 Task: Look for space in Al Ḩudaydah, Yemen from 6th September, 2023 to 15th September, 2023 for 6 adults in price range Rs.8000 to Rs.12000. Place can be entire place or private room with 6 bedrooms having 6 beds and 6 bathrooms. Property type can be house, flat, guest house. Amenities needed are: wifi, TV, free parkinig on premises, gym, breakfast. Booking option can be shelf check-in. Required host language is English.
Action: Mouse moved to (548, 116)
Screenshot: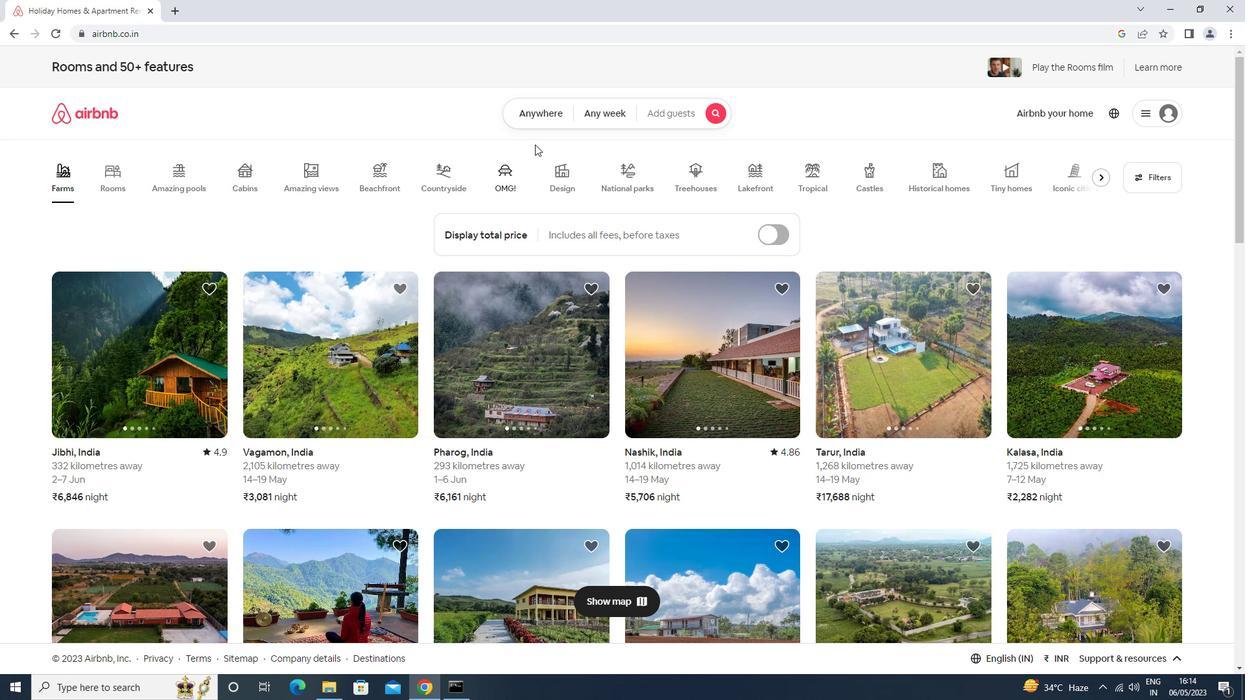 
Action: Mouse pressed left at (548, 116)
Screenshot: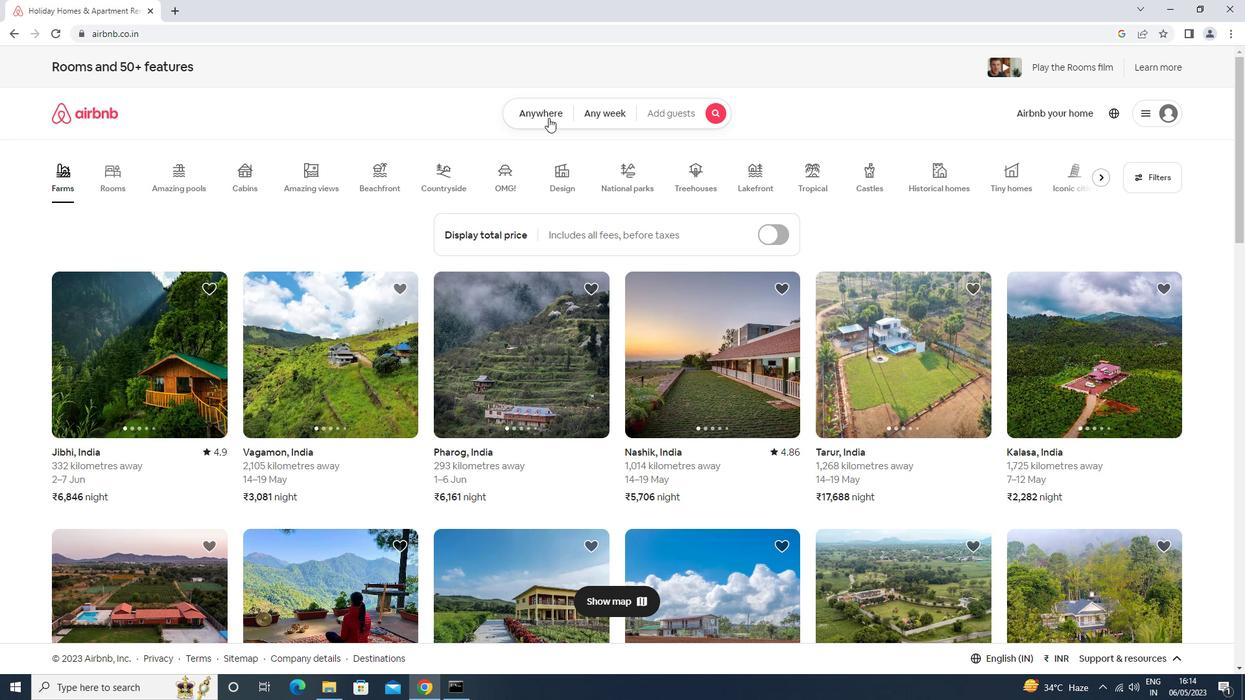 
Action: Mouse moved to (465, 156)
Screenshot: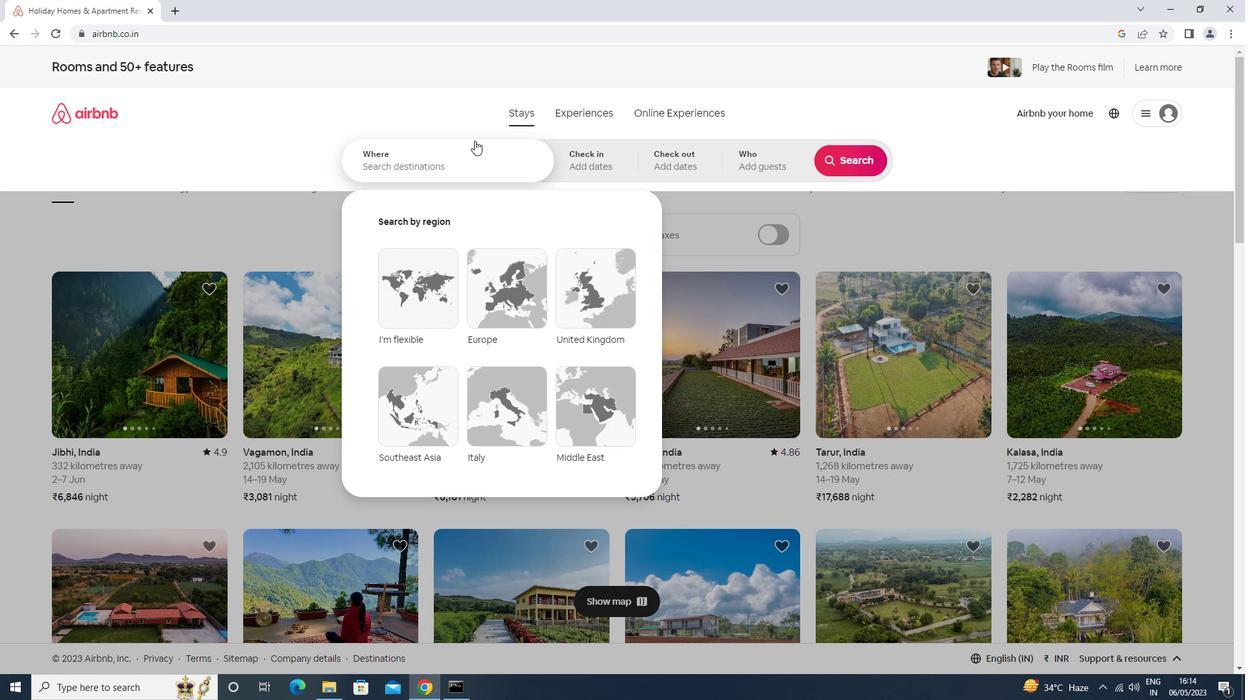 
Action: Mouse pressed left at (465, 156)
Screenshot: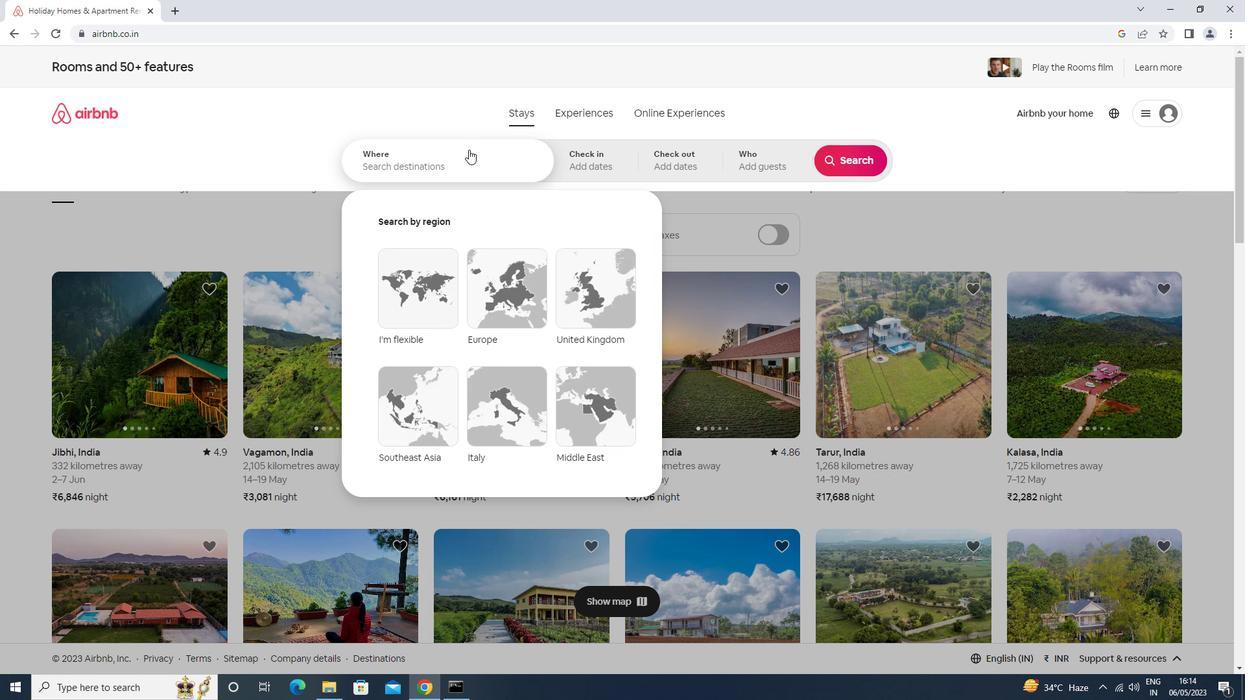 
Action: Mouse moved to (463, 156)
Screenshot: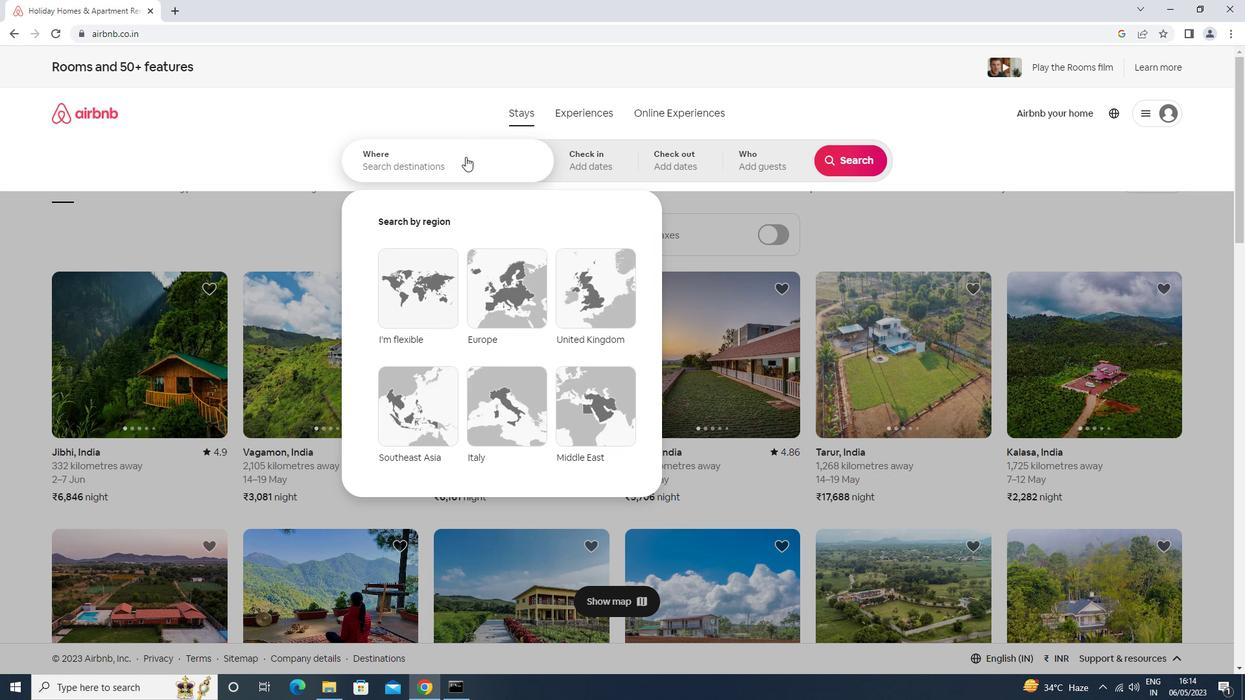 
Action: Key pressed <Key.shift>AI<Key.space><Key.shift>BAYDA,<Key.backspace><Key.backspace><Key.backspace><Key.backspace><Key.backspace><Key.backspace>HUDAY<Key.down><Key.enter>
Screenshot: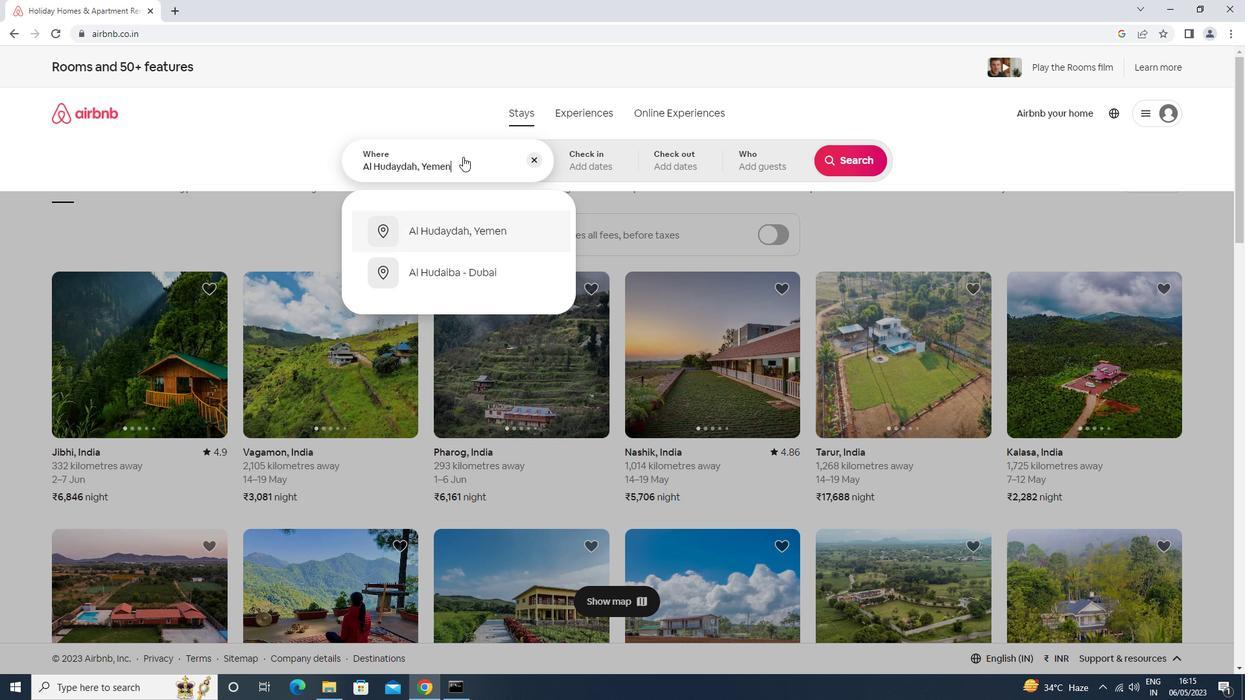 
Action: Mouse moved to (850, 266)
Screenshot: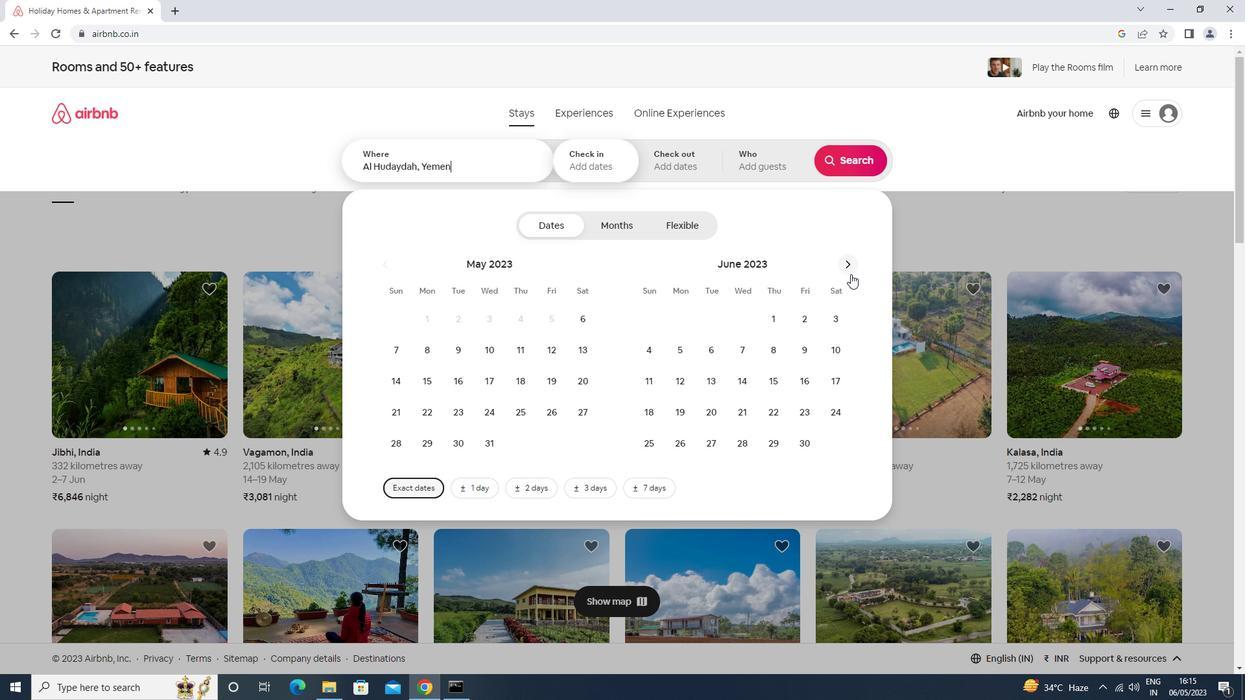 
Action: Mouse pressed left at (850, 266)
Screenshot: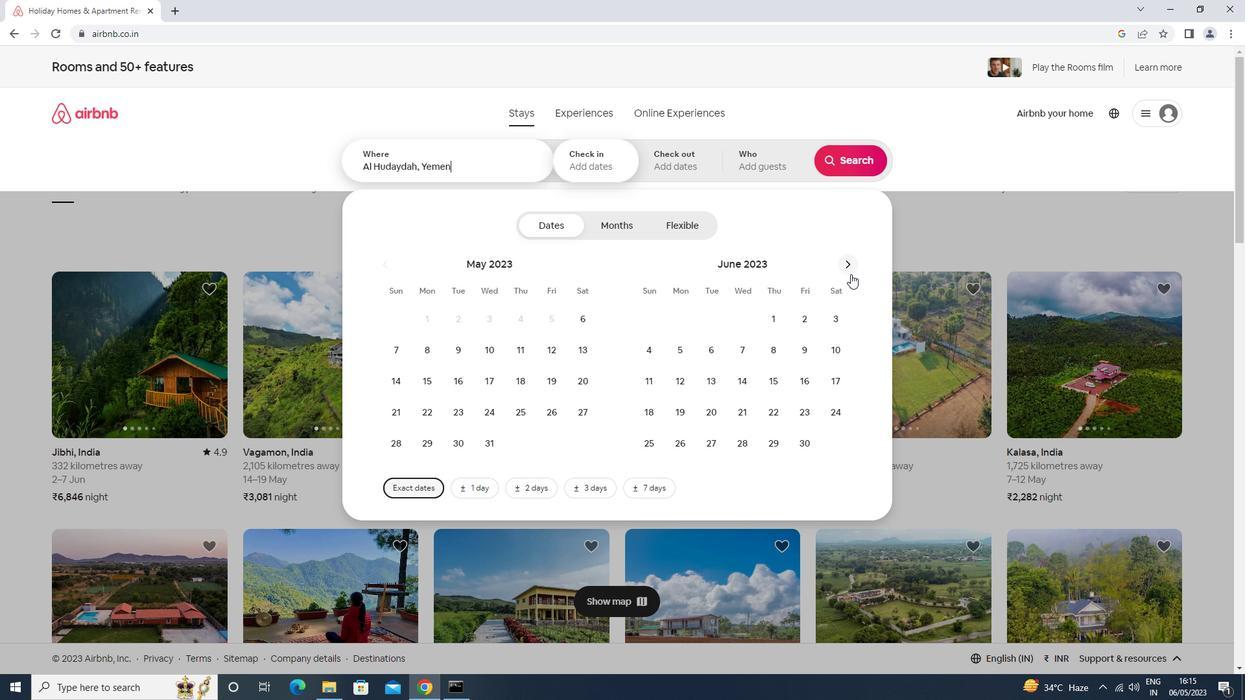 
Action: Mouse moved to (849, 265)
Screenshot: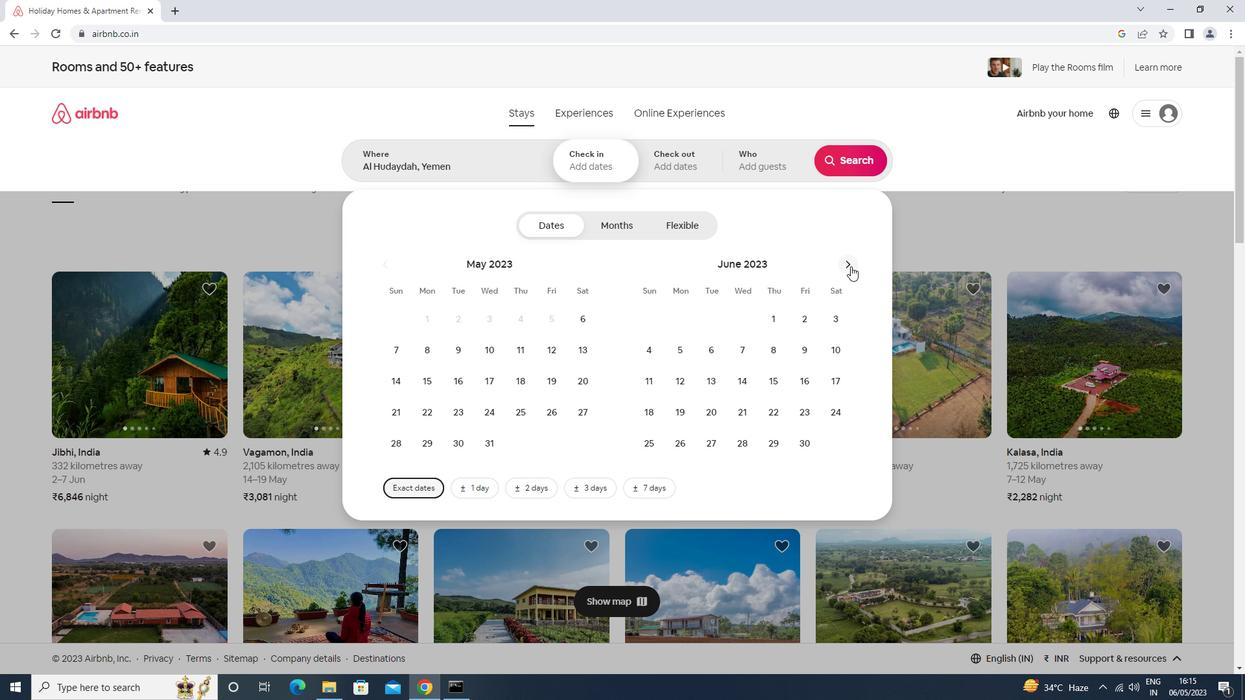 
Action: Mouse pressed left at (849, 265)
Screenshot: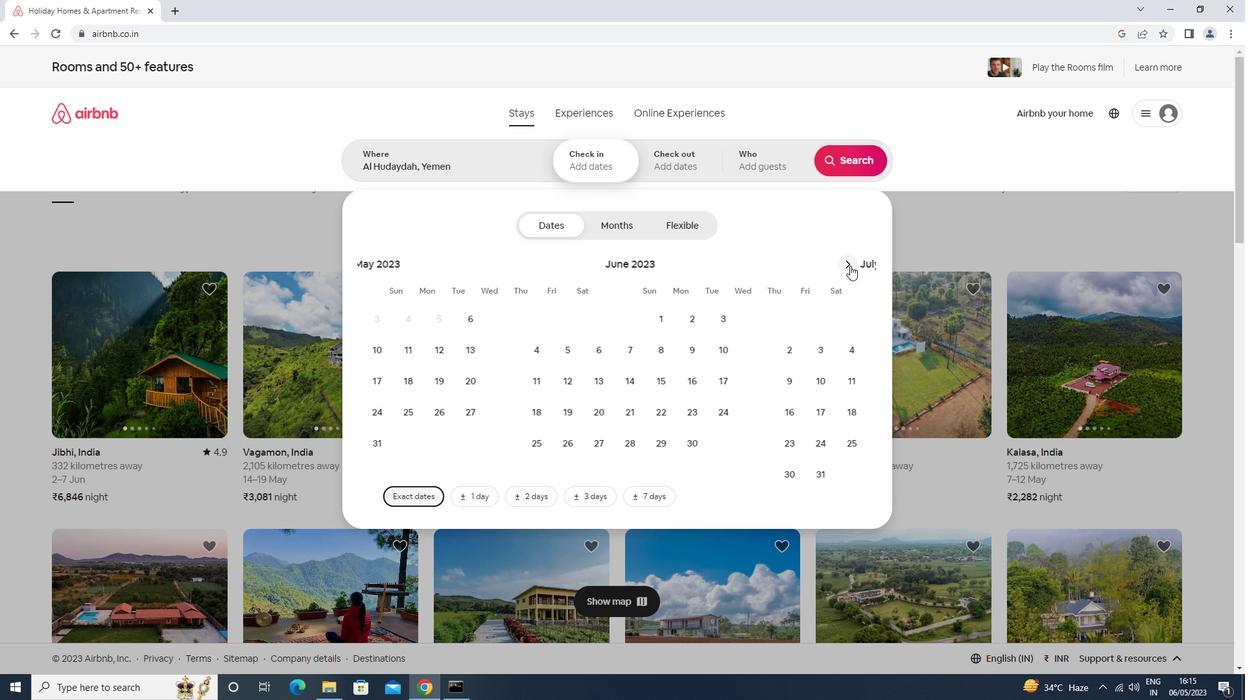 
Action: Mouse moved to (846, 267)
Screenshot: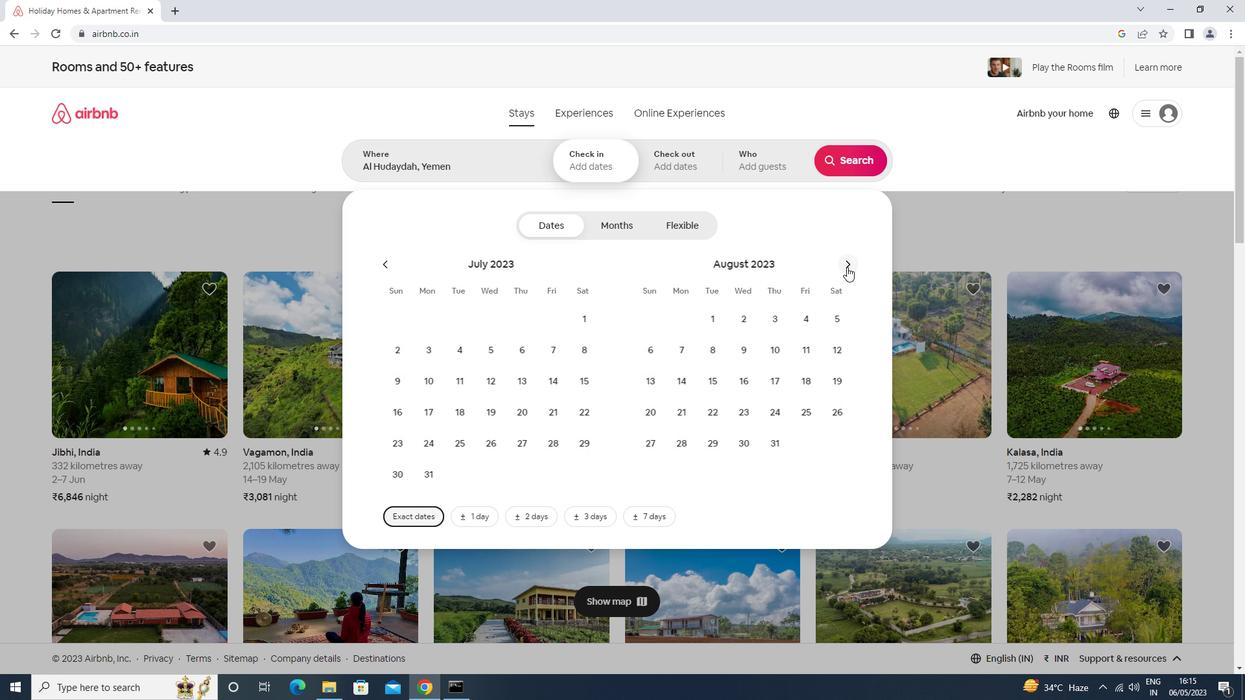 
Action: Mouse pressed left at (846, 267)
Screenshot: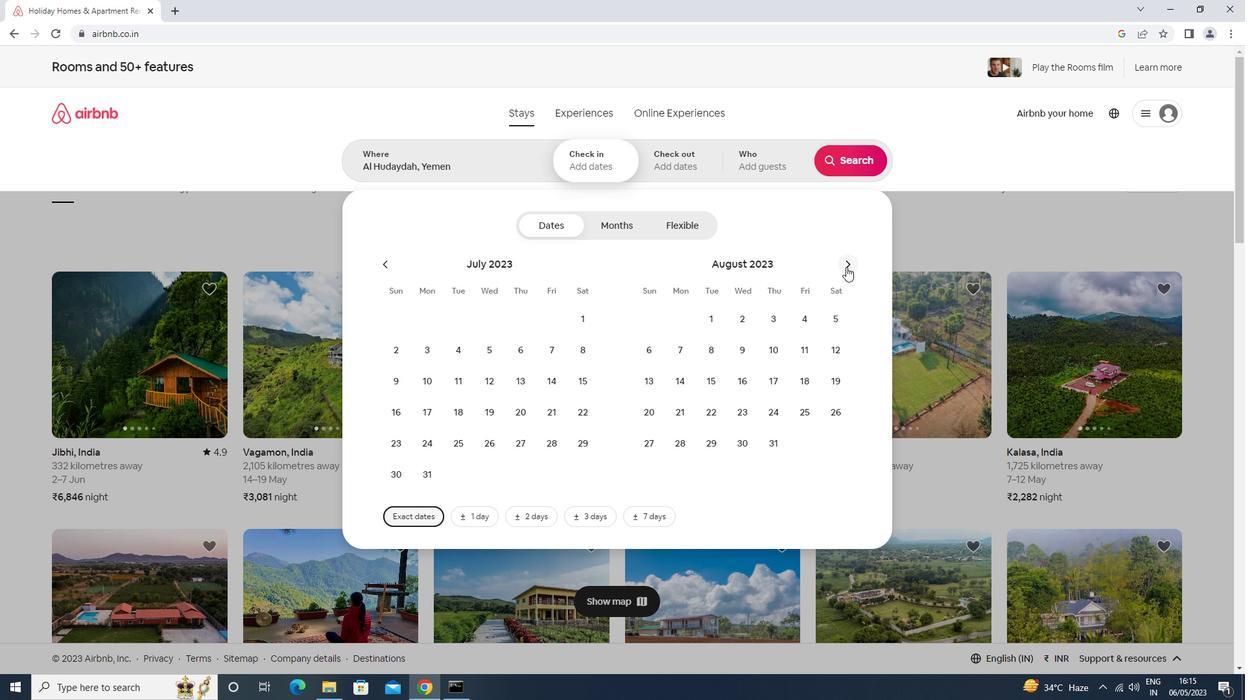 
Action: Mouse moved to (740, 352)
Screenshot: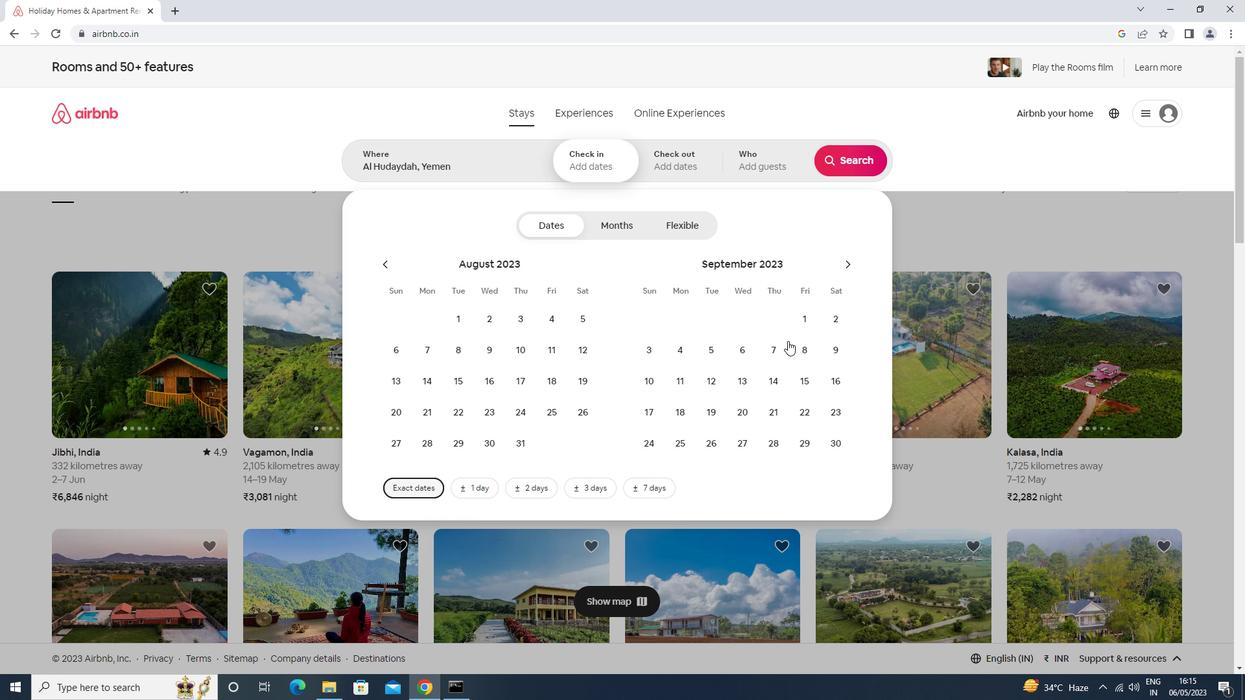 
Action: Mouse pressed left at (740, 352)
Screenshot: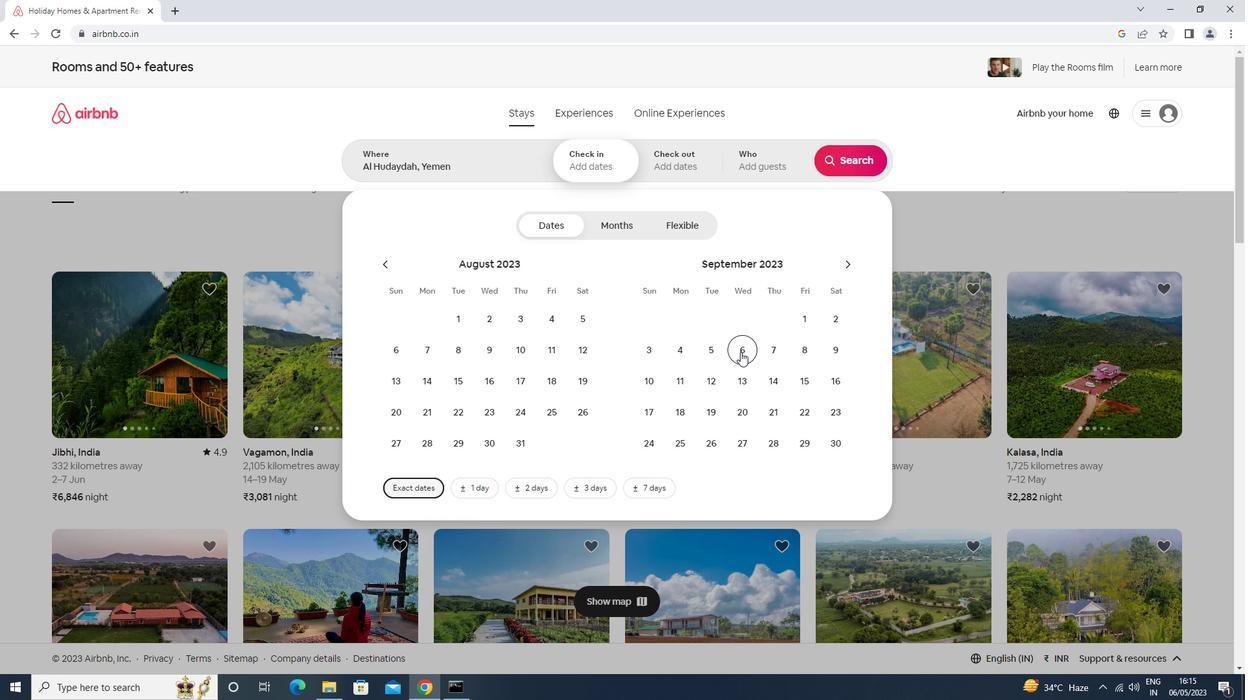 
Action: Mouse moved to (800, 387)
Screenshot: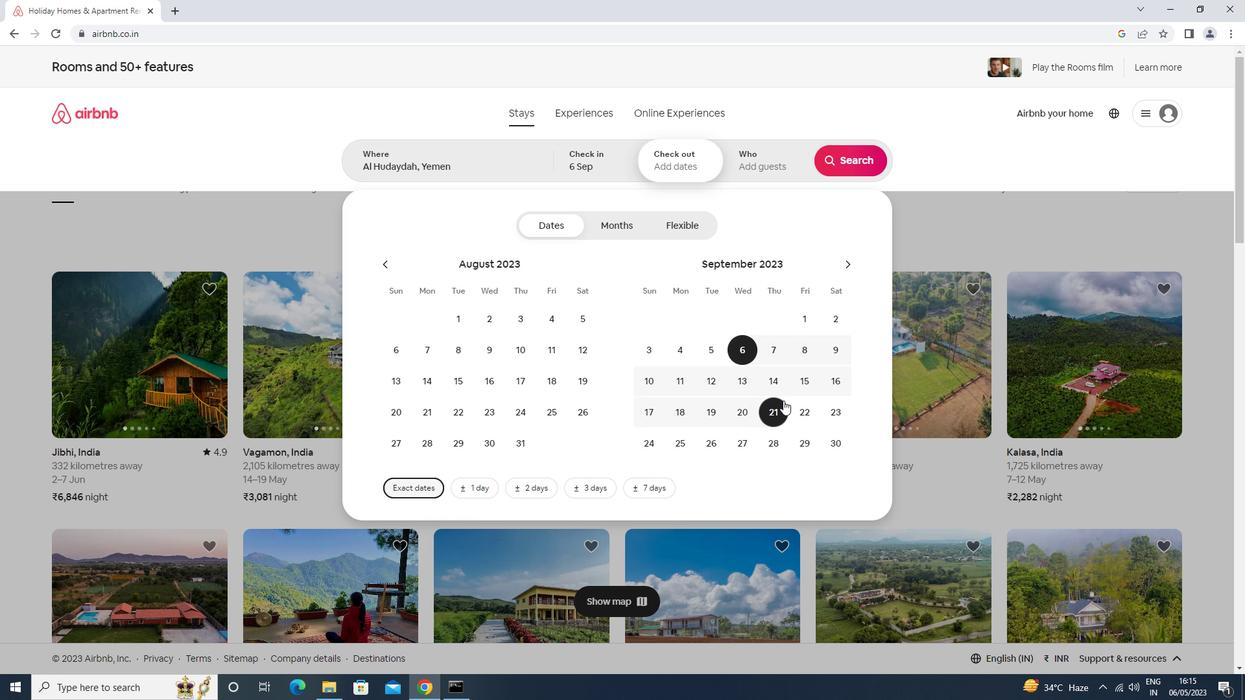 
Action: Mouse pressed left at (800, 387)
Screenshot: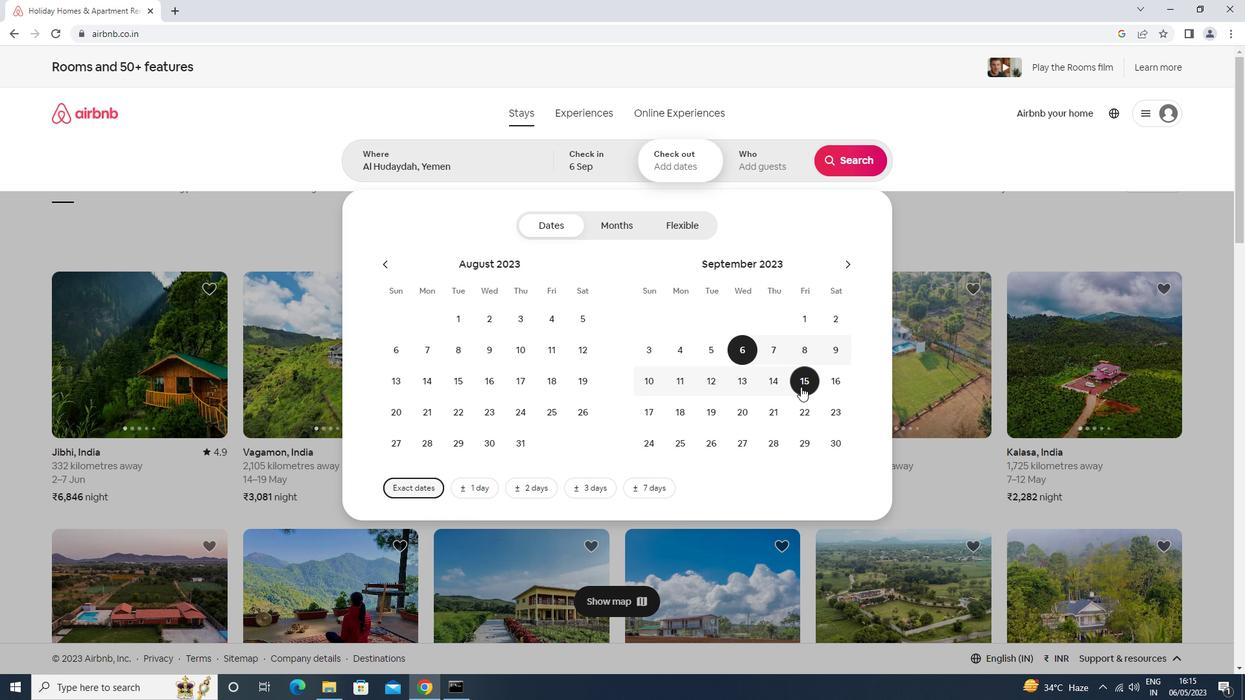 
Action: Mouse moved to (772, 172)
Screenshot: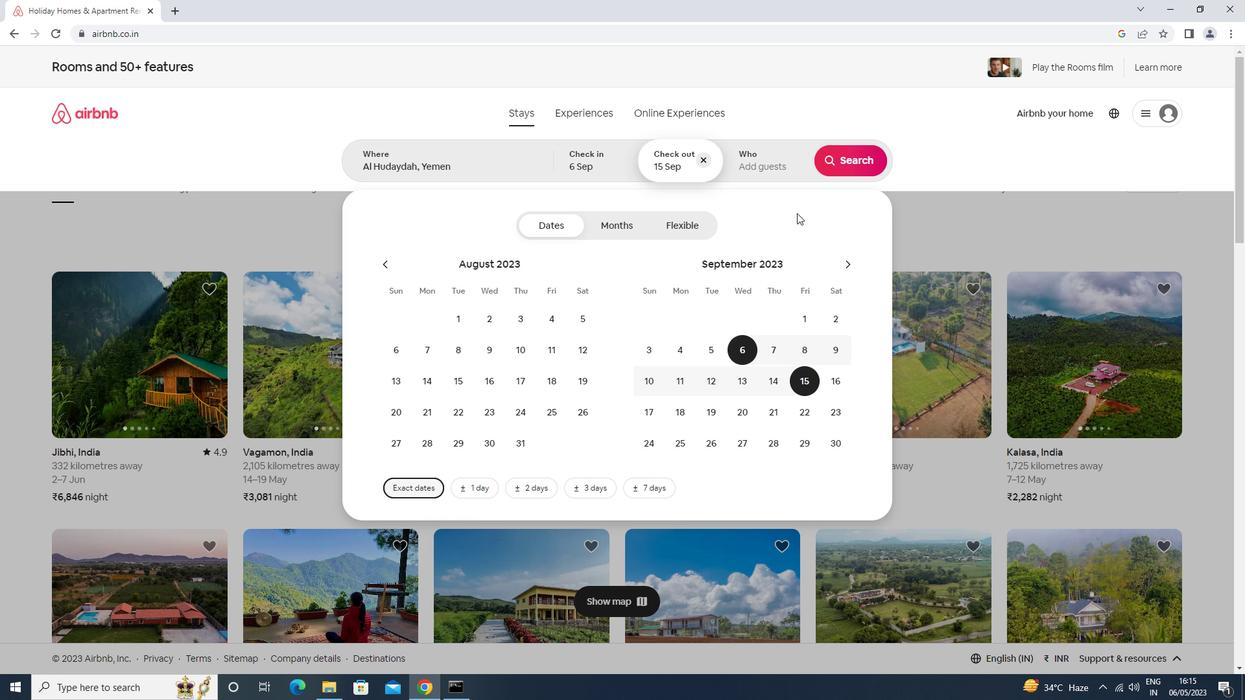 
Action: Mouse pressed left at (772, 172)
Screenshot: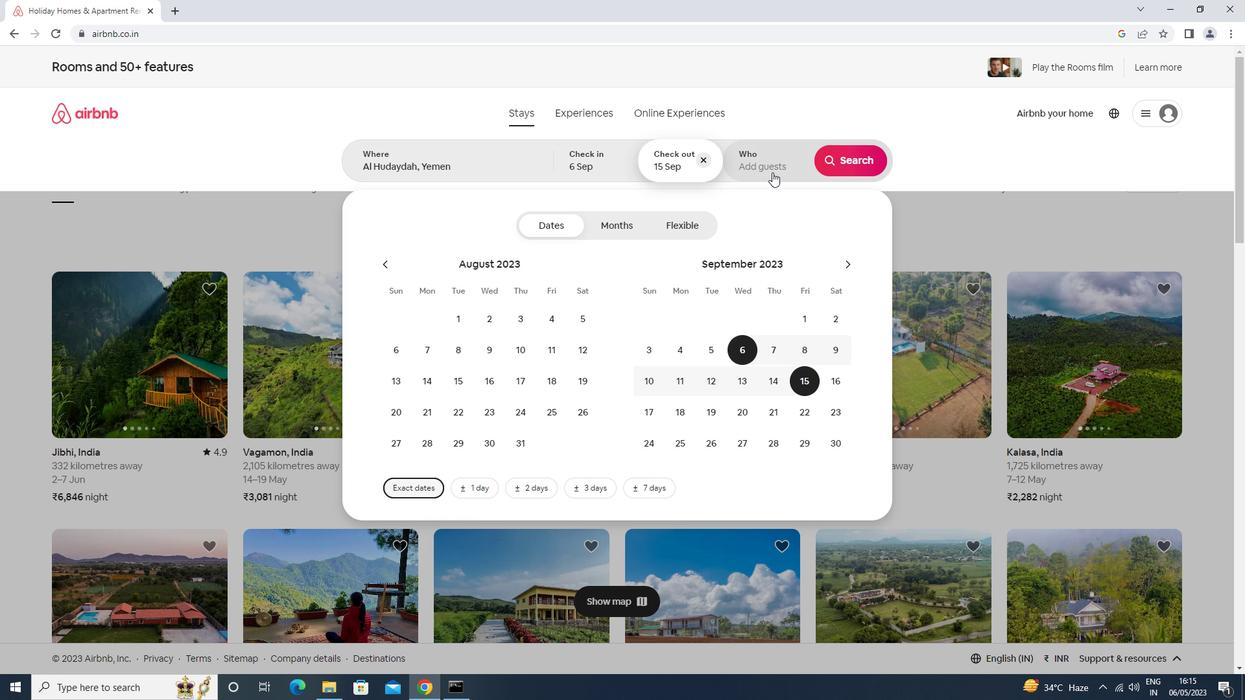 
Action: Mouse moved to (857, 237)
Screenshot: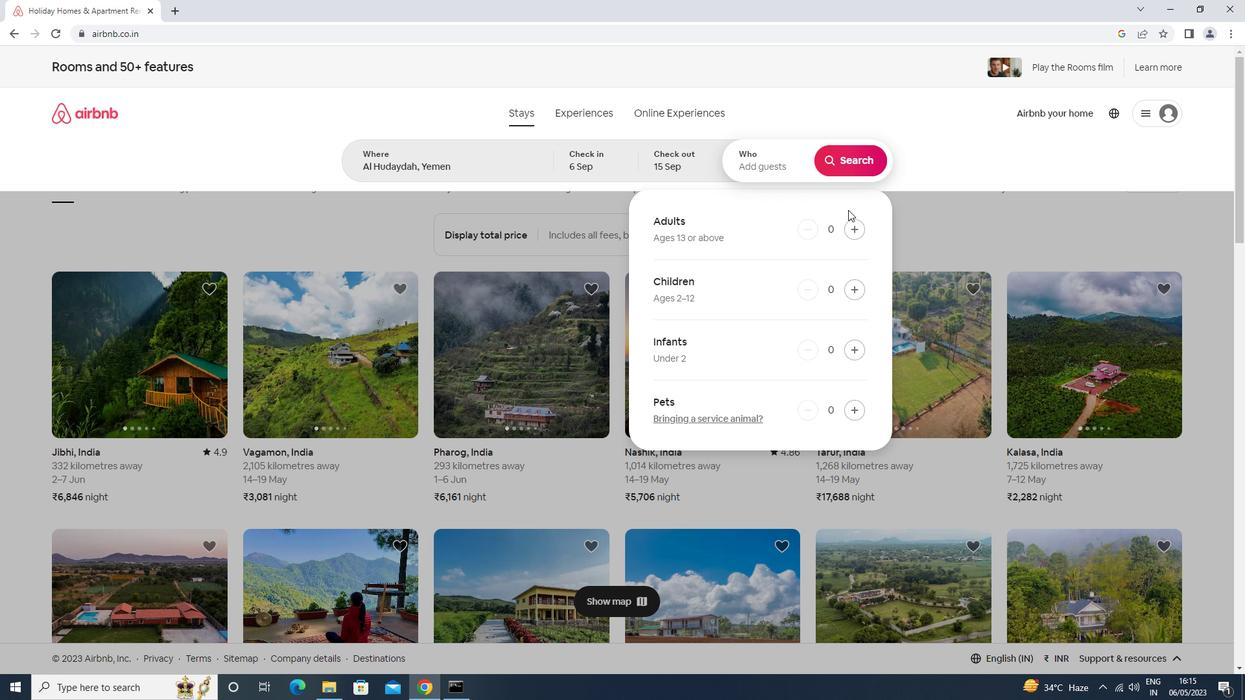 
Action: Mouse pressed left at (857, 237)
Screenshot: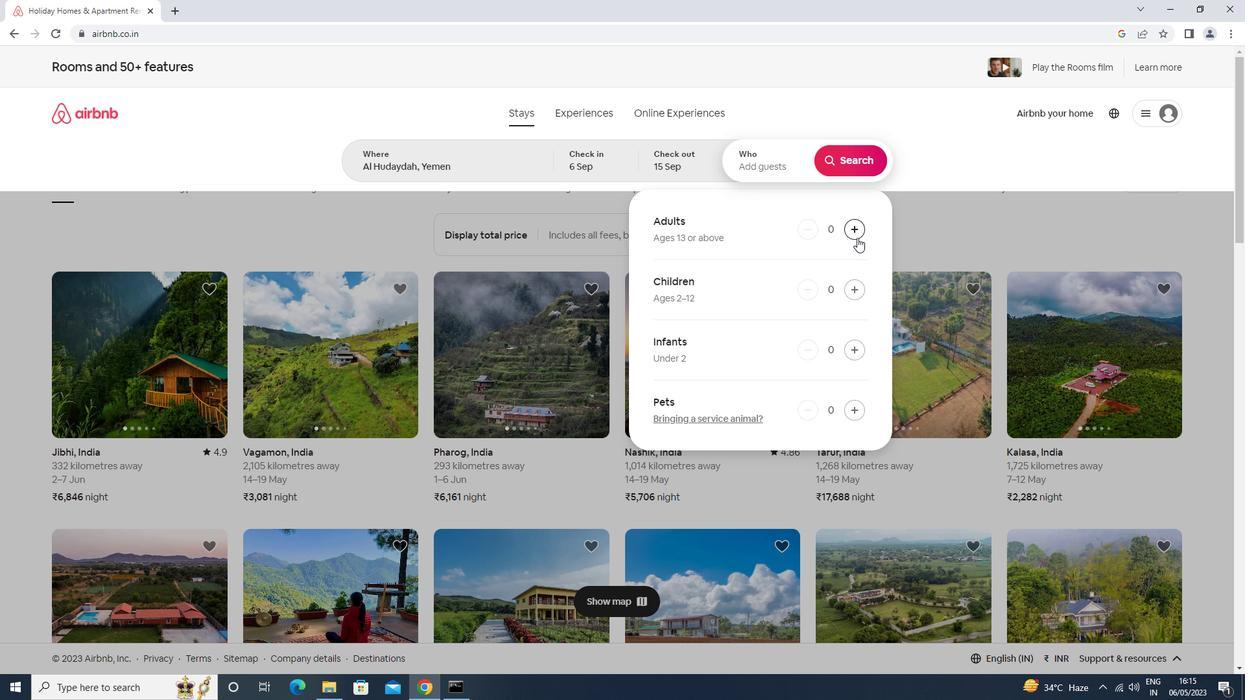 
Action: Mouse pressed left at (857, 237)
Screenshot: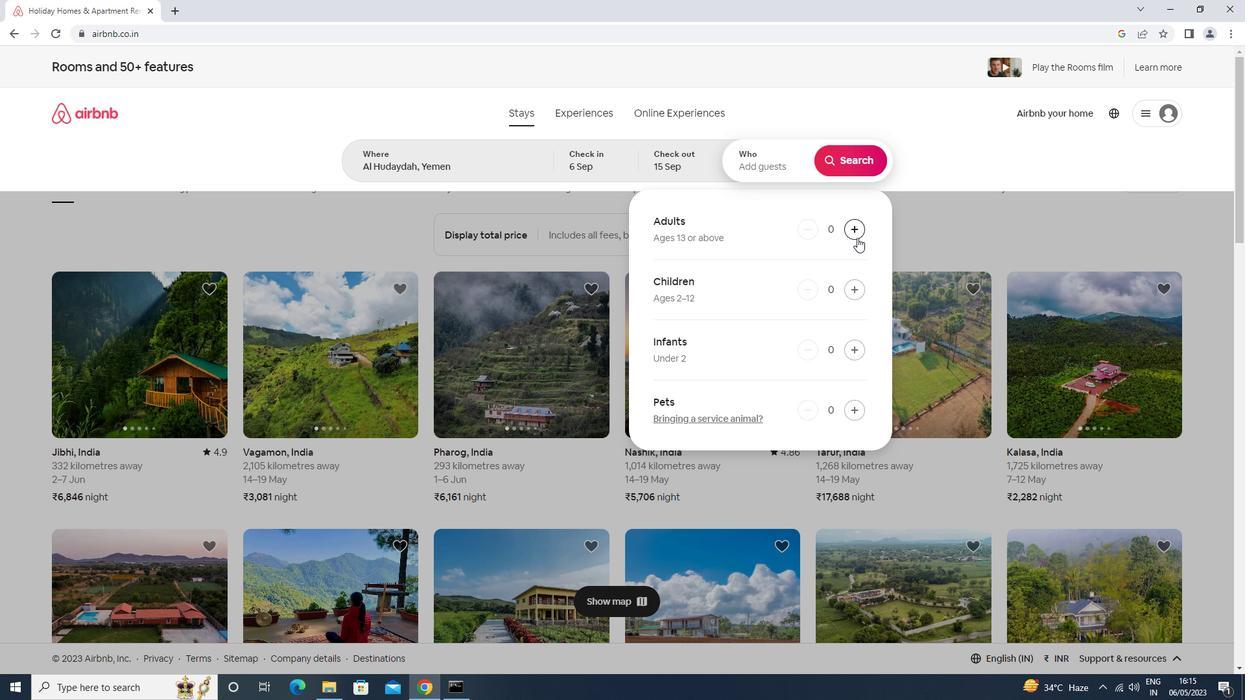 
Action: Mouse pressed left at (857, 237)
Screenshot: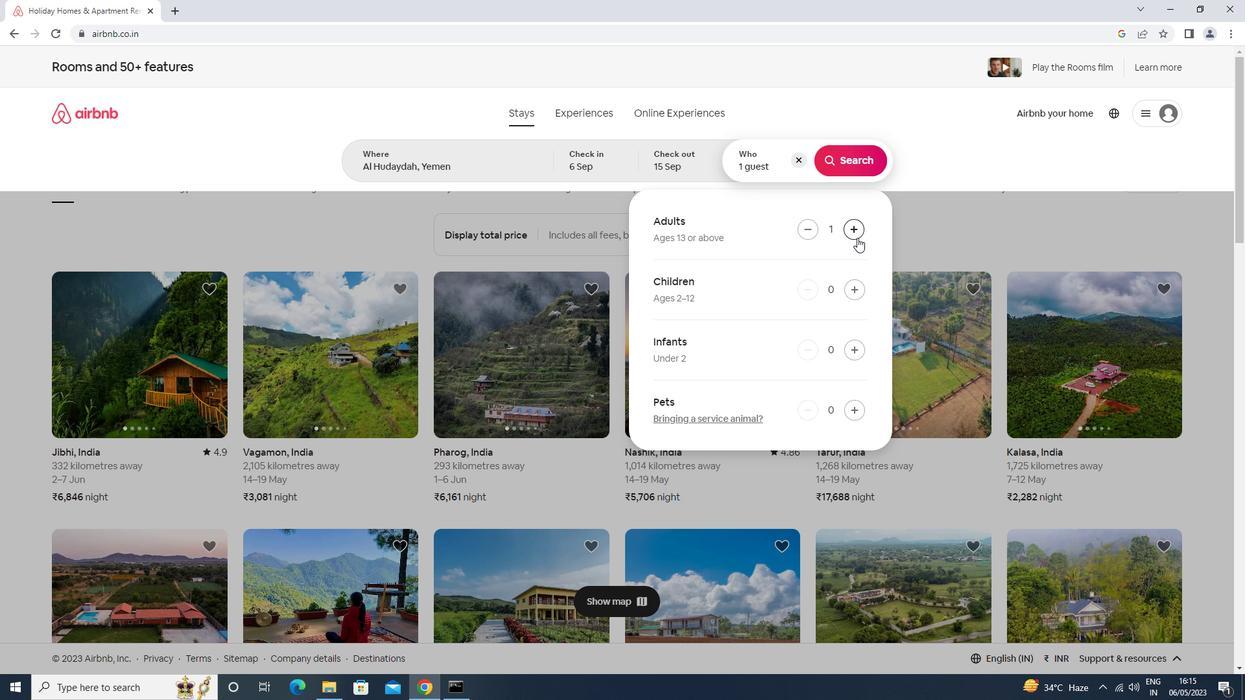 
Action: Mouse pressed left at (857, 237)
Screenshot: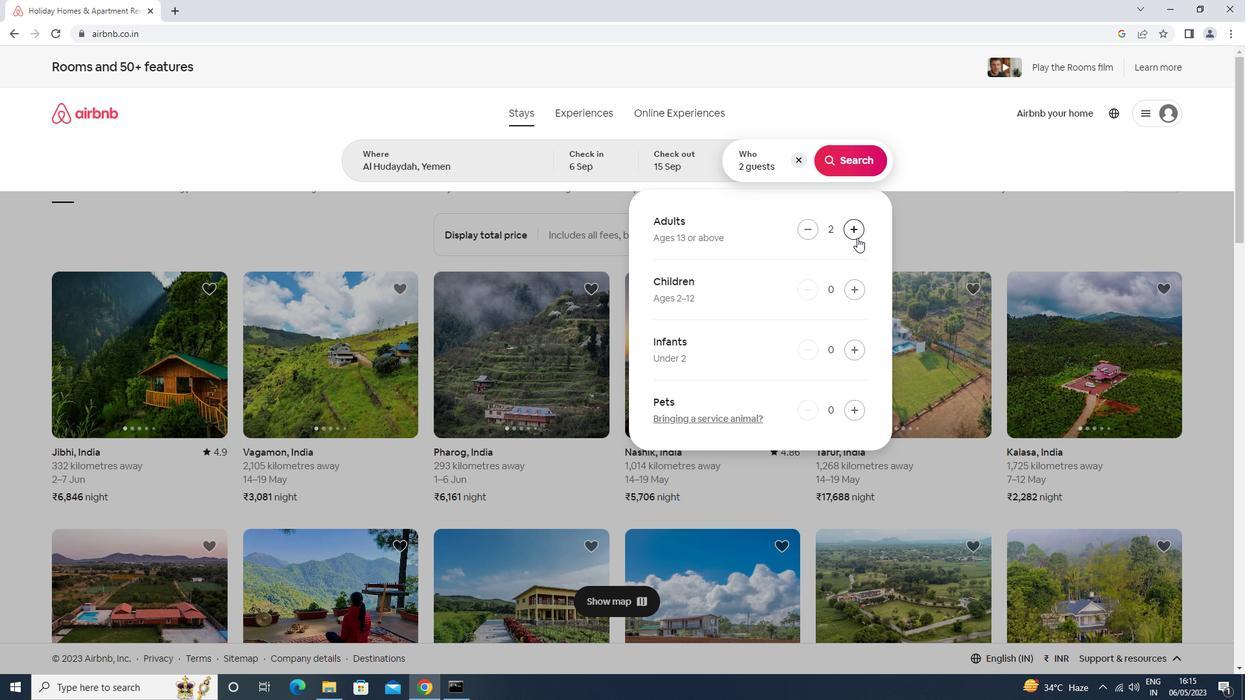 
Action: Mouse pressed left at (857, 237)
Screenshot: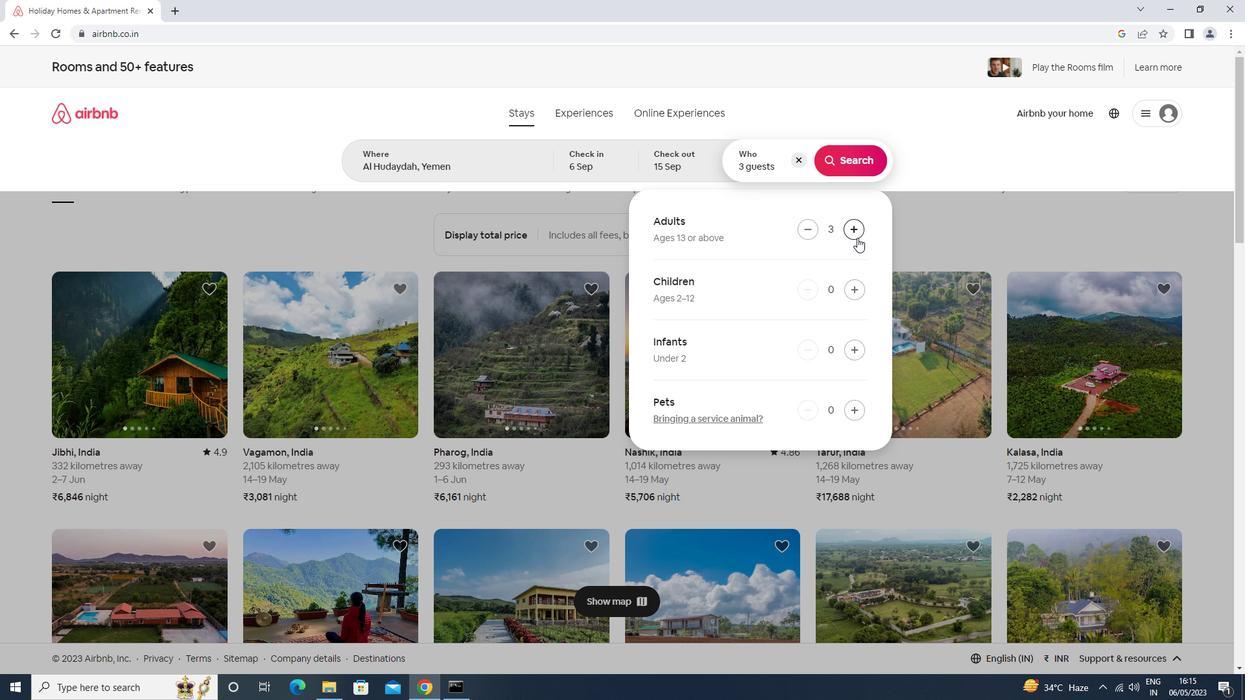 
Action: Mouse pressed left at (857, 237)
Screenshot: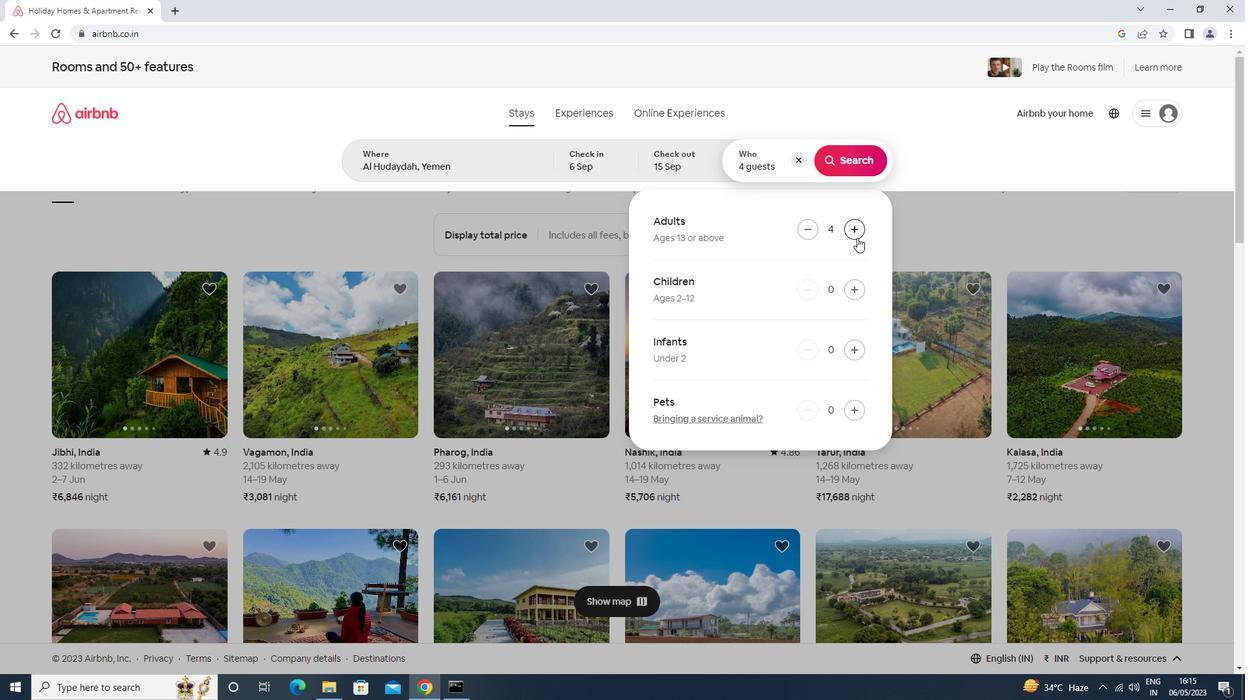 
Action: Mouse moved to (844, 151)
Screenshot: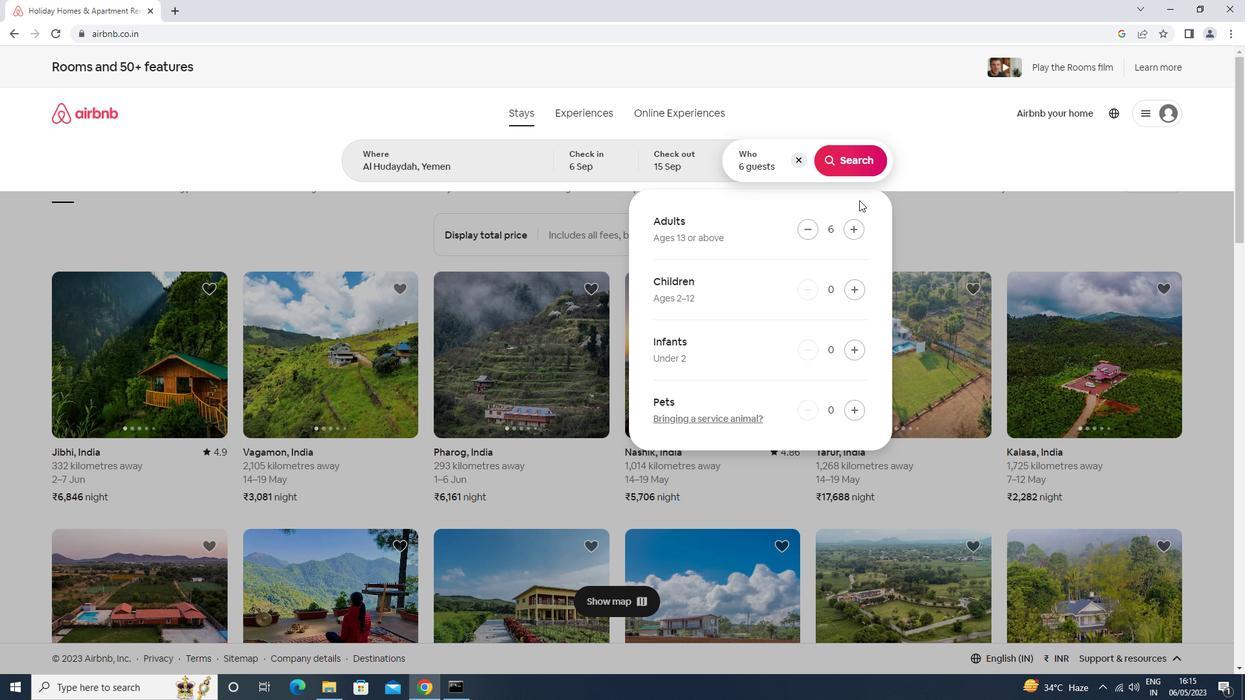 
Action: Mouse pressed left at (844, 151)
Screenshot: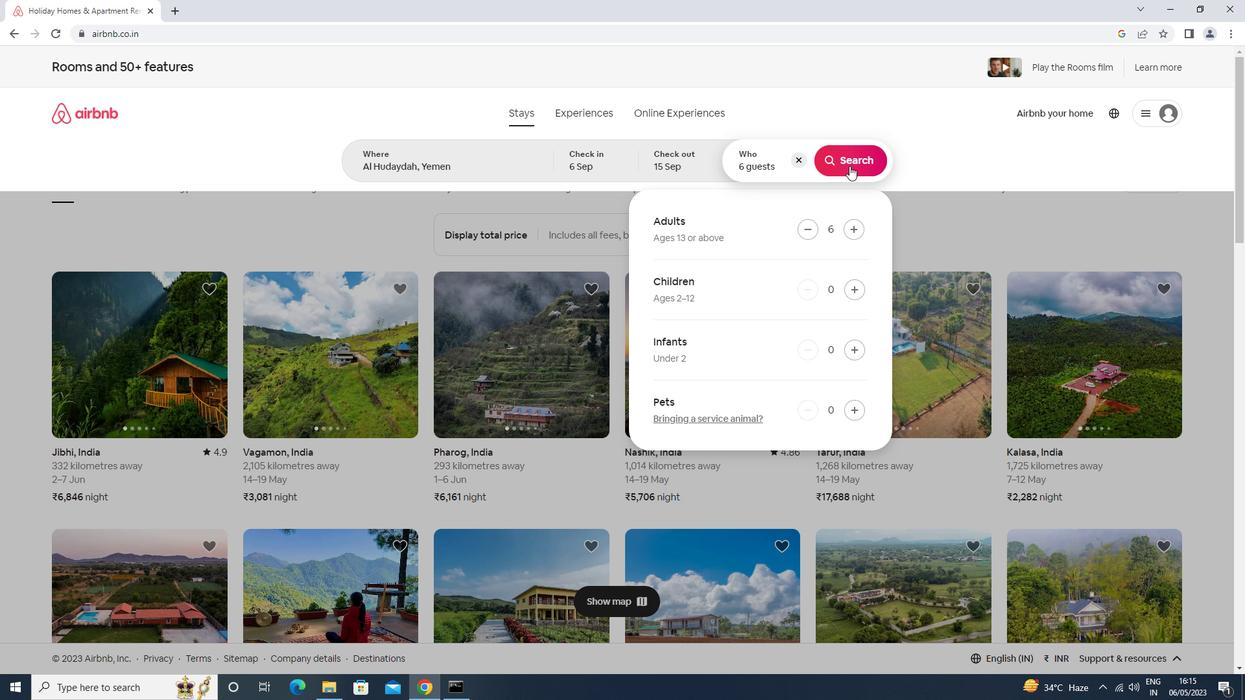 
Action: Mouse moved to (1194, 128)
Screenshot: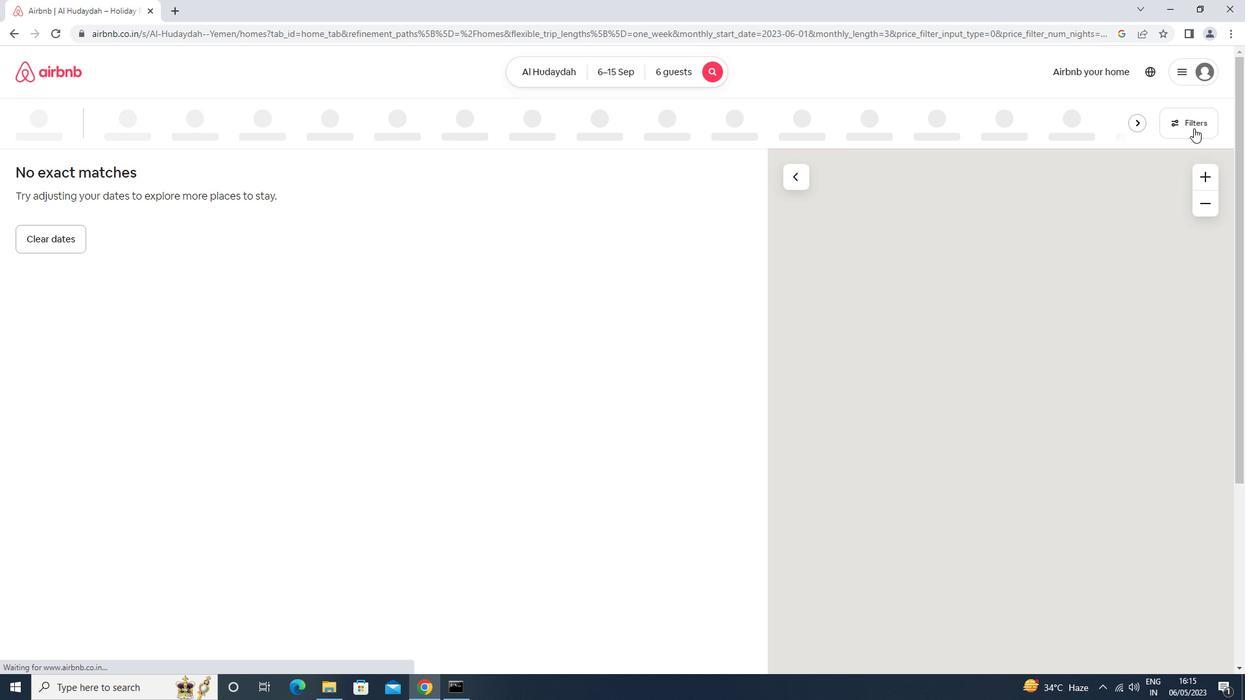 
Action: Mouse pressed left at (1194, 128)
Screenshot: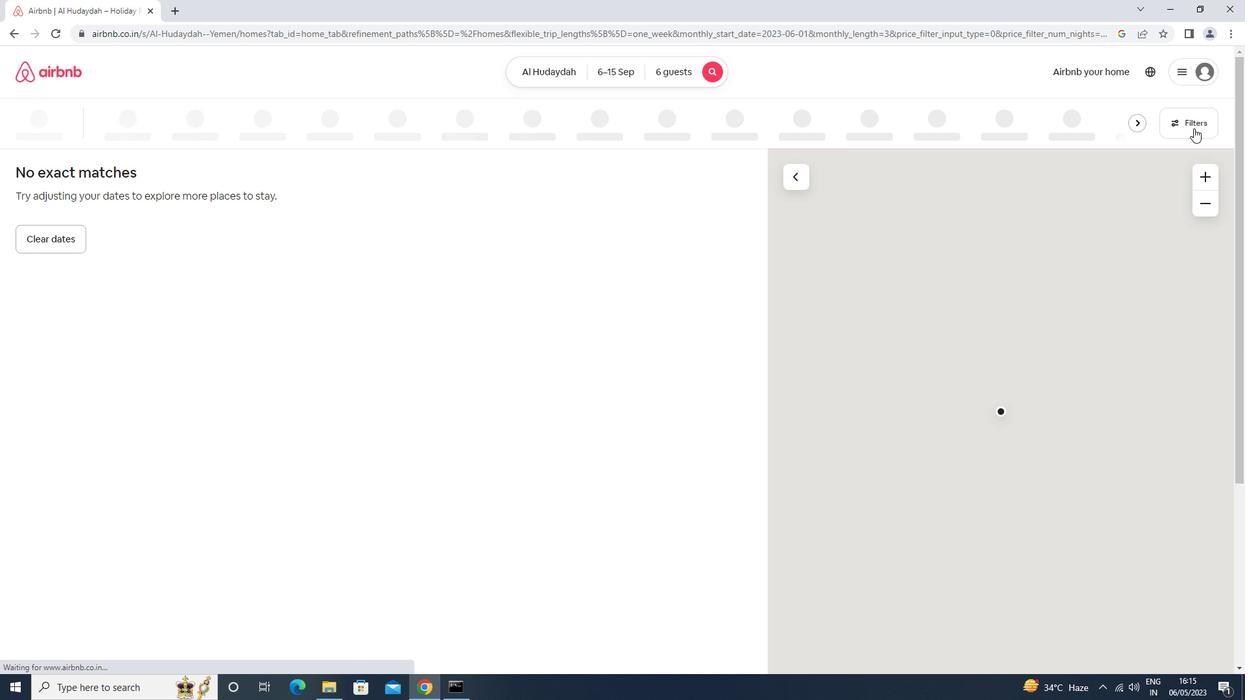 
Action: Mouse moved to (519, 437)
Screenshot: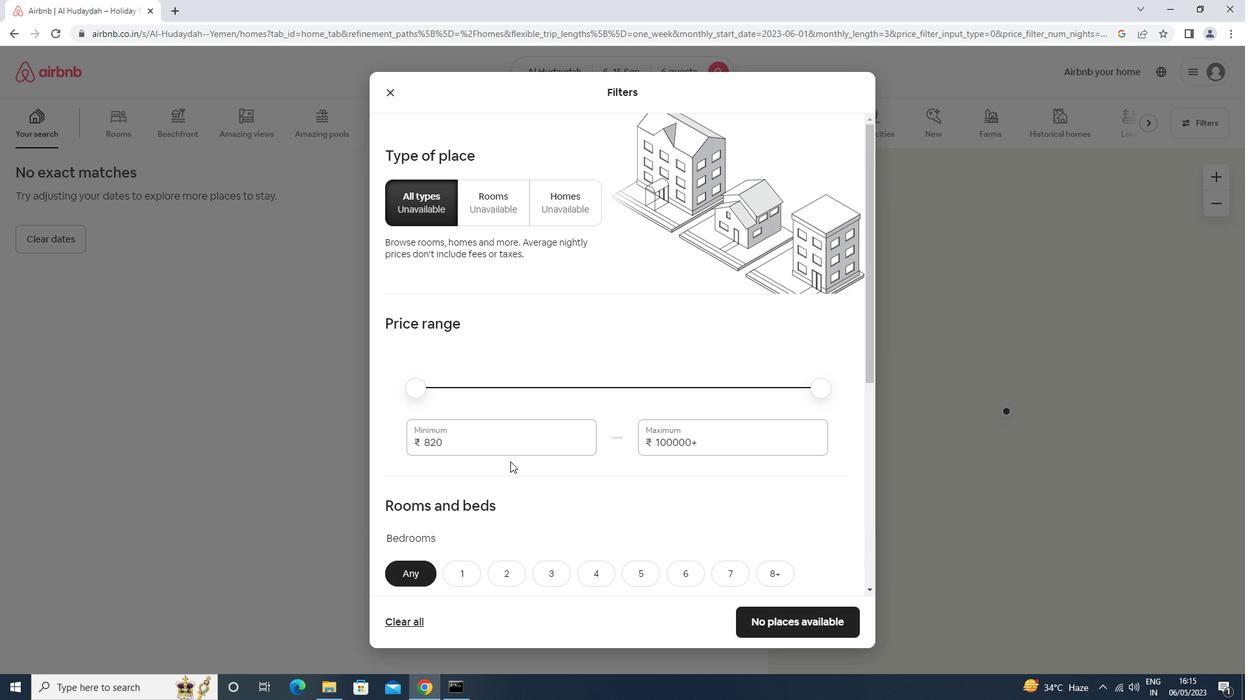 
Action: Mouse pressed left at (519, 437)
Screenshot: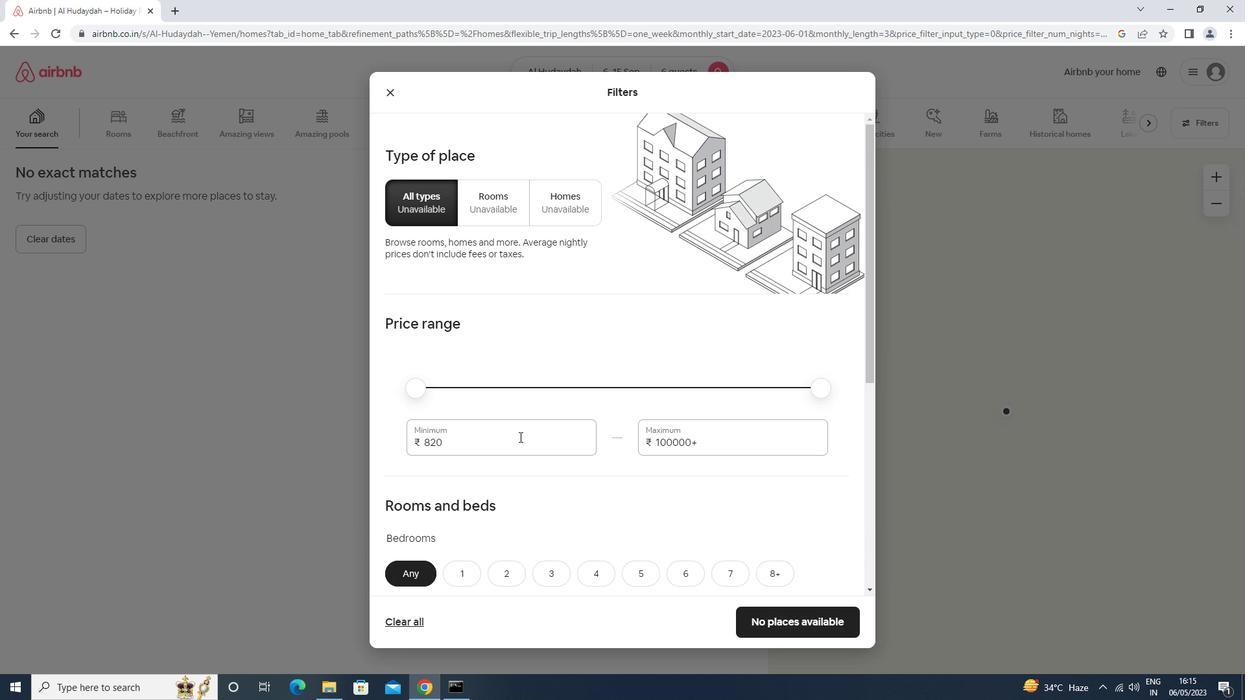 
Action: Mouse moved to (519, 437)
Screenshot: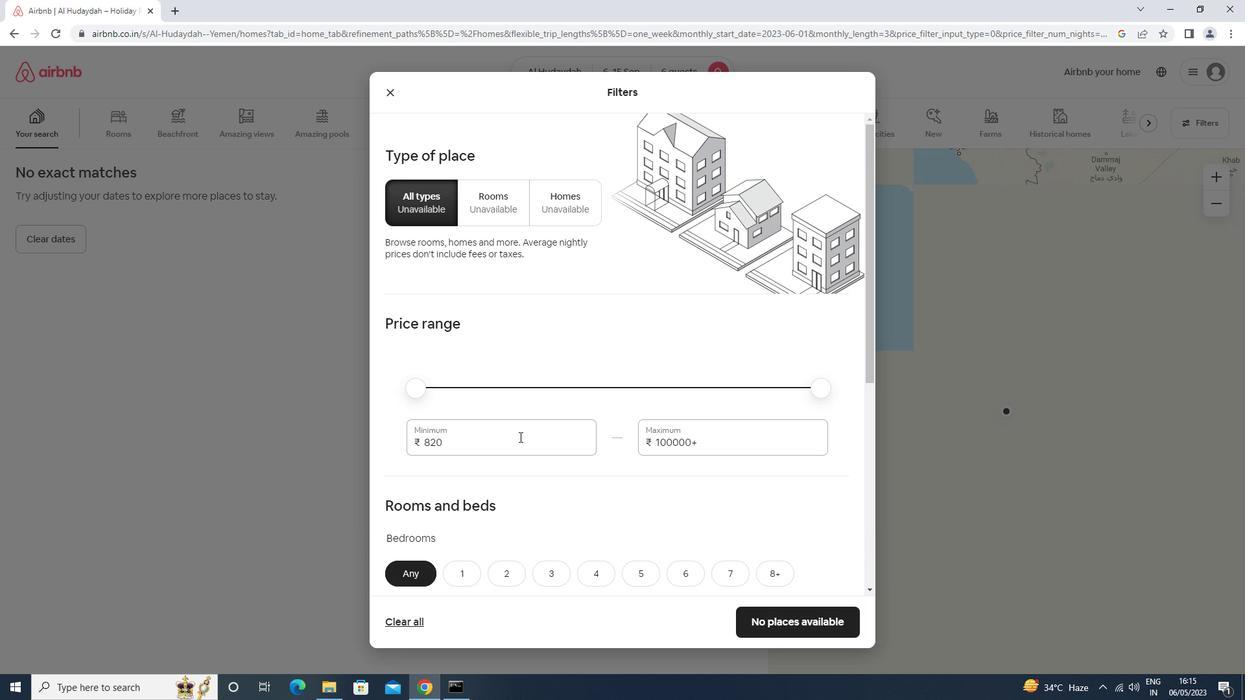 
Action: Key pressed <Key.backspace><Key.backspace>000<Key.tab>12000
Screenshot: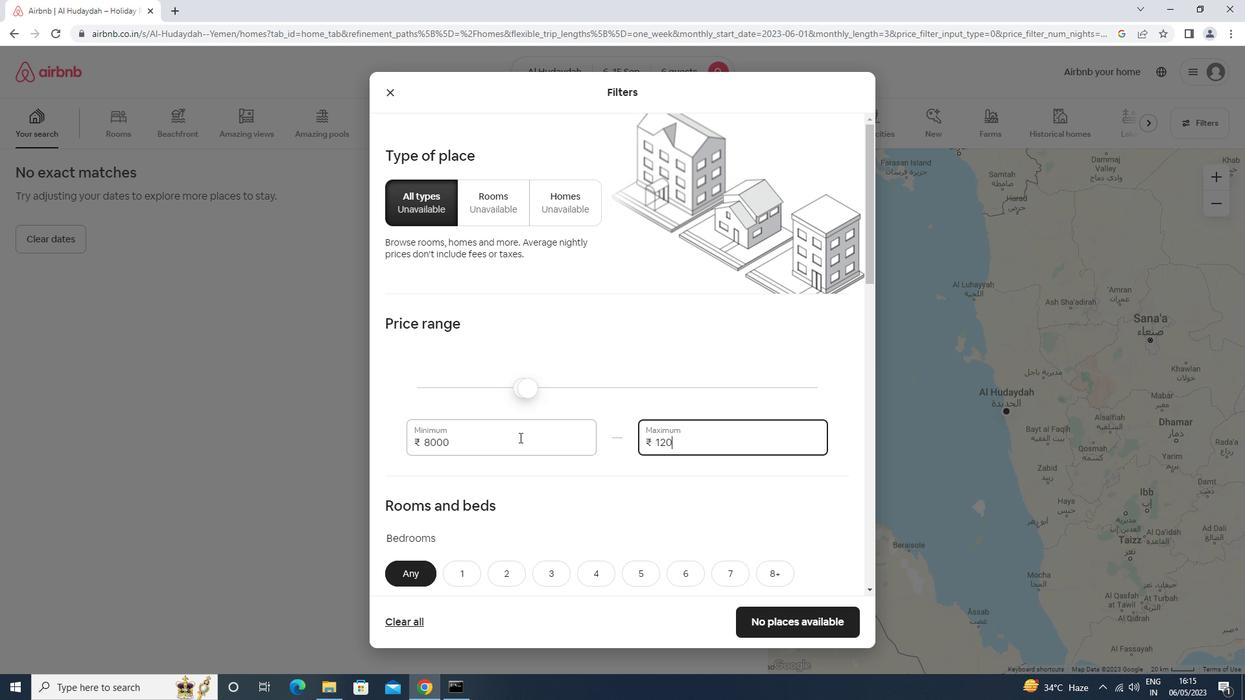 
Action: Mouse scrolled (519, 437) with delta (0, 0)
Screenshot: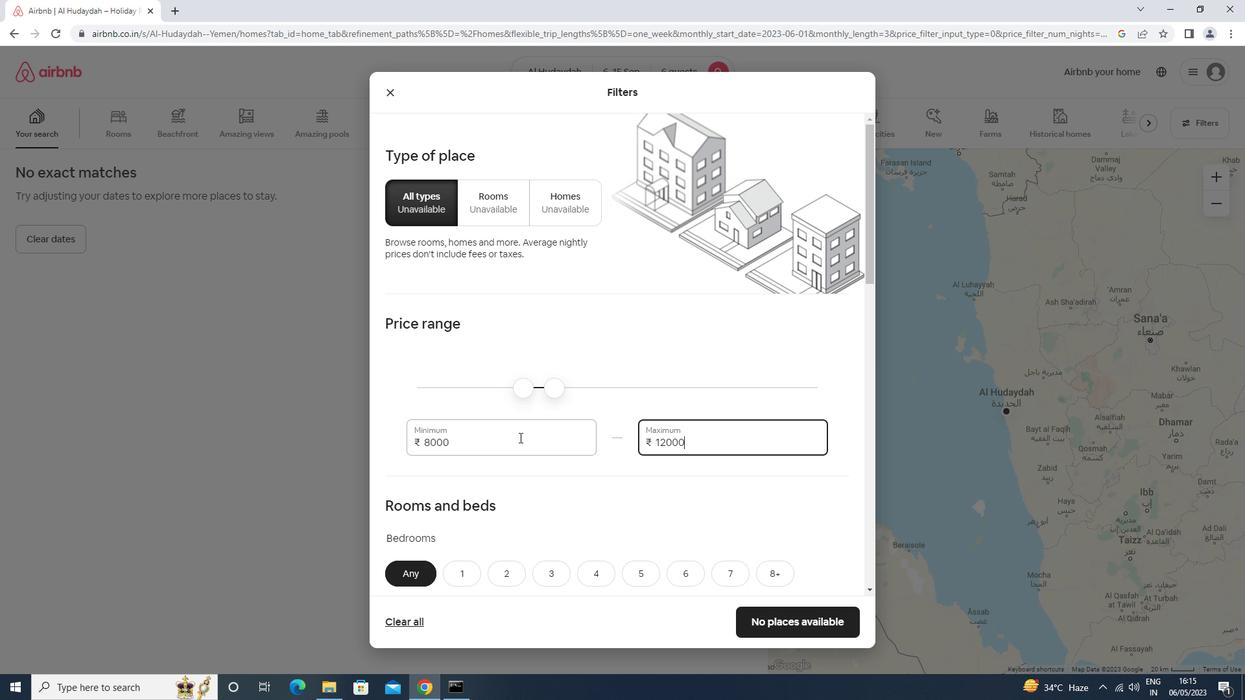 
Action: Mouse scrolled (519, 437) with delta (0, 0)
Screenshot: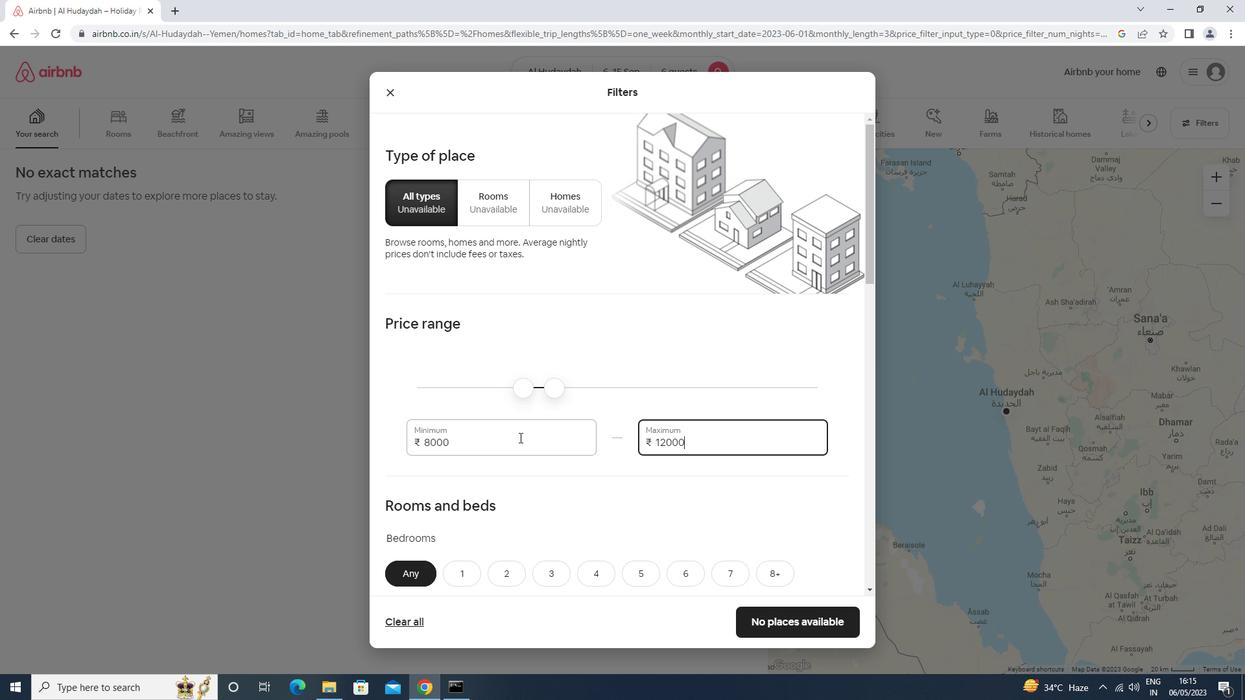 
Action: Mouse scrolled (519, 437) with delta (0, 0)
Screenshot: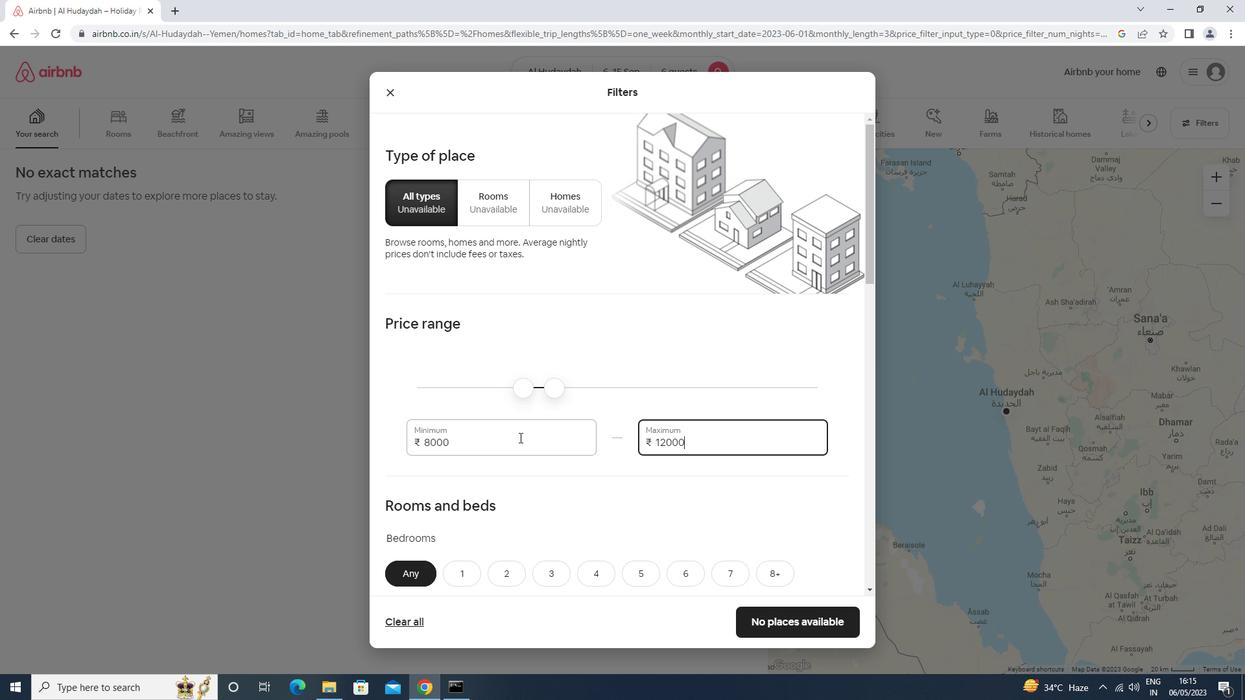 
Action: Mouse moved to (685, 380)
Screenshot: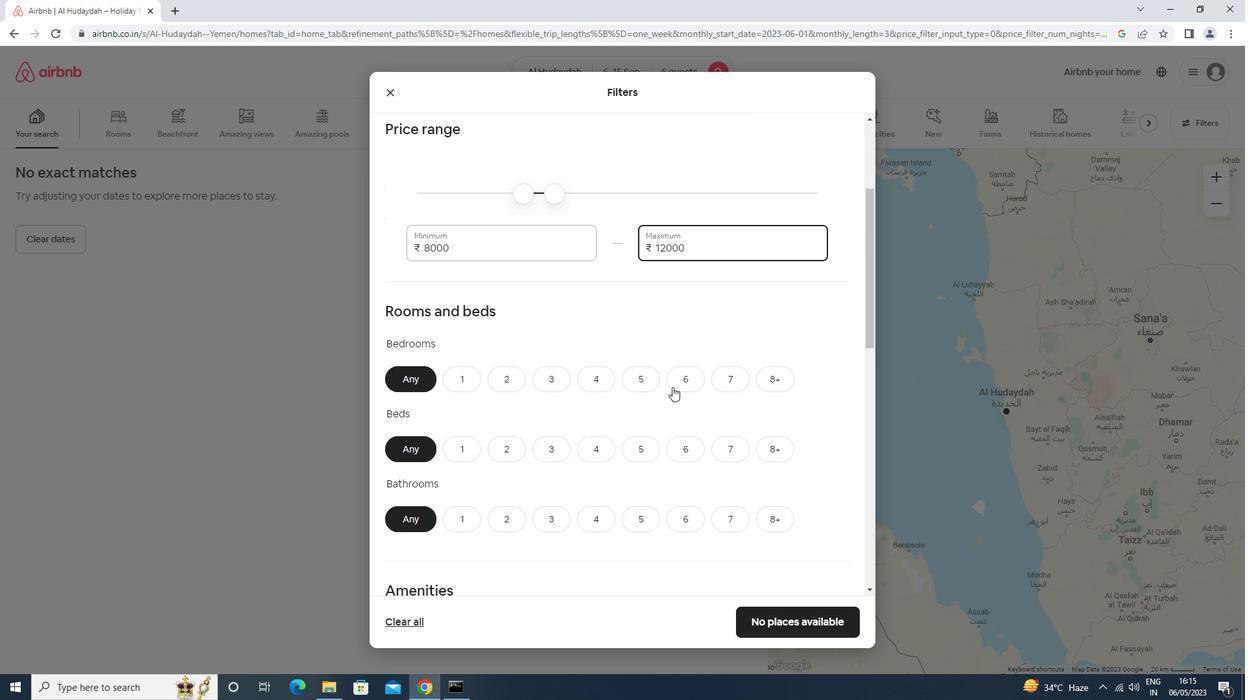 
Action: Mouse pressed left at (685, 380)
Screenshot: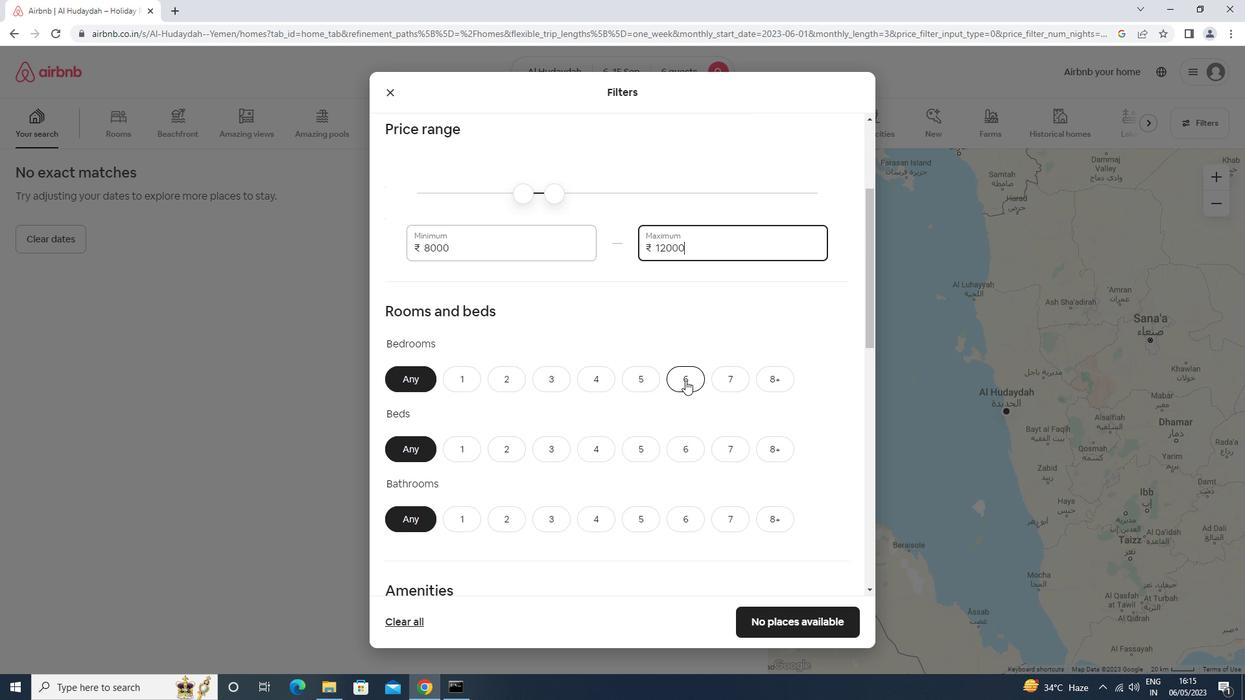 
Action: Mouse moved to (684, 456)
Screenshot: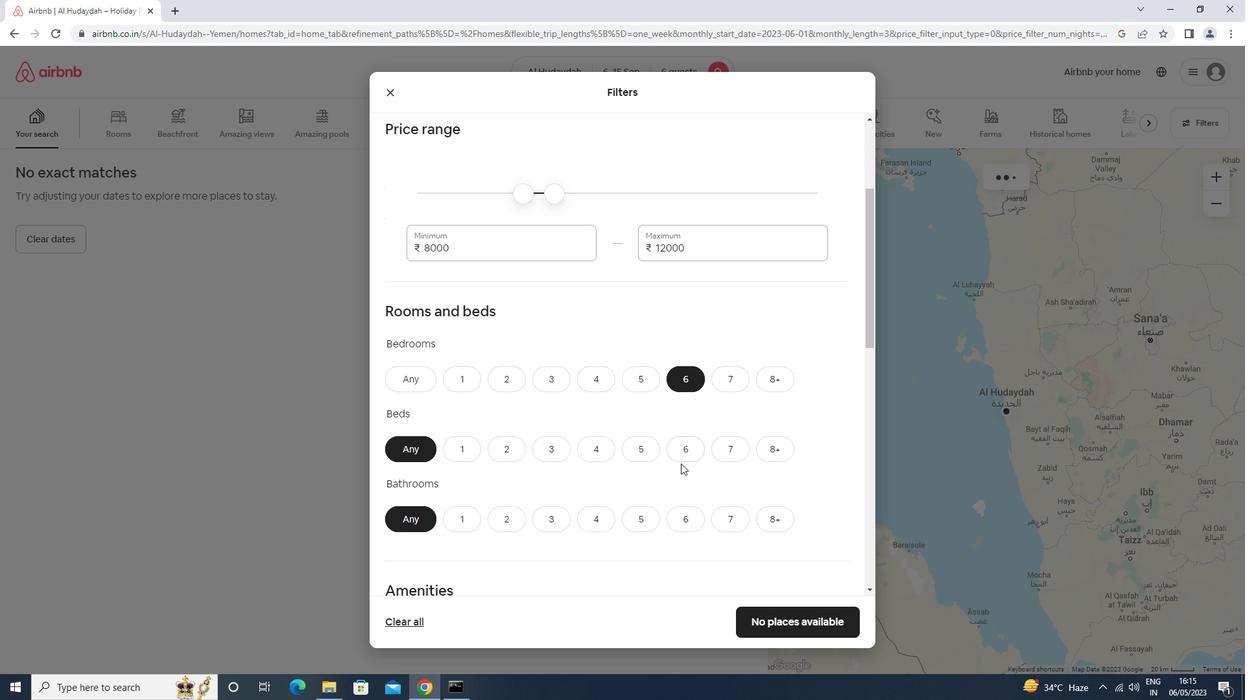 
Action: Mouse pressed left at (684, 456)
Screenshot: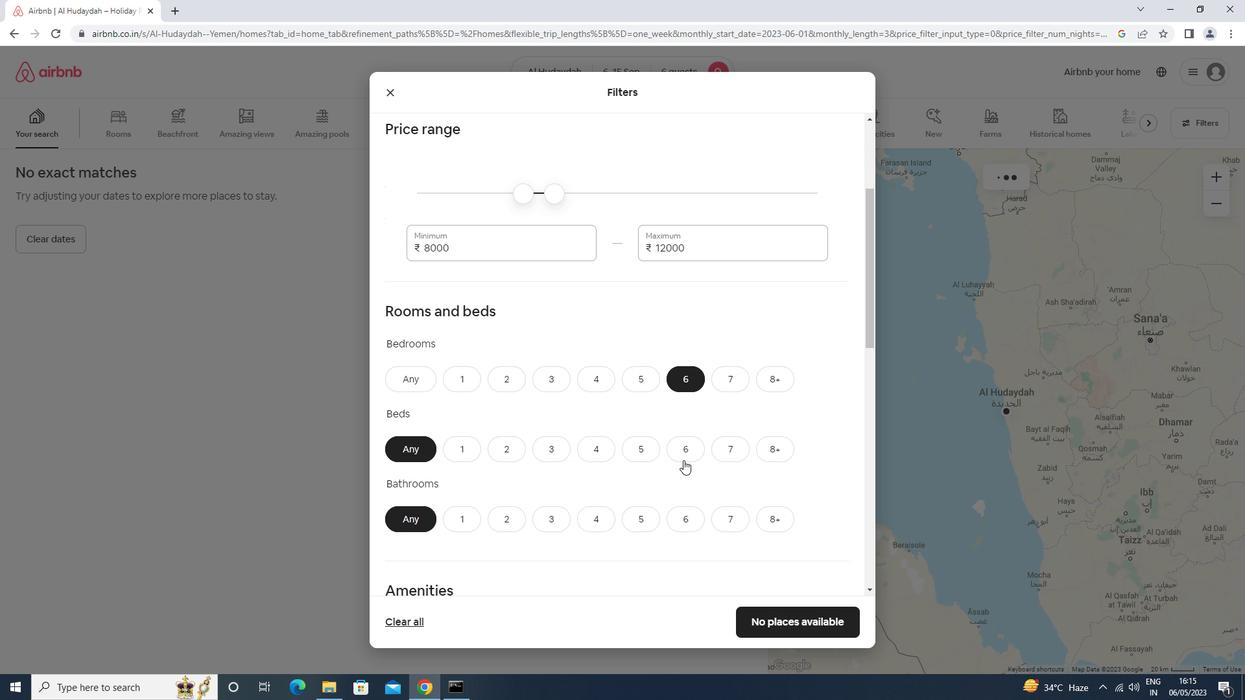 
Action: Mouse moved to (691, 519)
Screenshot: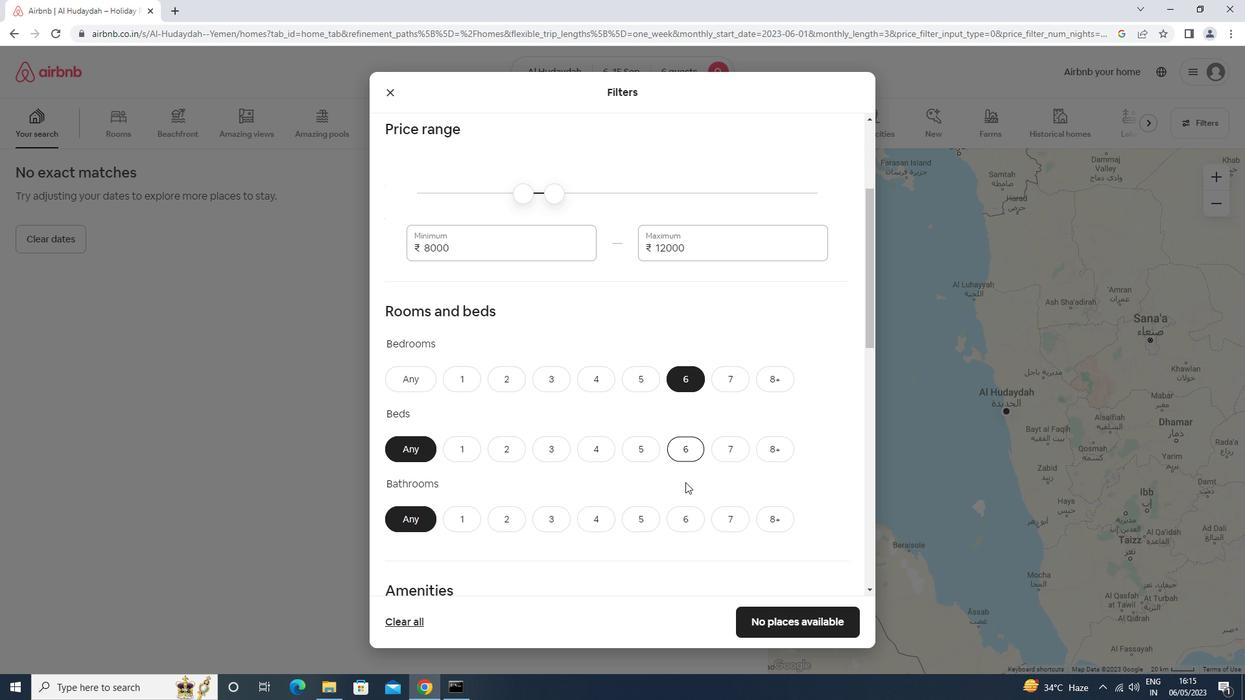 
Action: Mouse pressed left at (691, 519)
Screenshot: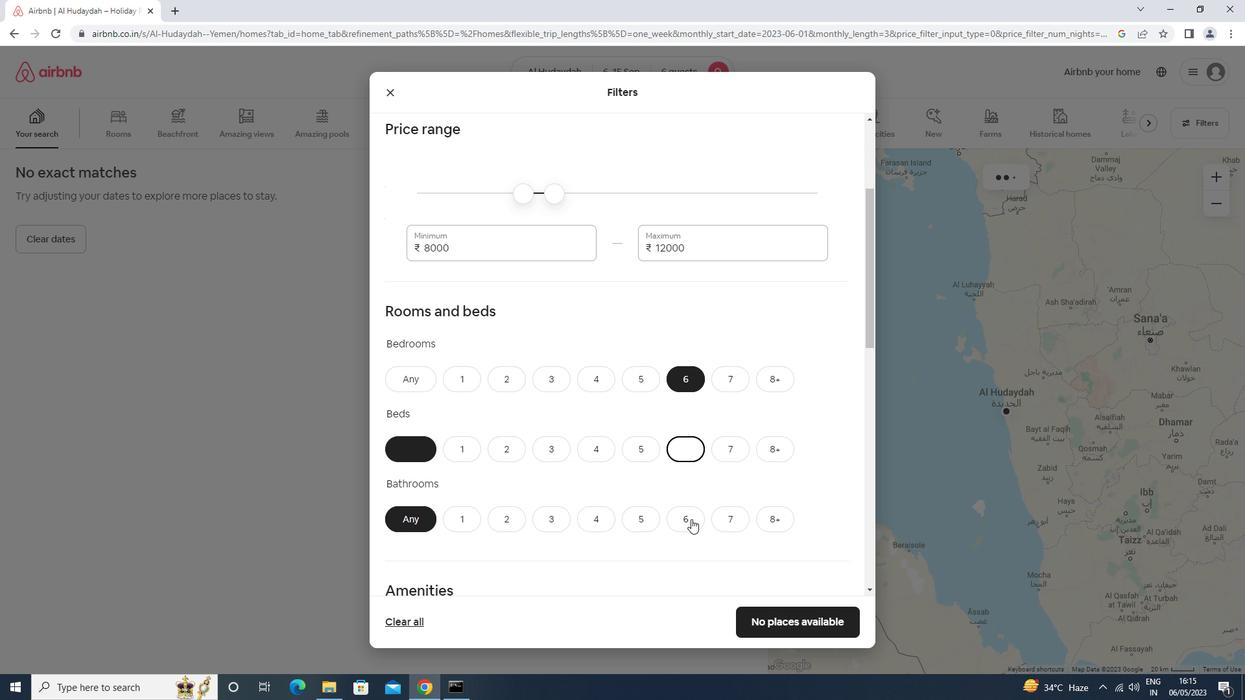 
Action: Mouse moved to (585, 466)
Screenshot: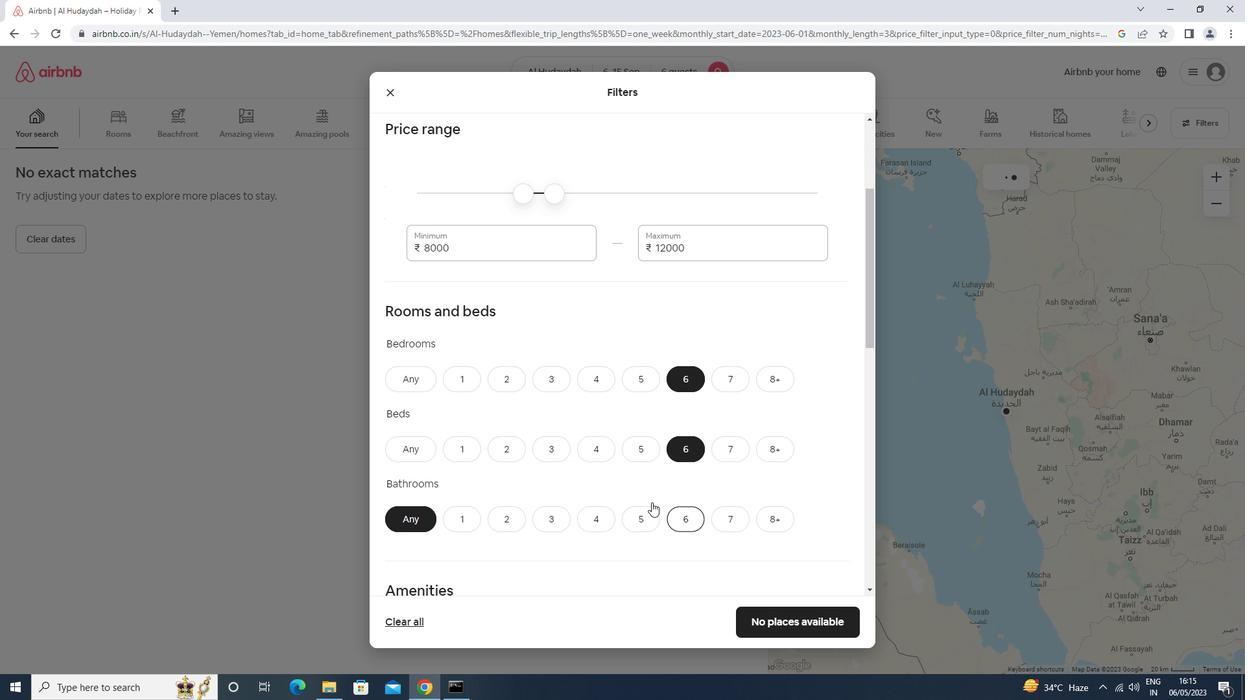 
Action: Mouse scrolled (585, 466) with delta (0, 0)
Screenshot: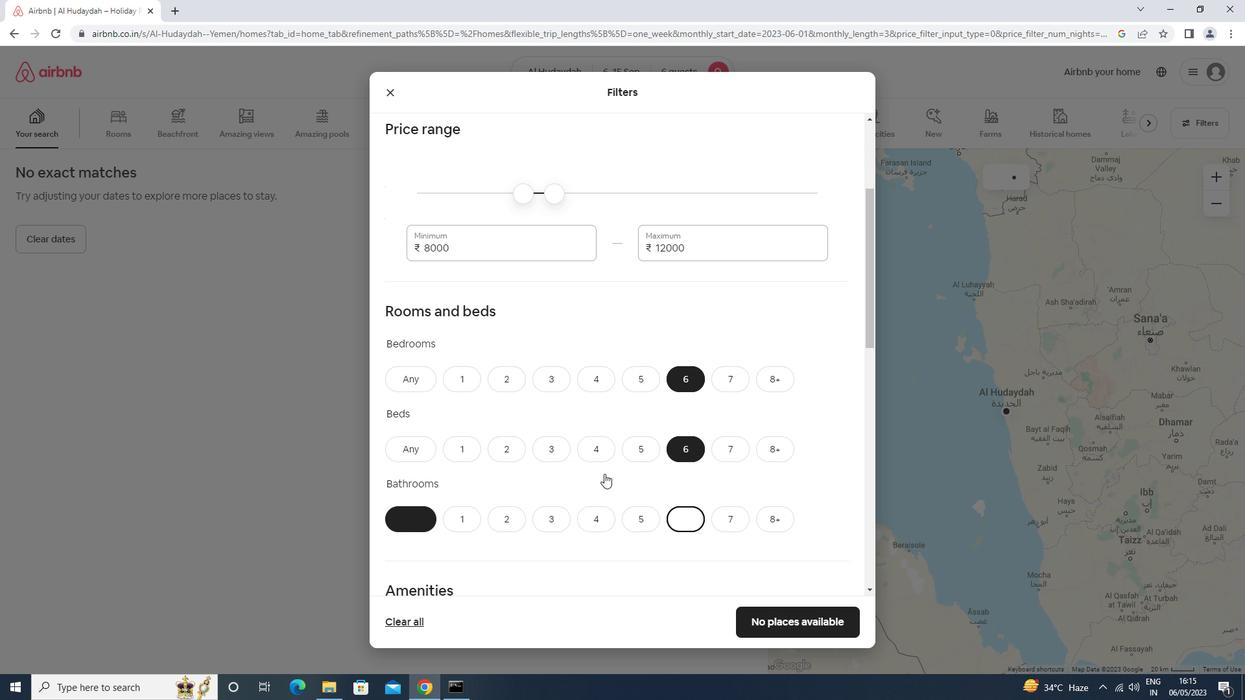 
Action: Mouse scrolled (585, 466) with delta (0, 0)
Screenshot: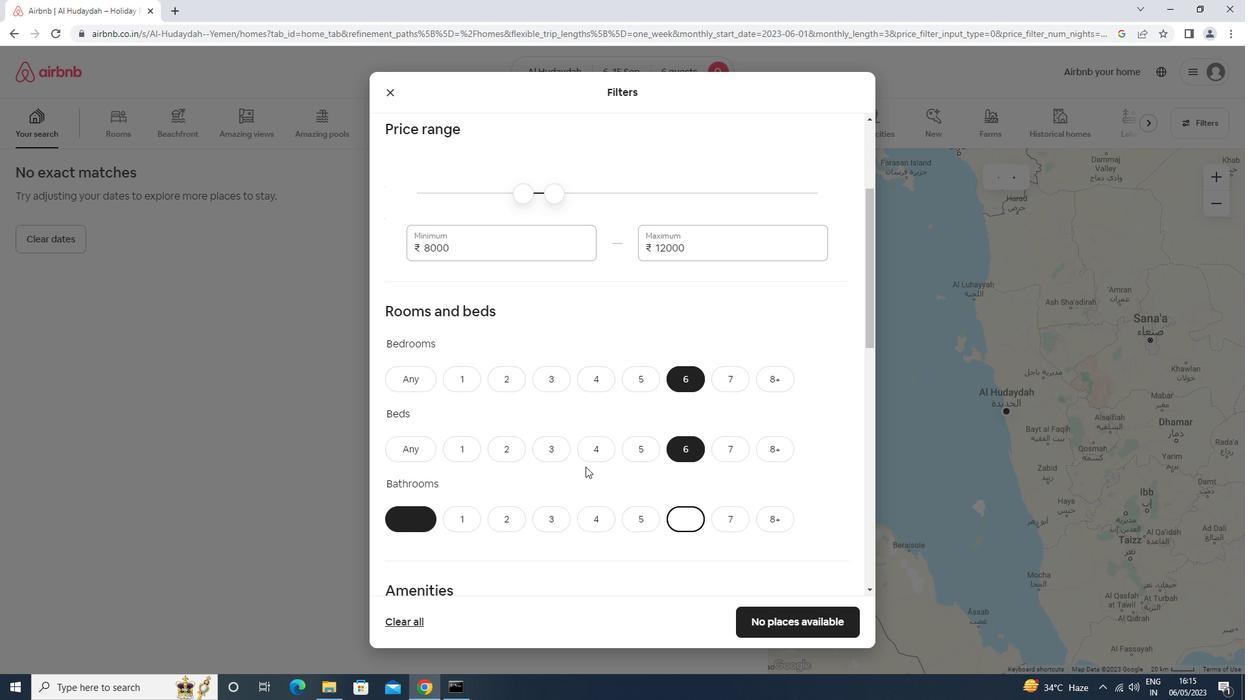 
Action: Mouse scrolled (585, 466) with delta (0, 0)
Screenshot: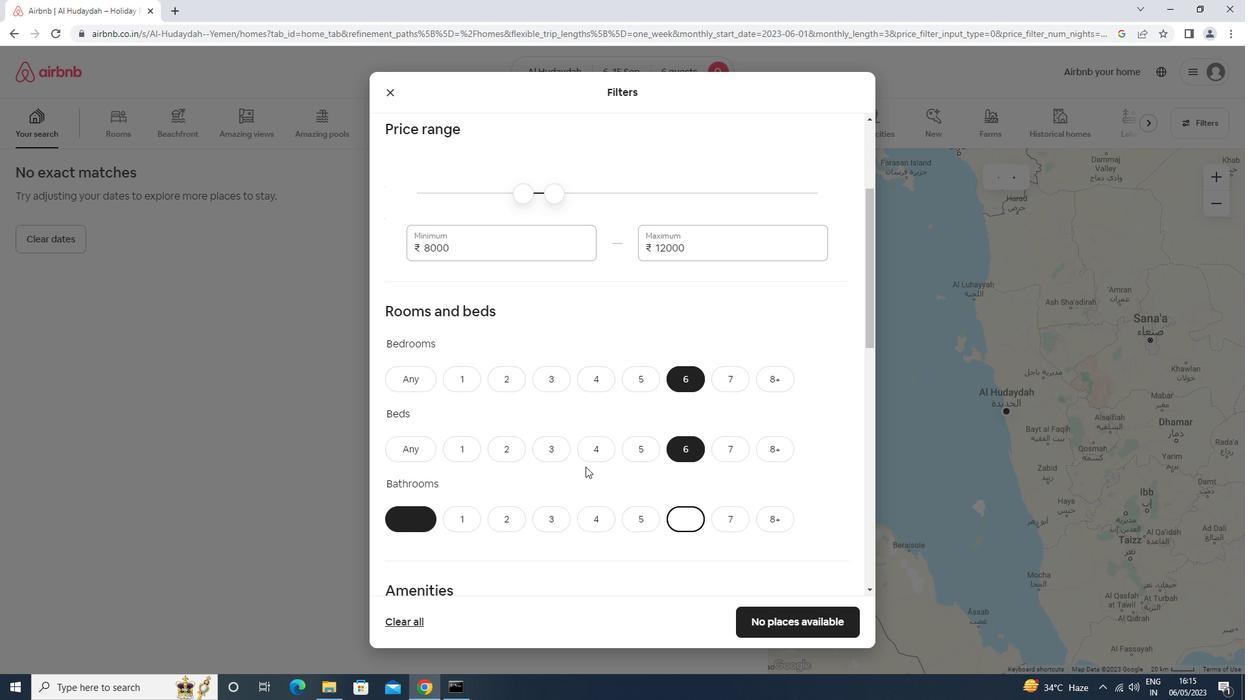
Action: Mouse scrolled (585, 466) with delta (0, 0)
Screenshot: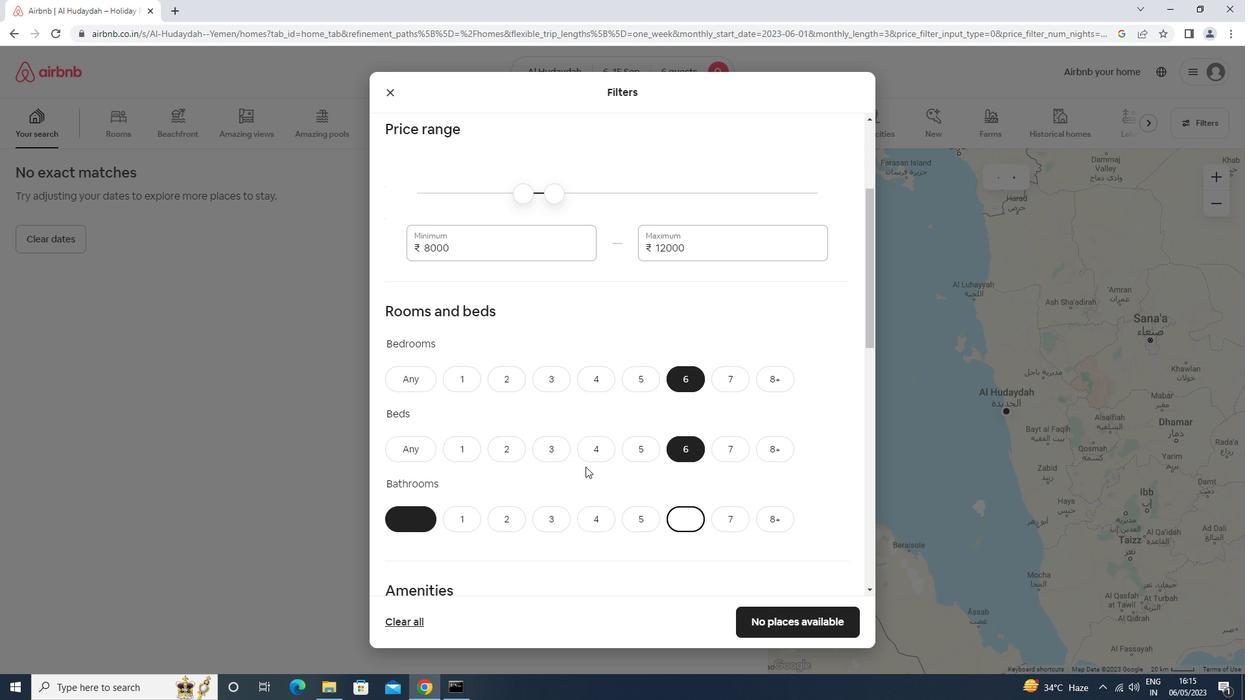 
Action: Mouse scrolled (585, 466) with delta (0, 0)
Screenshot: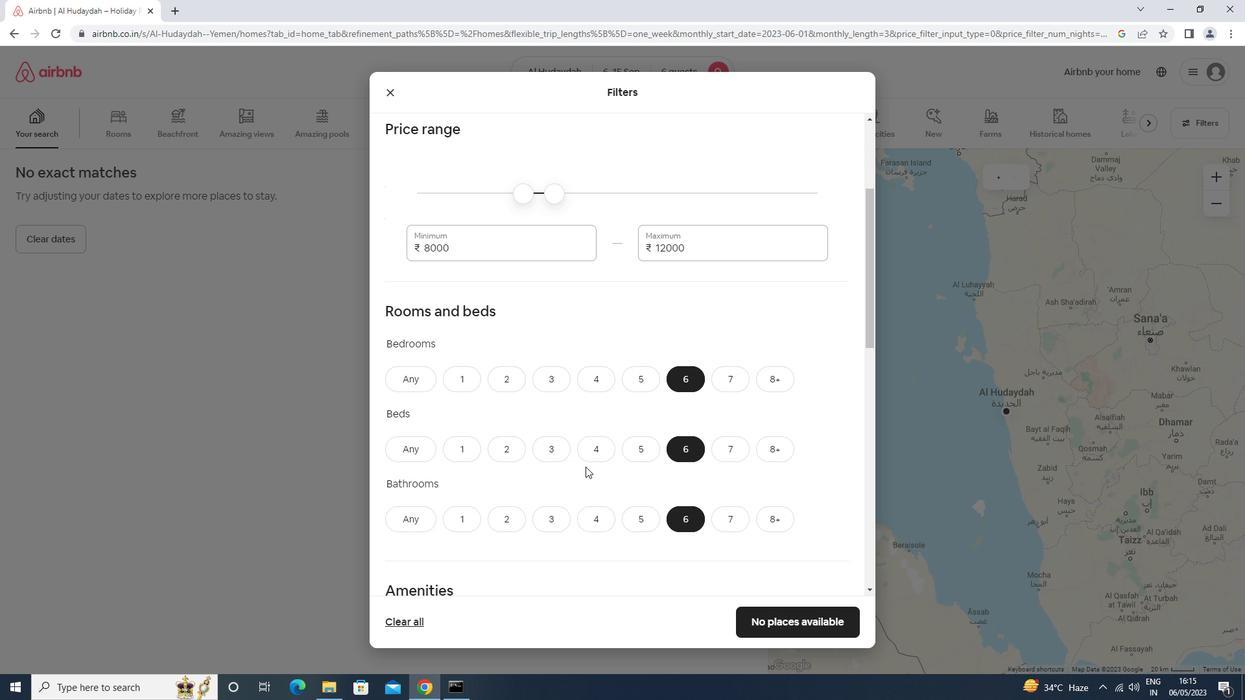 
Action: Mouse moved to (435, 418)
Screenshot: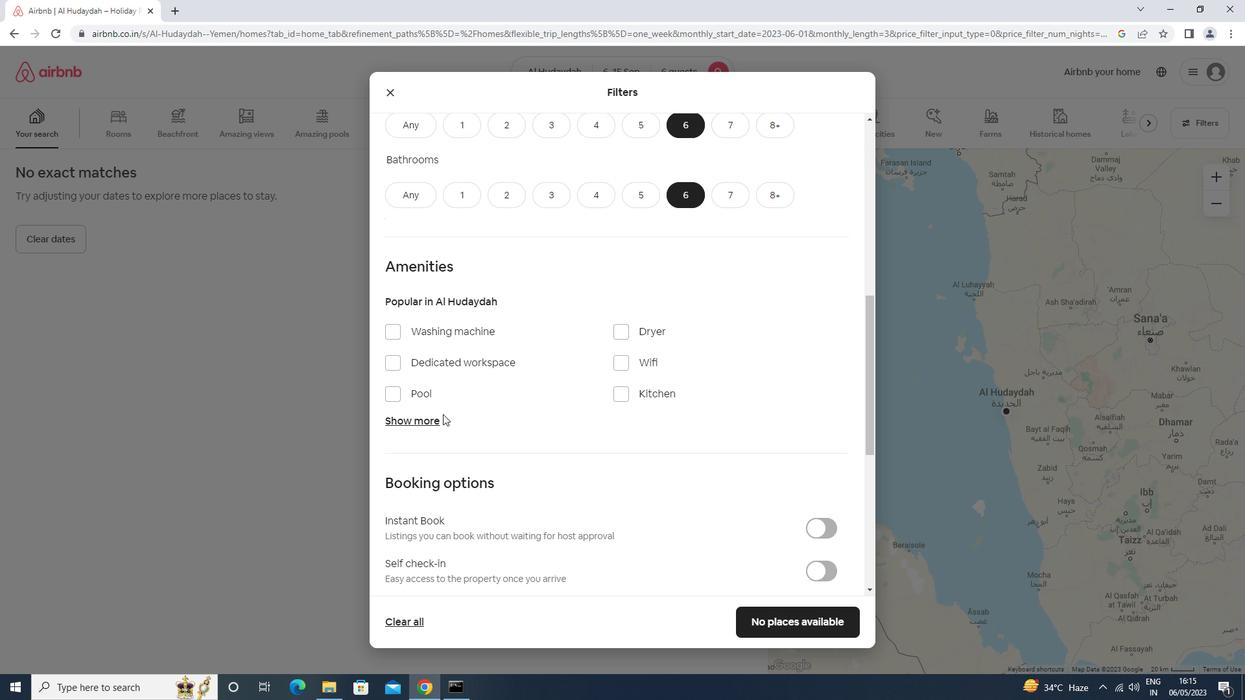 
Action: Mouse pressed left at (435, 418)
Screenshot: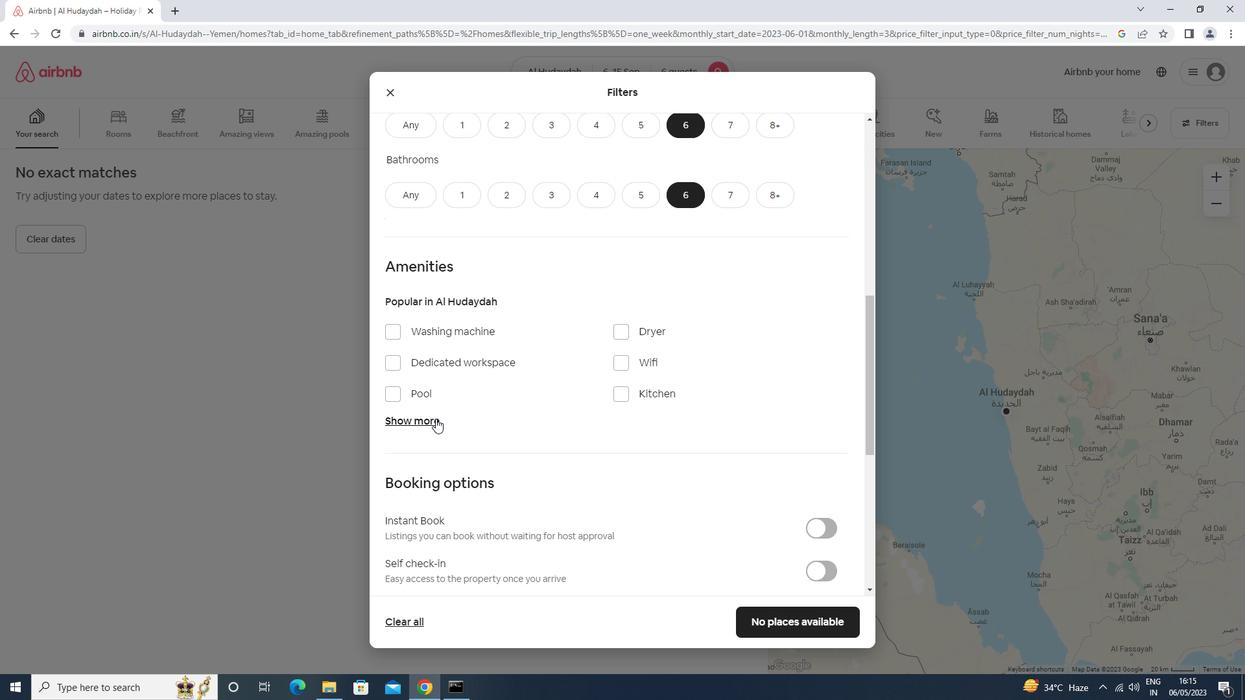 
Action: Mouse moved to (629, 357)
Screenshot: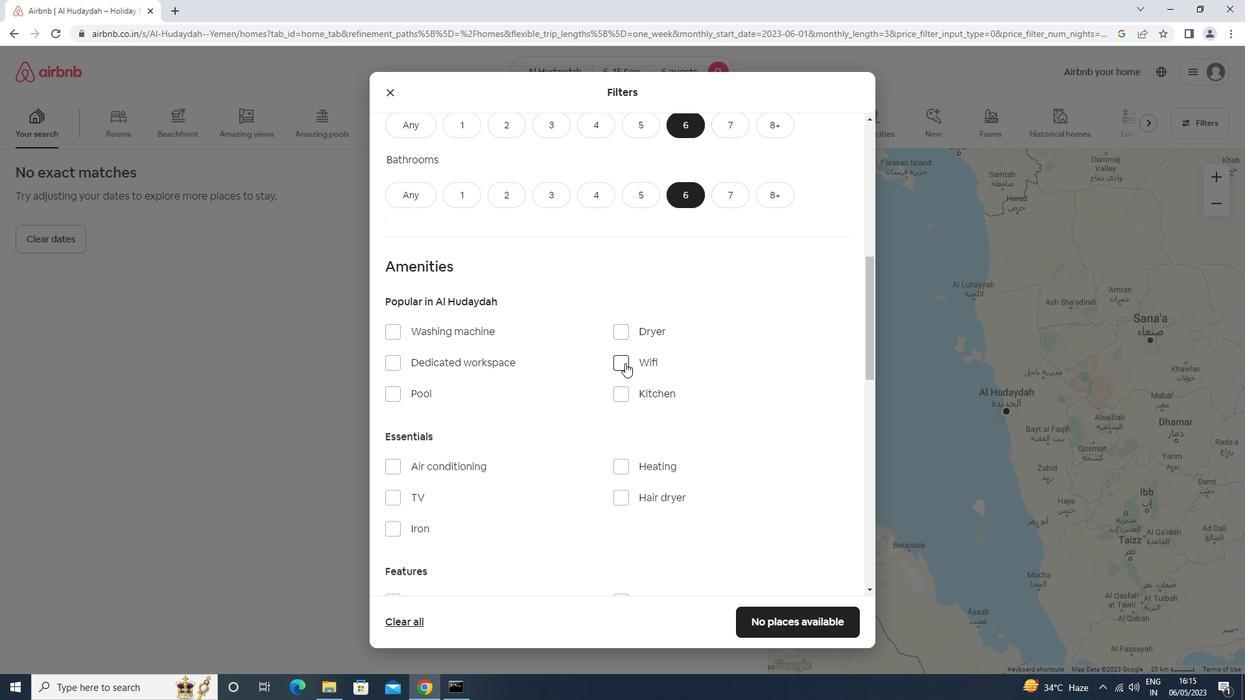 
Action: Mouse pressed left at (629, 357)
Screenshot: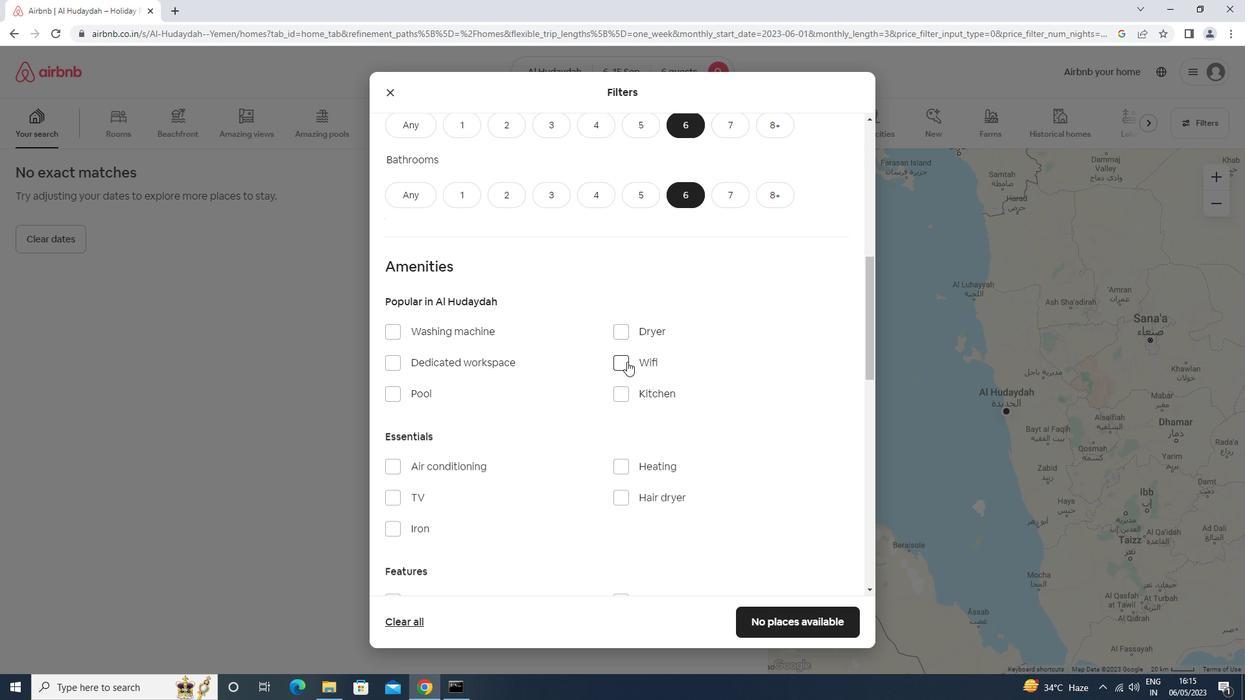 
Action: Mouse moved to (442, 496)
Screenshot: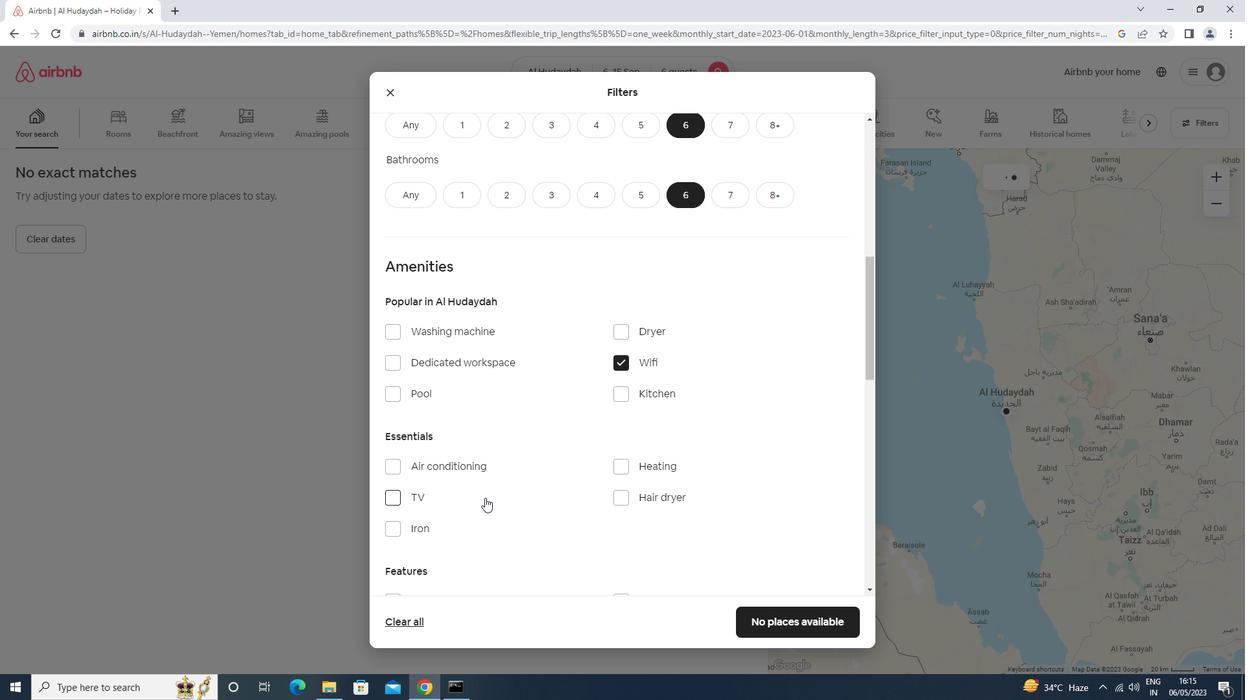 
Action: Mouse pressed left at (442, 496)
Screenshot: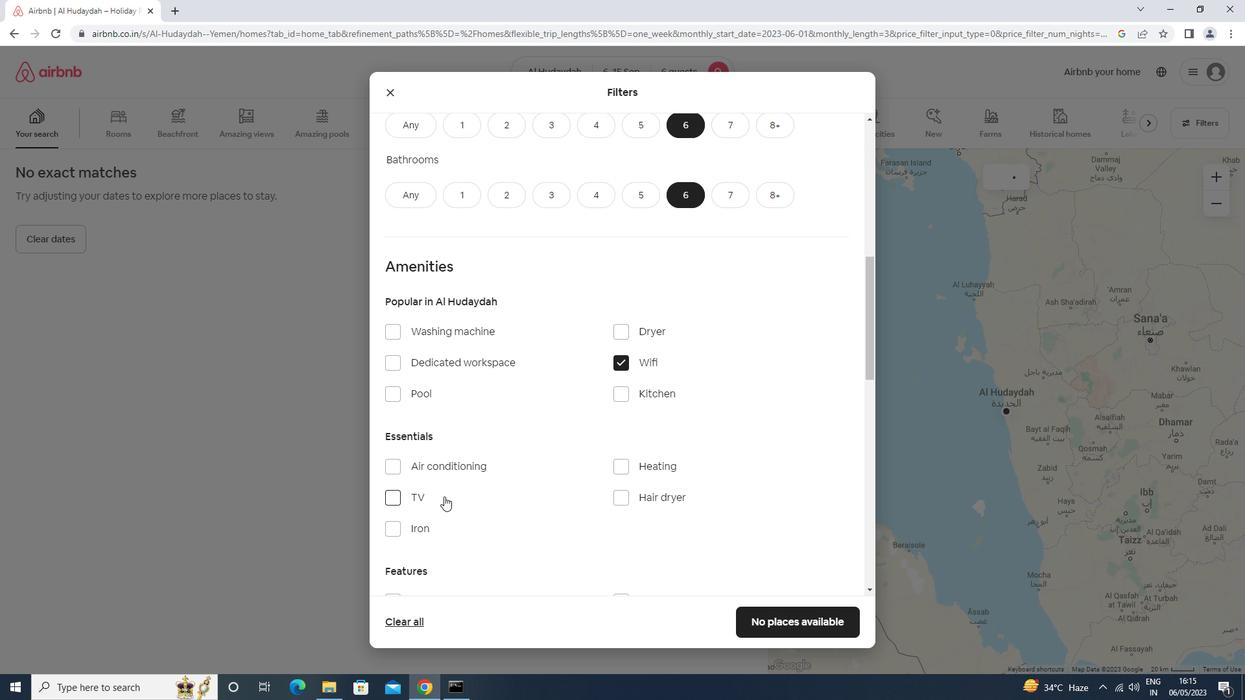 
Action: Mouse moved to (494, 448)
Screenshot: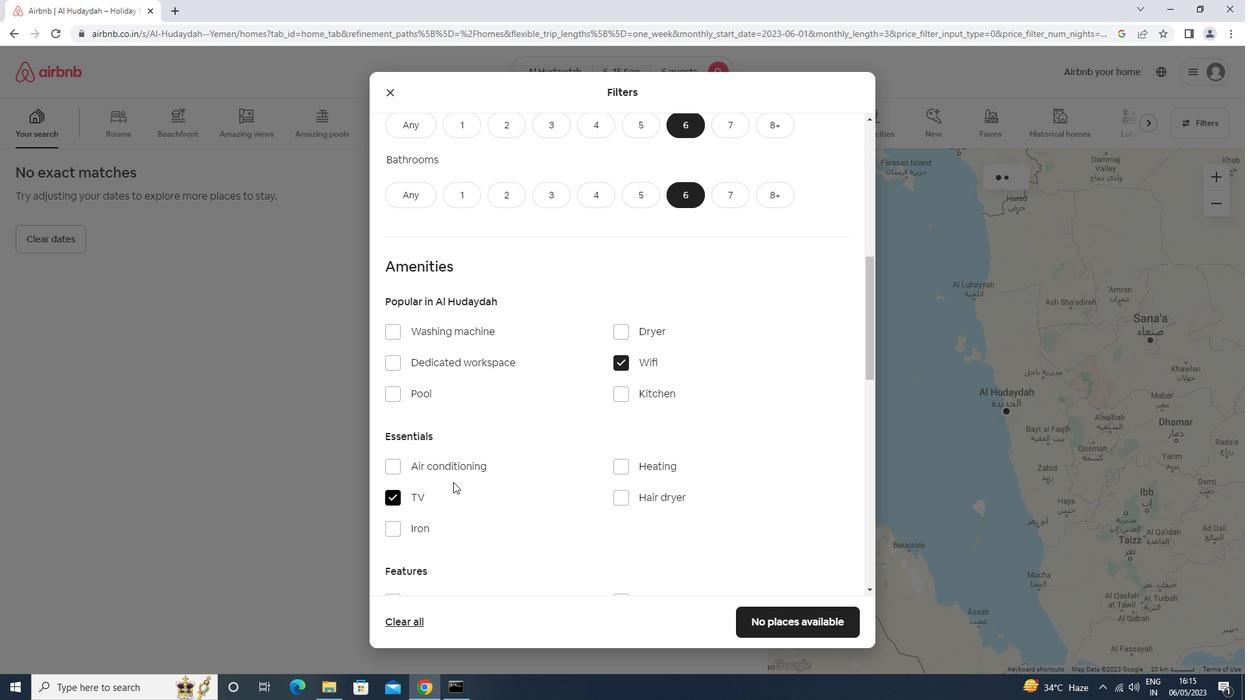 
Action: Mouse scrolled (494, 447) with delta (0, 0)
Screenshot: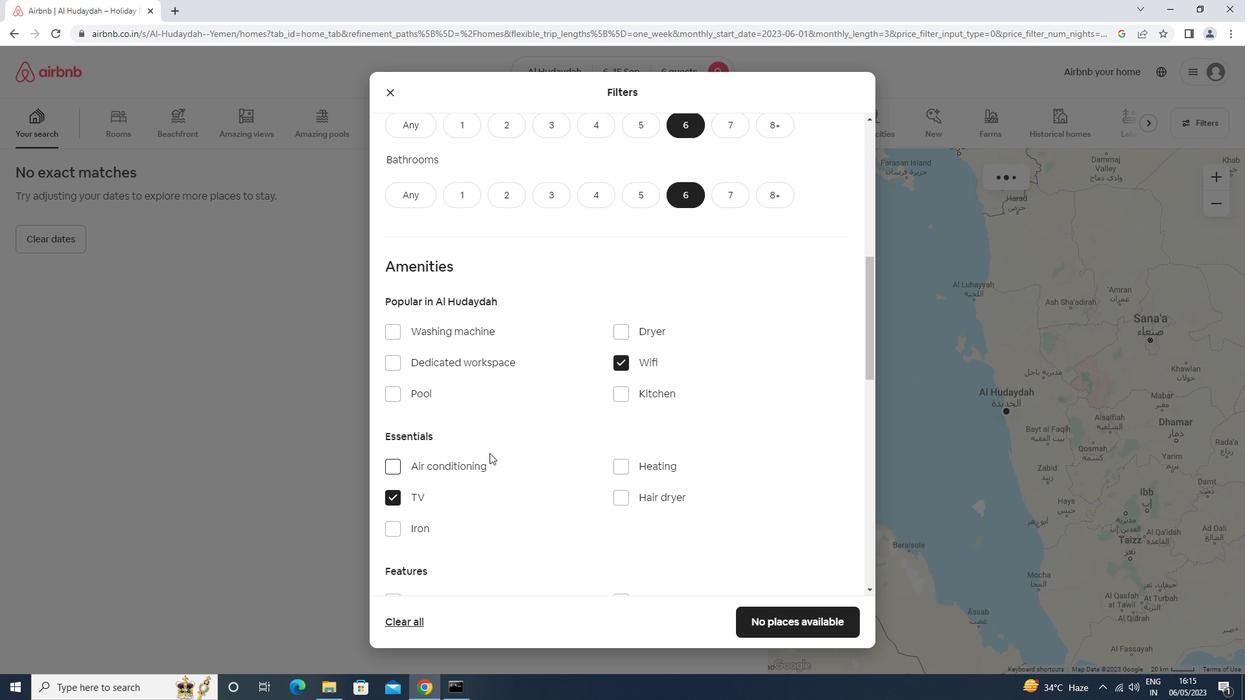 
Action: Mouse scrolled (494, 447) with delta (0, 0)
Screenshot: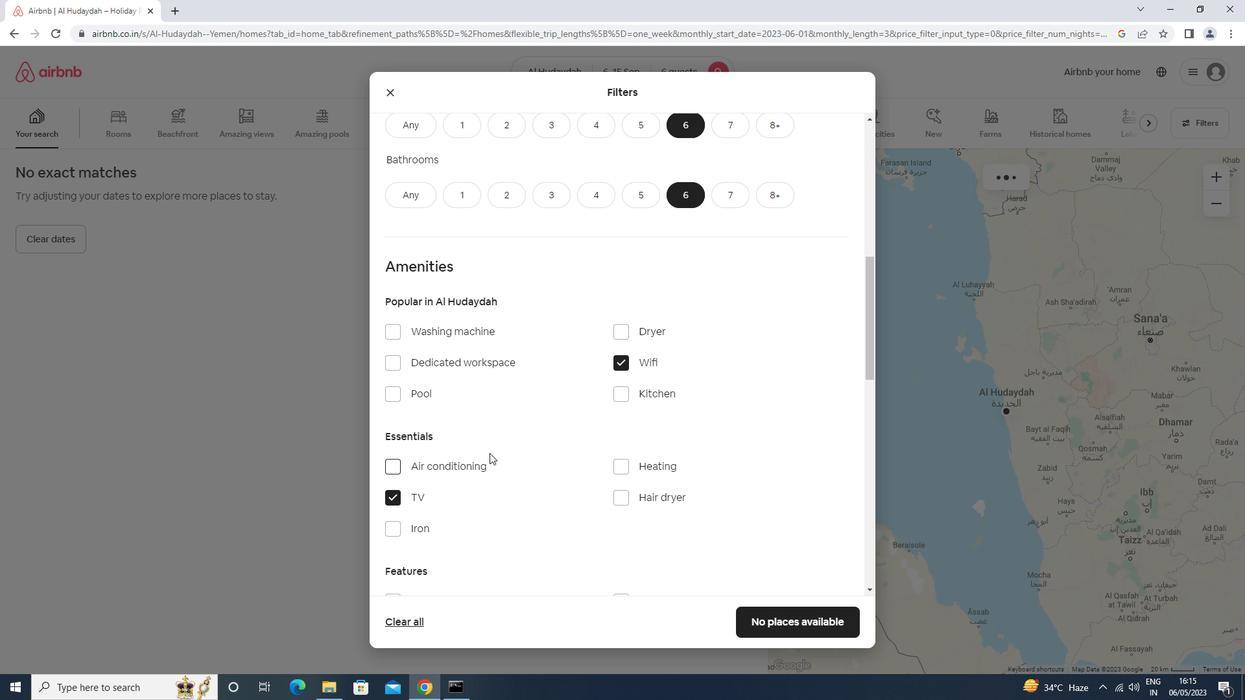 
Action: Mouse scrolled (494, 447) with delta (0, 0)
Screenshot: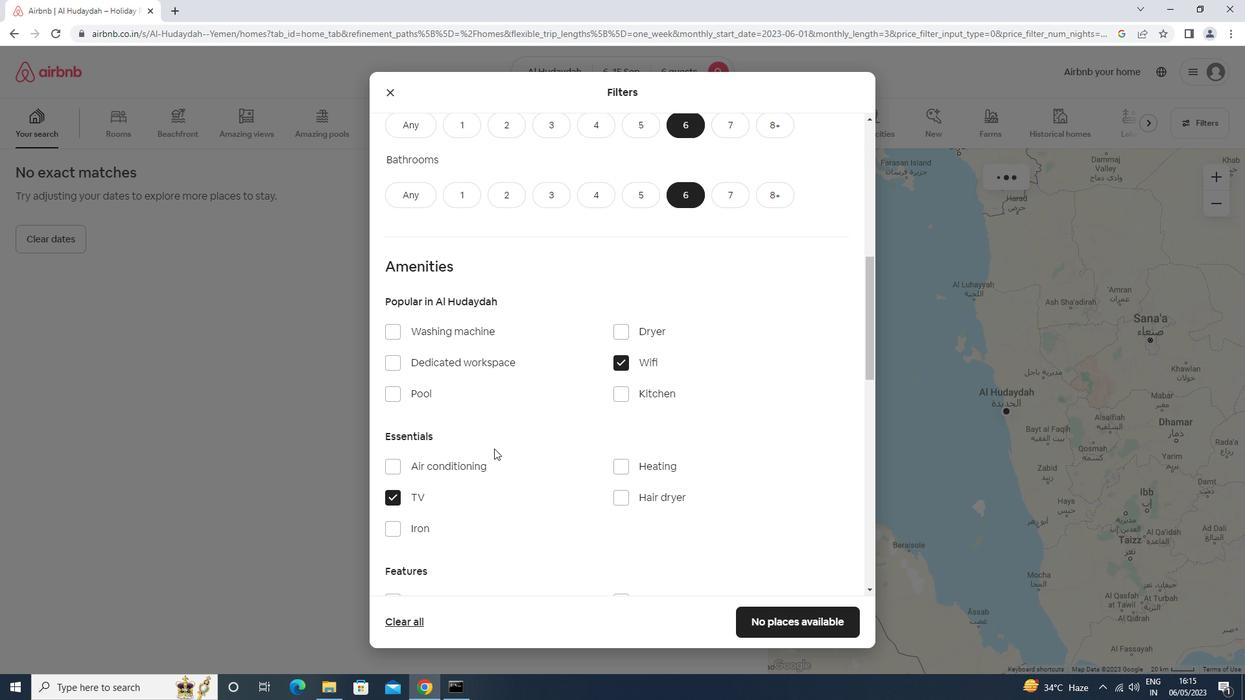 
Action: Mouse moved to (421, 464)
Screenshot: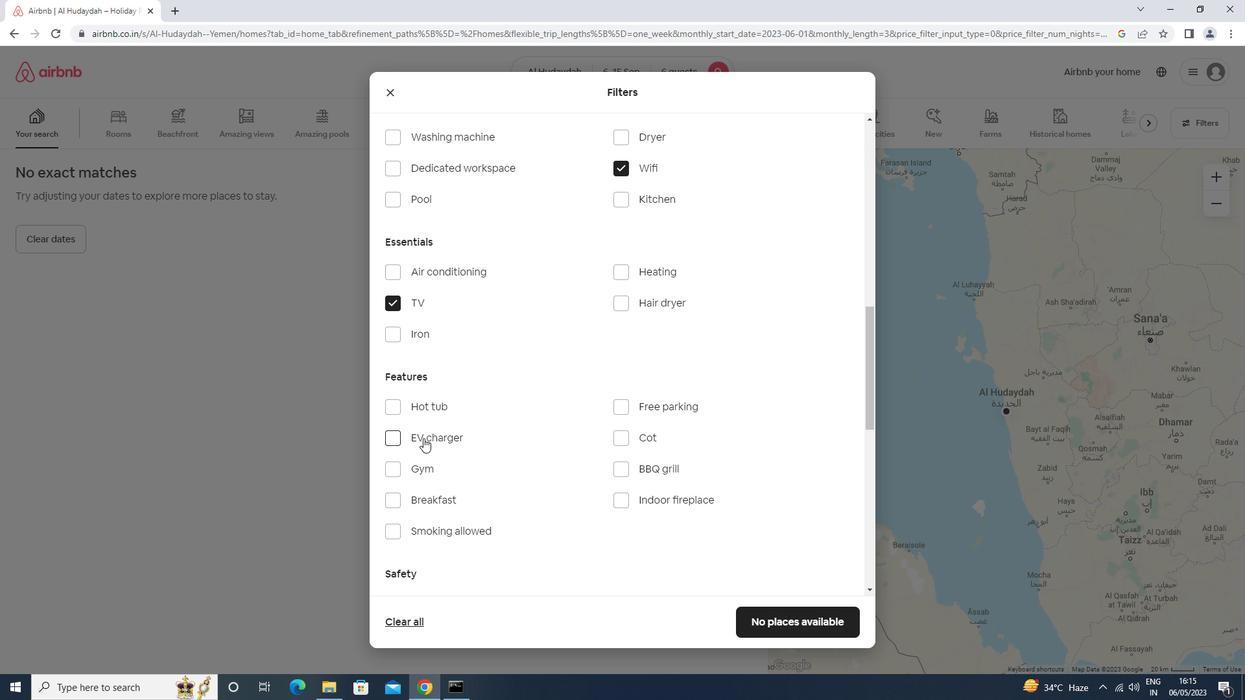 
Action: Mouse pressed left at (421, 464)
Screenshot: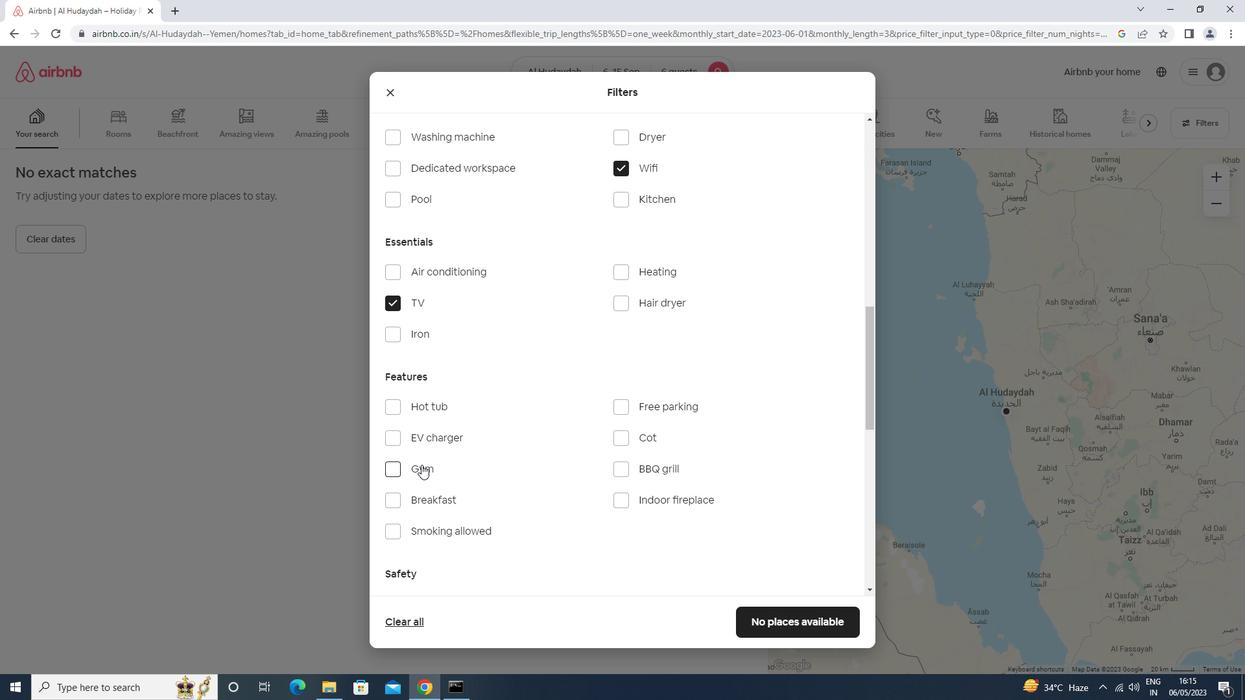 
Action: Mouse moved to (522, 426)
Screenshot: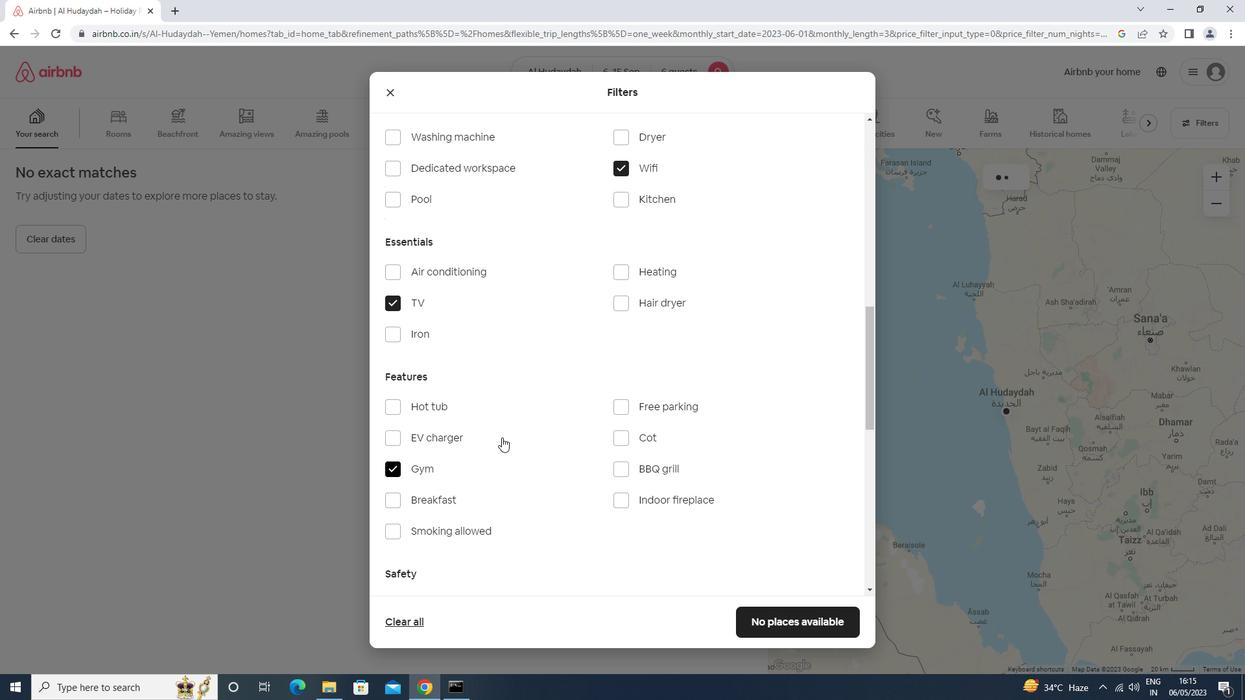 
Action: Mouse scrolled (522, 425) with delta (0, 0)
Screenshot: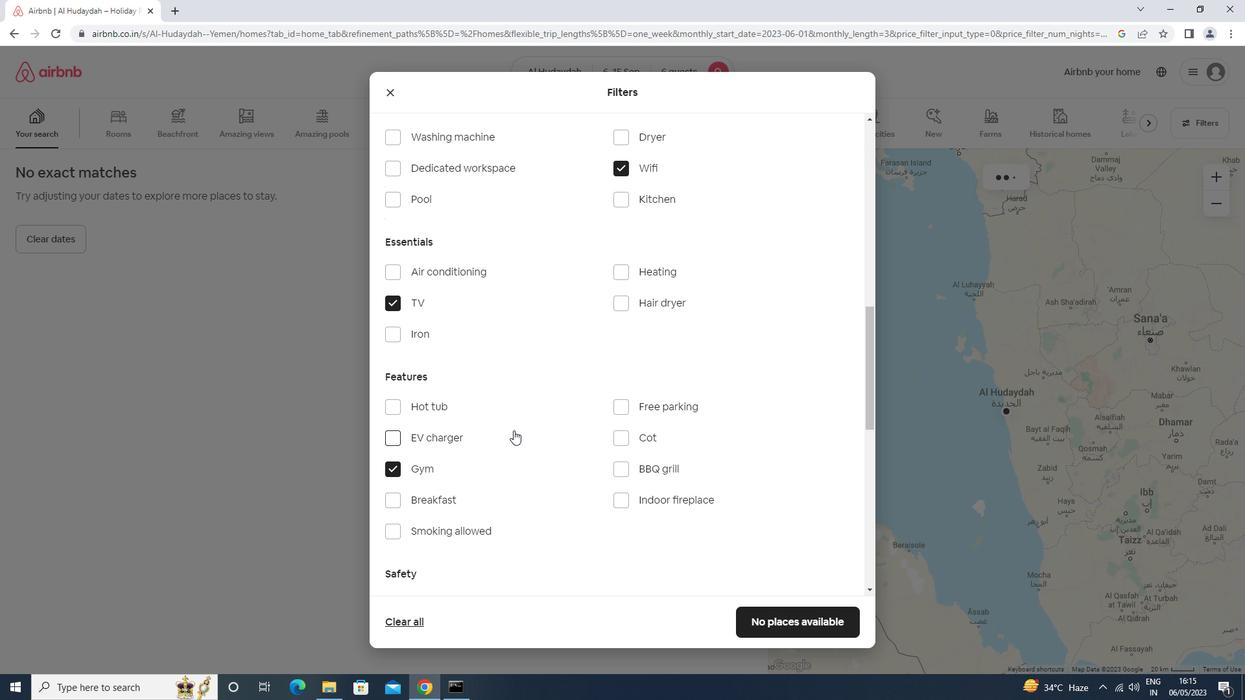 
Action: Mouse scrolled (522, 425) with delta (0, 0)
Screenshot: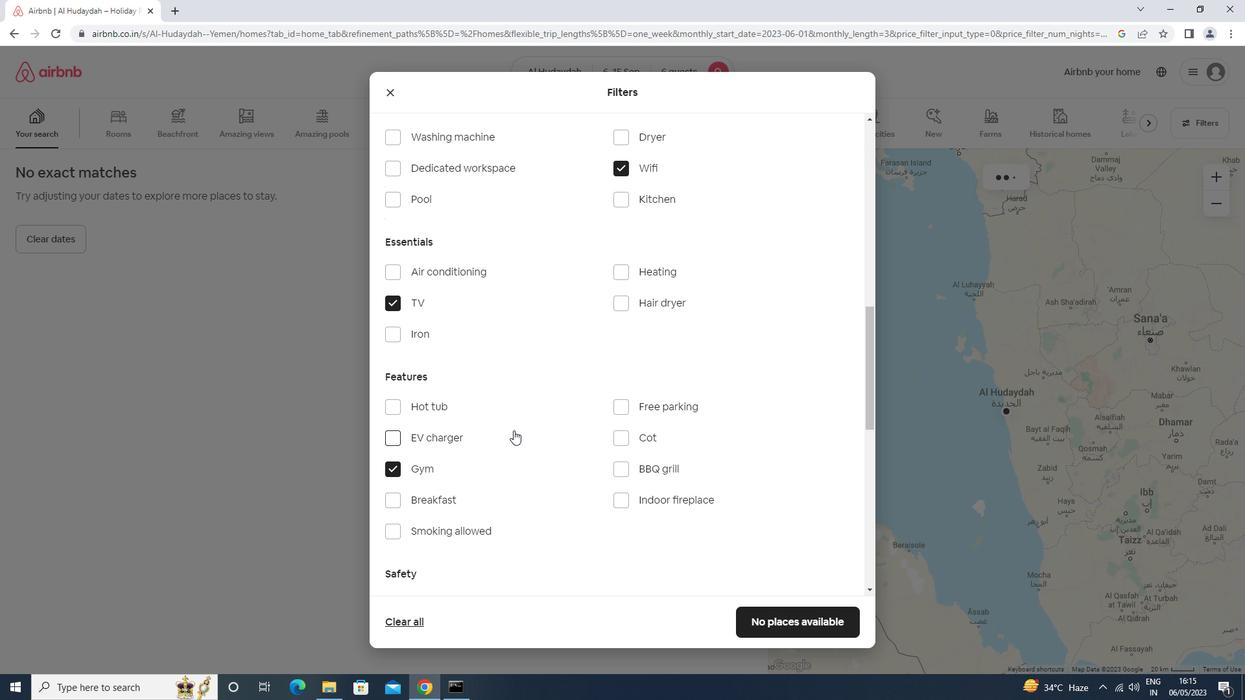
Action: Mouse scrolled (522, 425) with delta (0, 0)
Screenshot: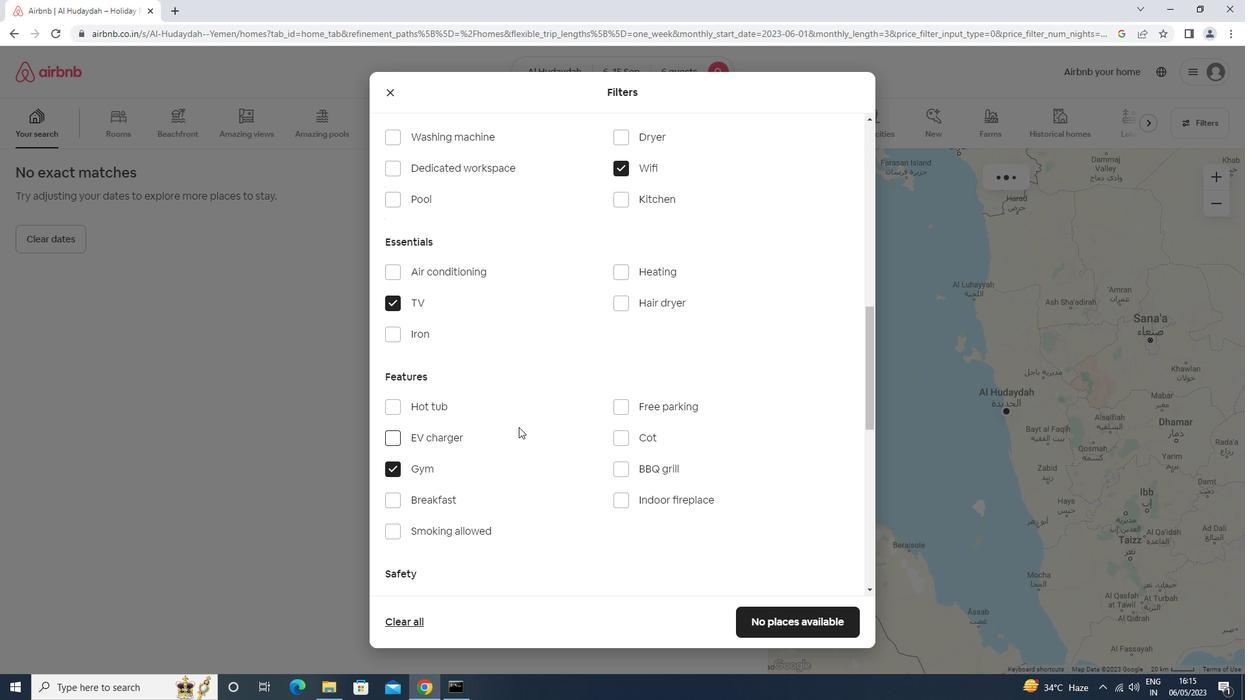 
Action: Mouse moved to (435, 302)
Screenshot: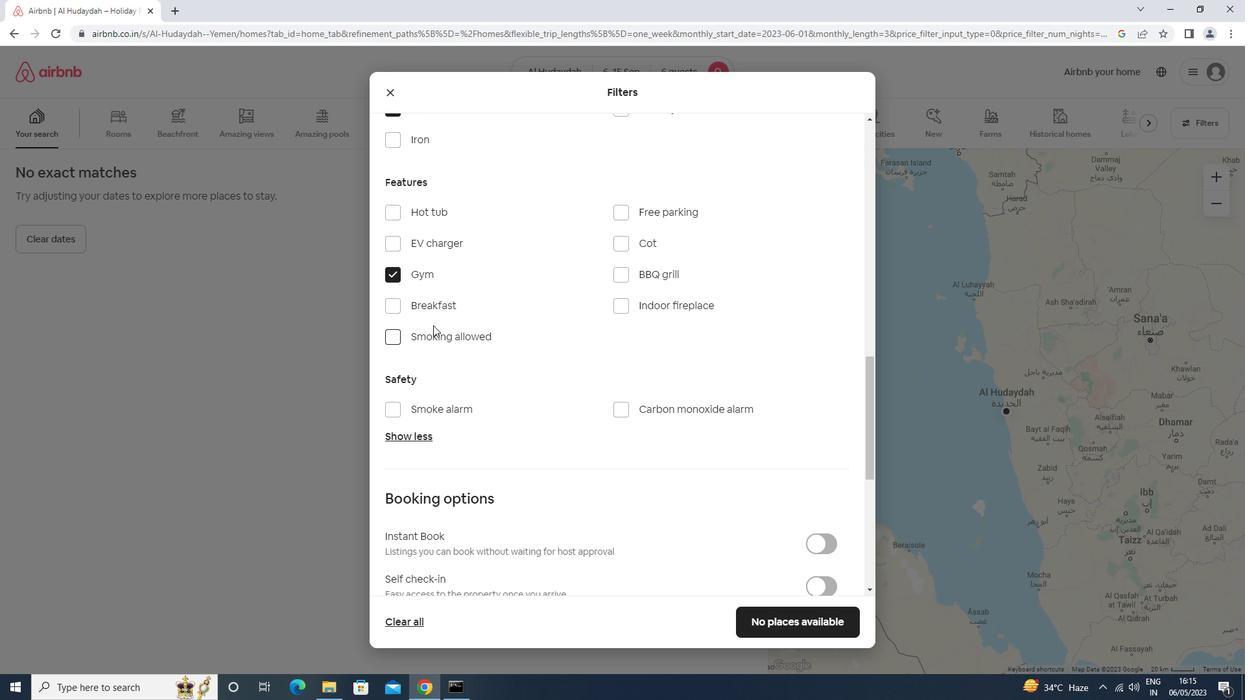 
Action: Mouse pressed left at (435, 302)
Screenshot: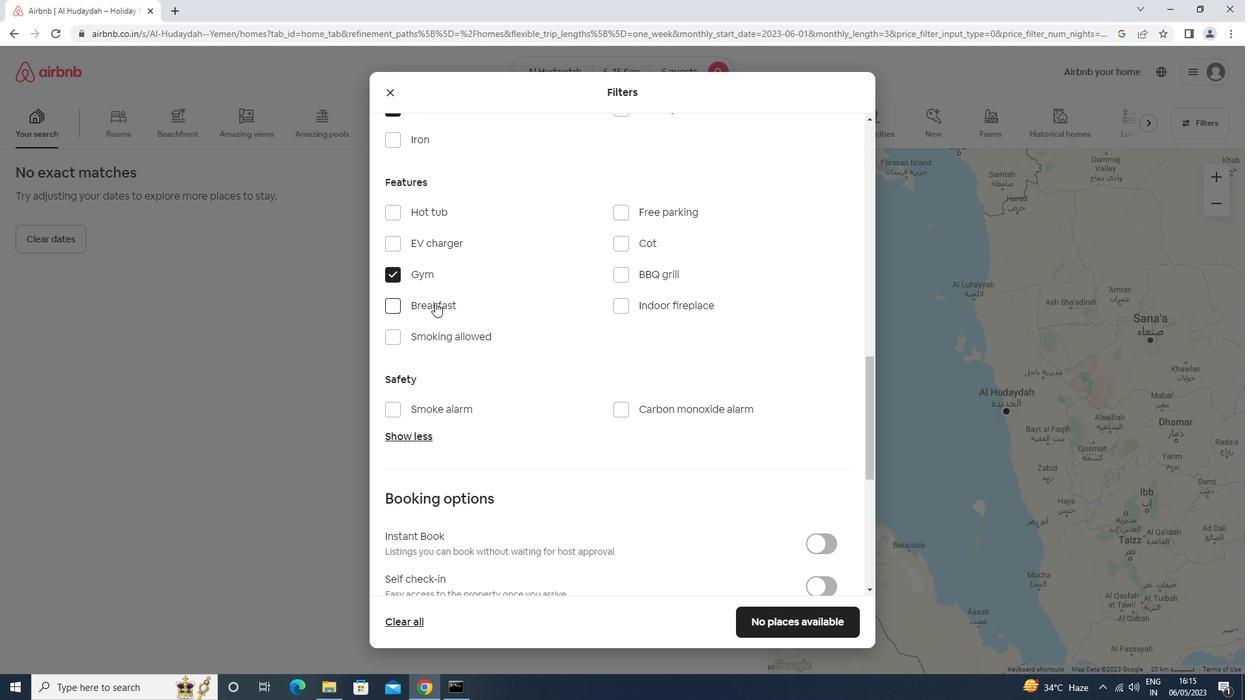 
Action: Mouse moved to (684, 426)
Screenshot: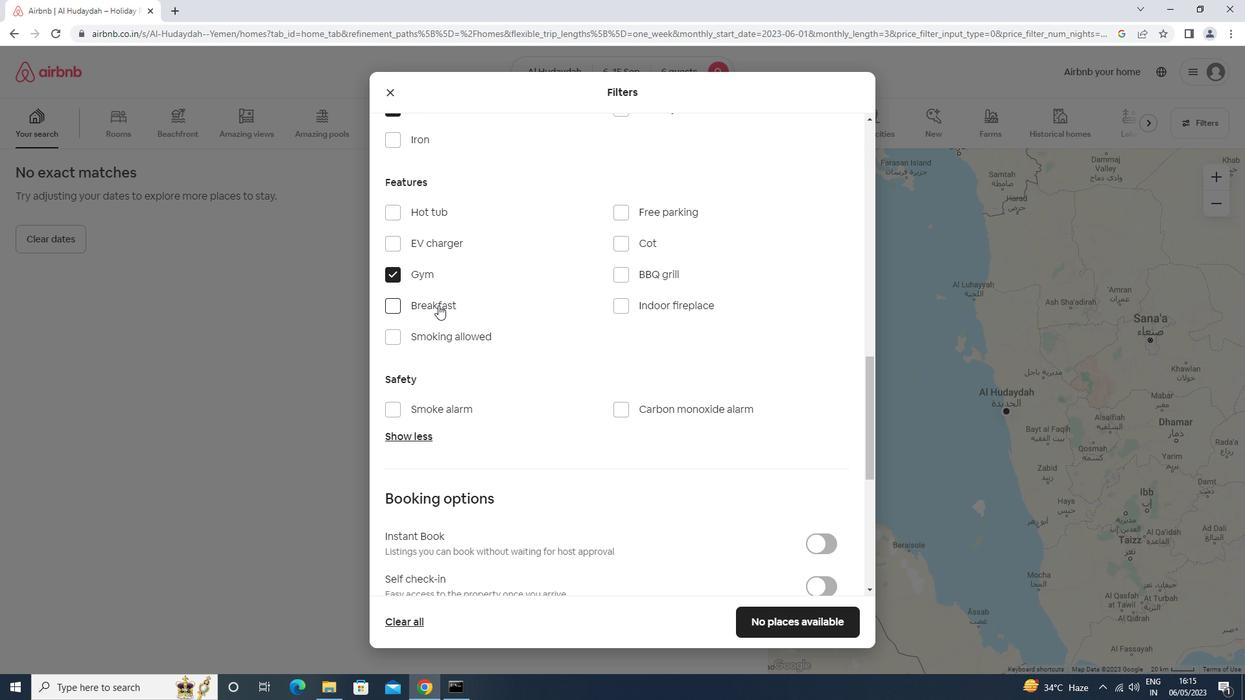 
Action: Mouse scrolled (684, 425) with delta (0, 0)
Screenshot: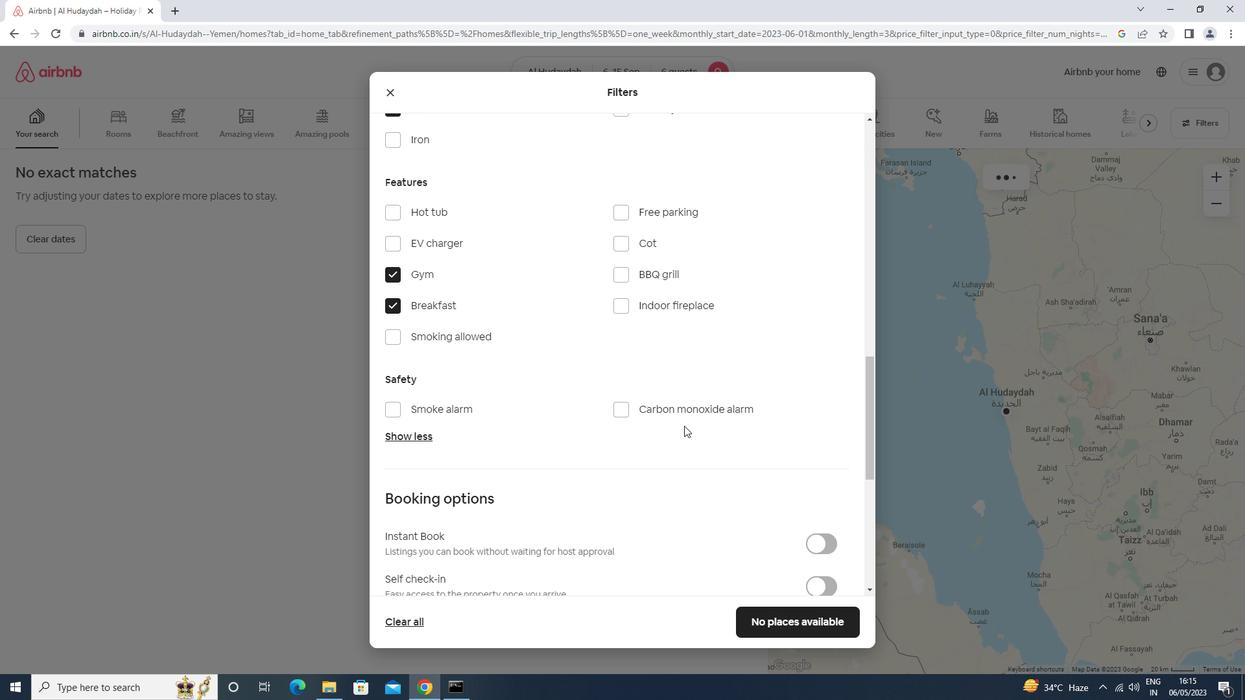 
Action: Mouse scrolled (684, 425) with delta (0, 0)
Screenshot: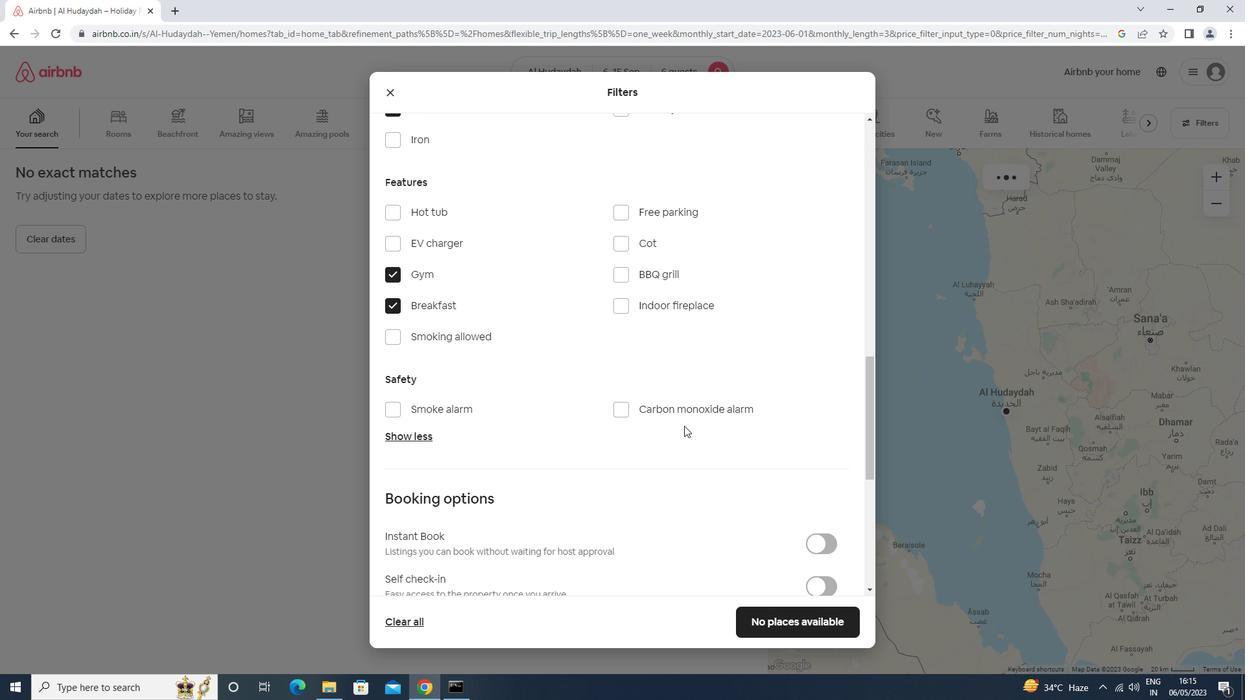 
Action: Mouse scrolled (684, 425) with delta (0, 0)
Screenshot: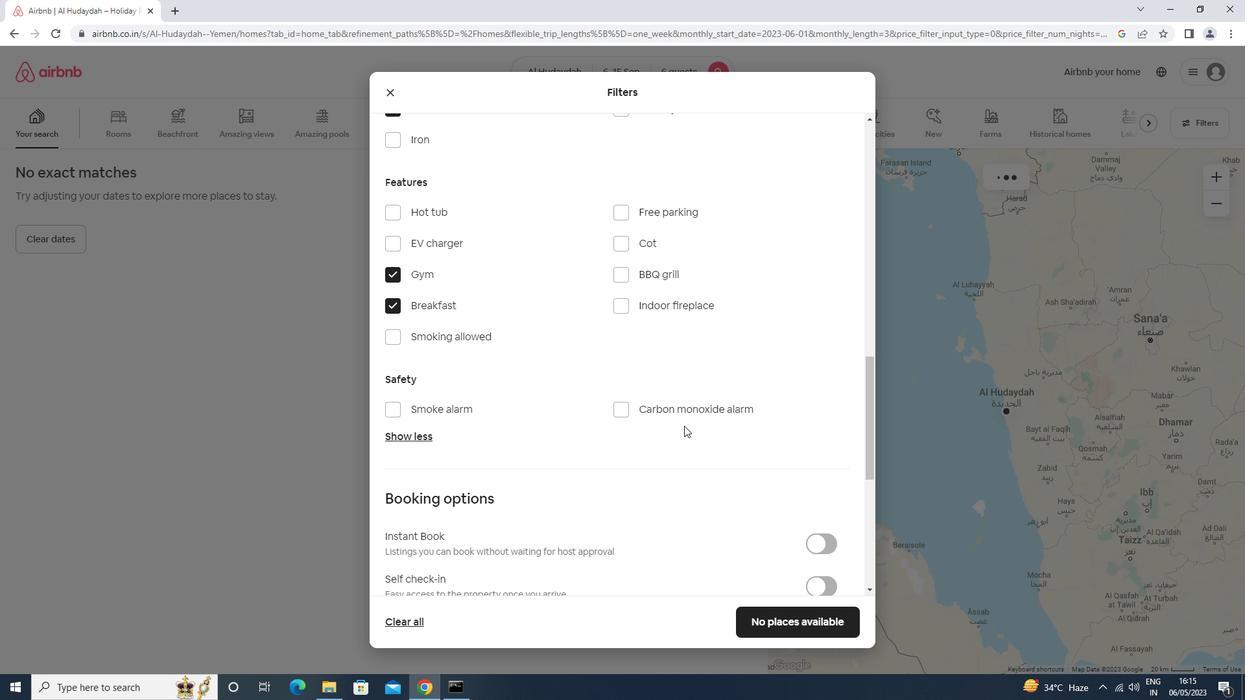 
Action: Mouse moved to (816, 385)
Screenshot: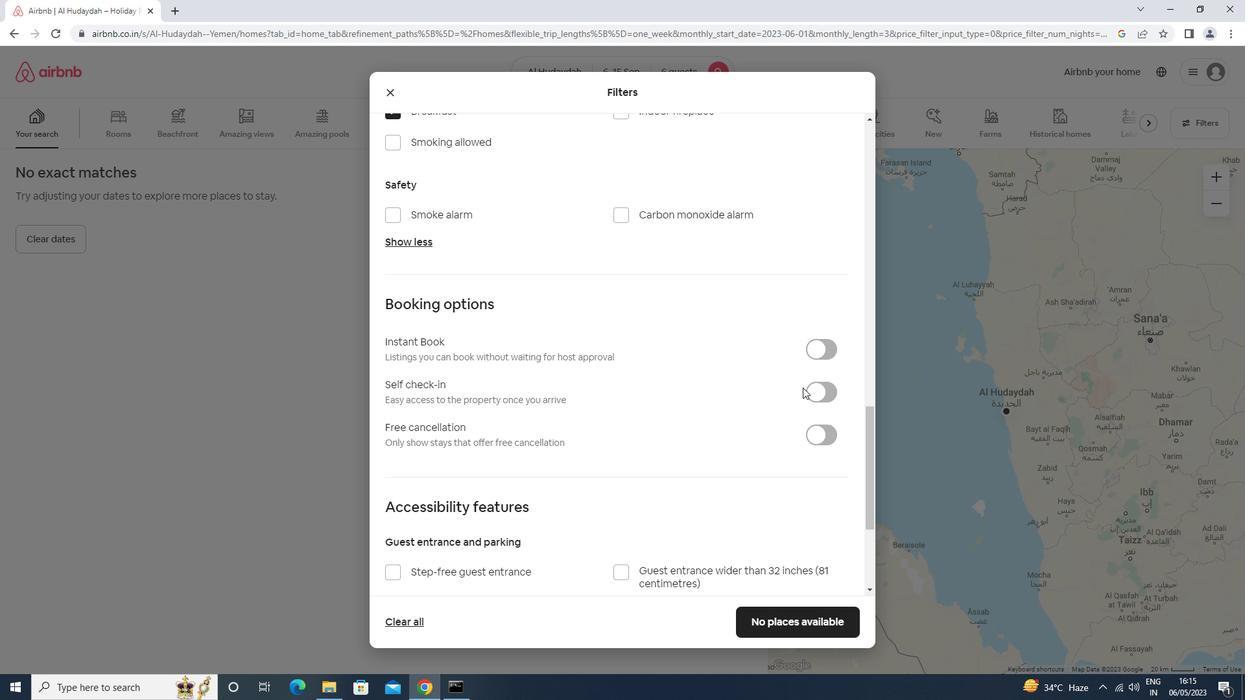 
Action: Mouse pressed left at (816, 385)
Screenshot: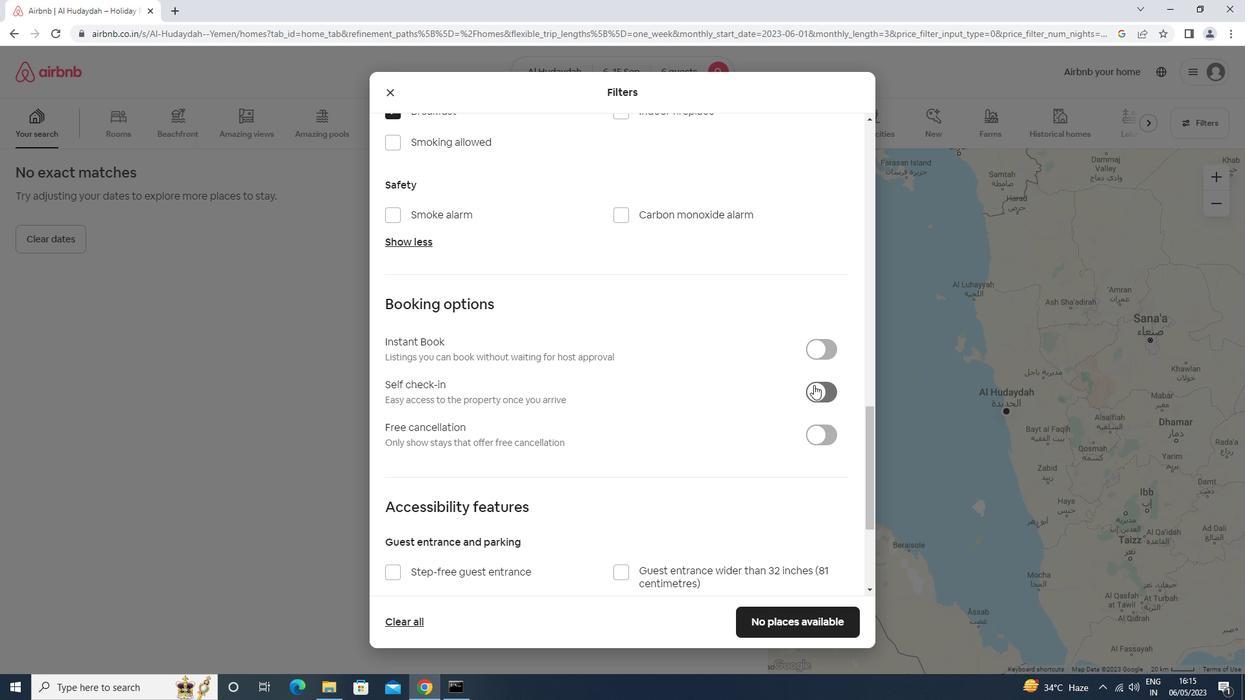 
Action: Mouse moved to (557, 477)
Screenshot: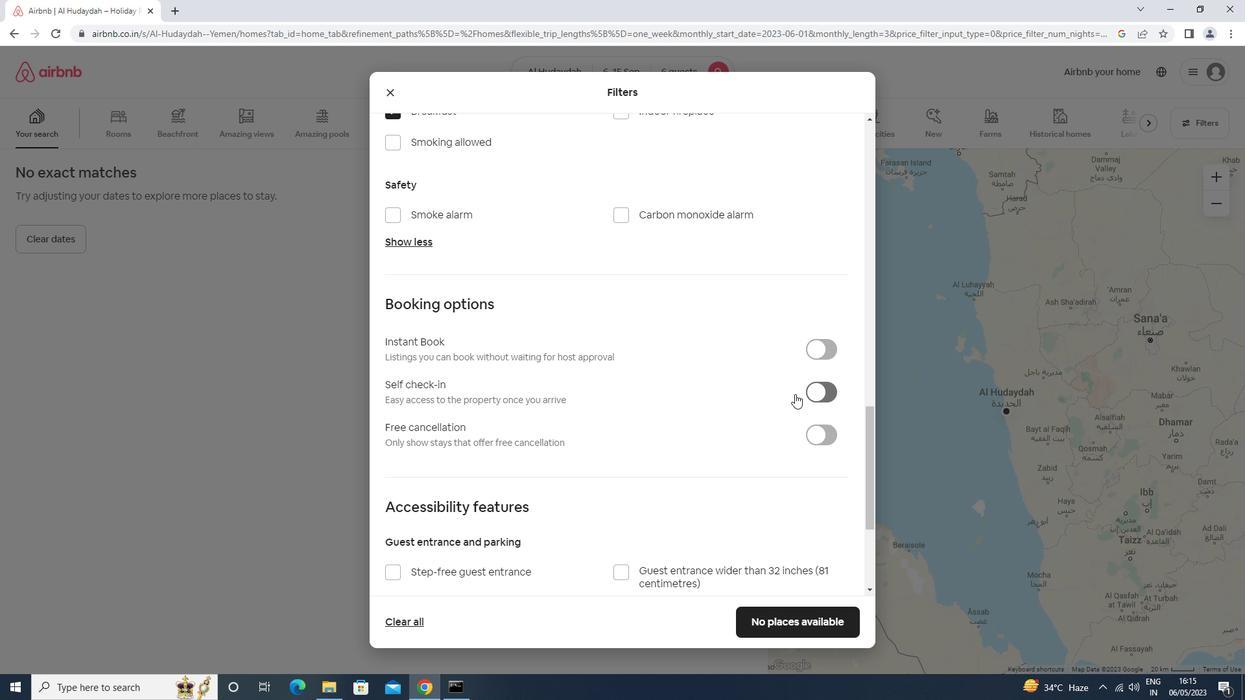 
Action: Mouse scrolled (557, 476) with delta (0, 0)
Screenshot: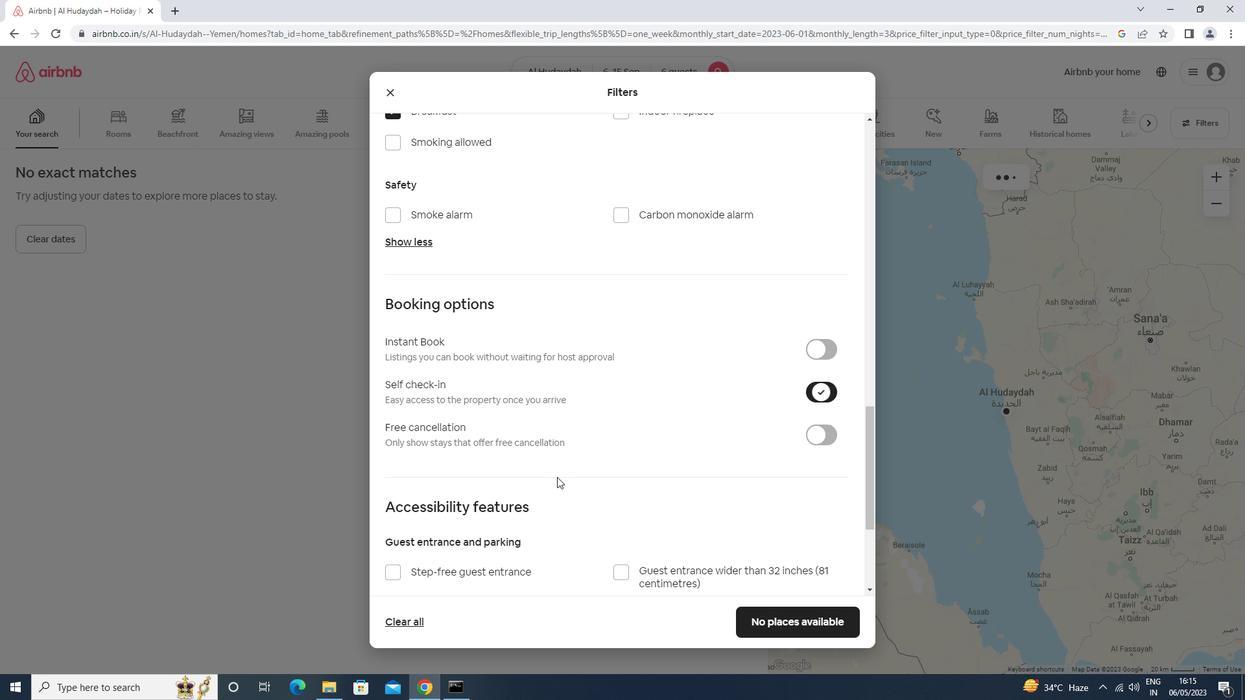 
Action: Mouse moved to (557, 477)
Screenshot: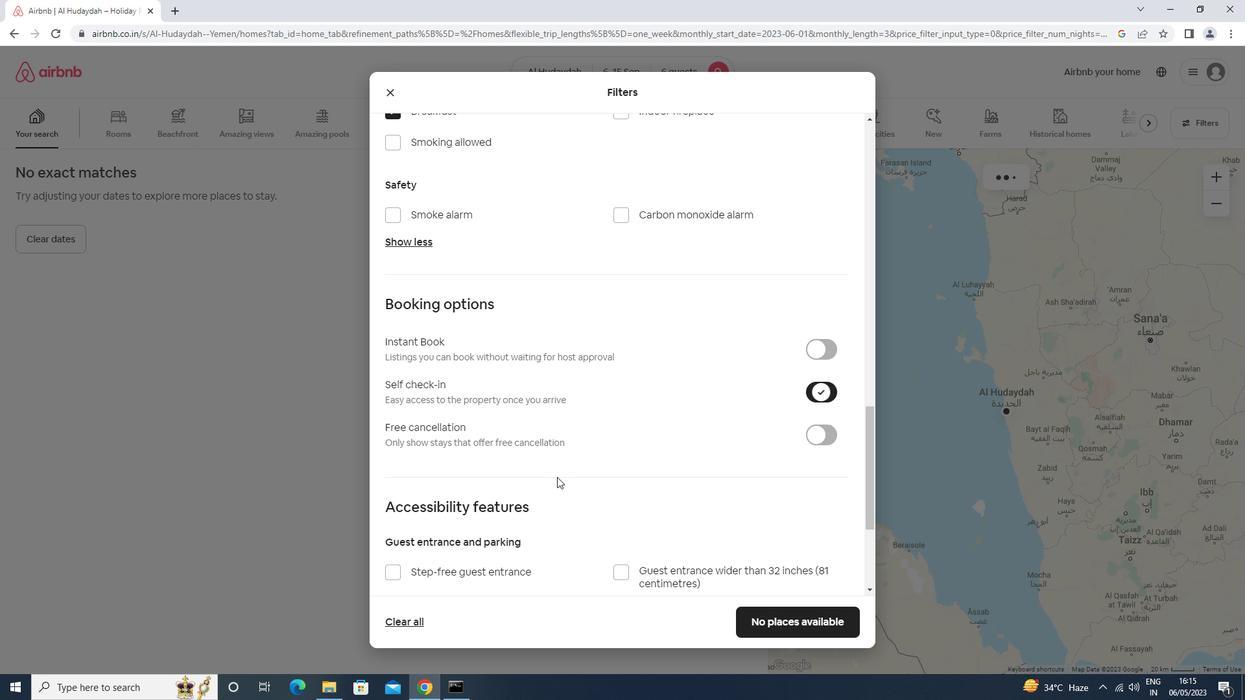 
Action: Mouse scrolled (557, 477) with delta (0, 0)
Screenshot: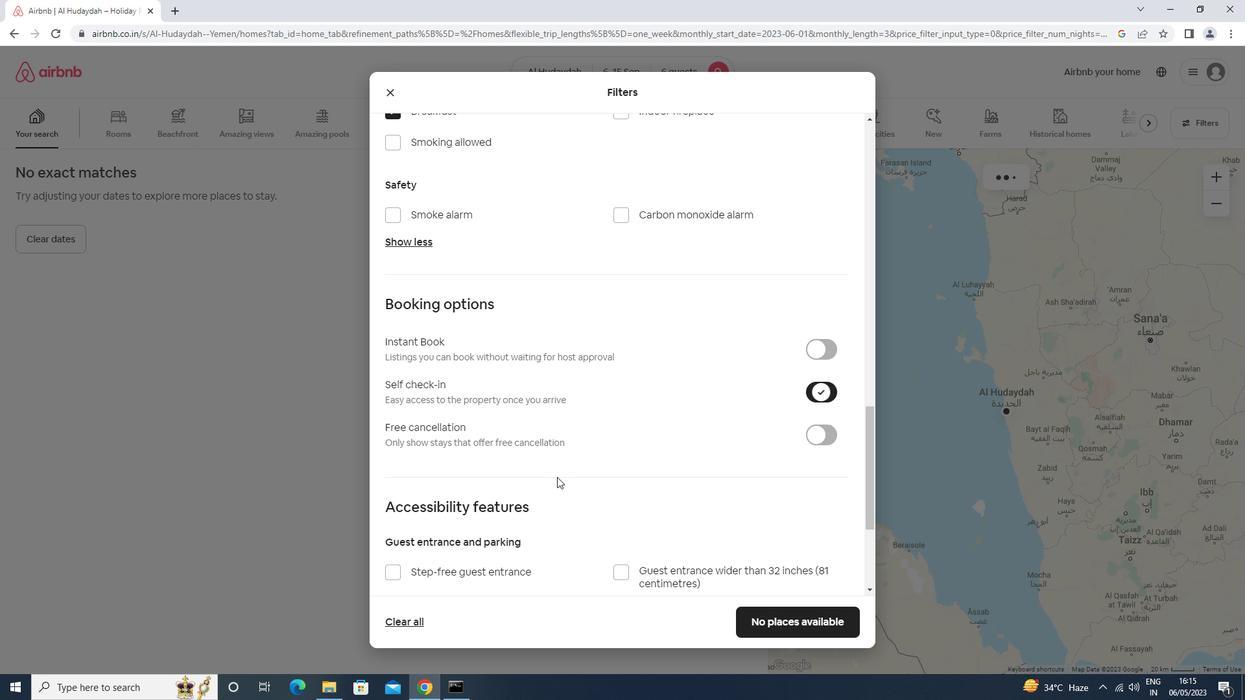 
Action: Mouse scrolled (557, 477) with delta (0, 0)
Screenshot: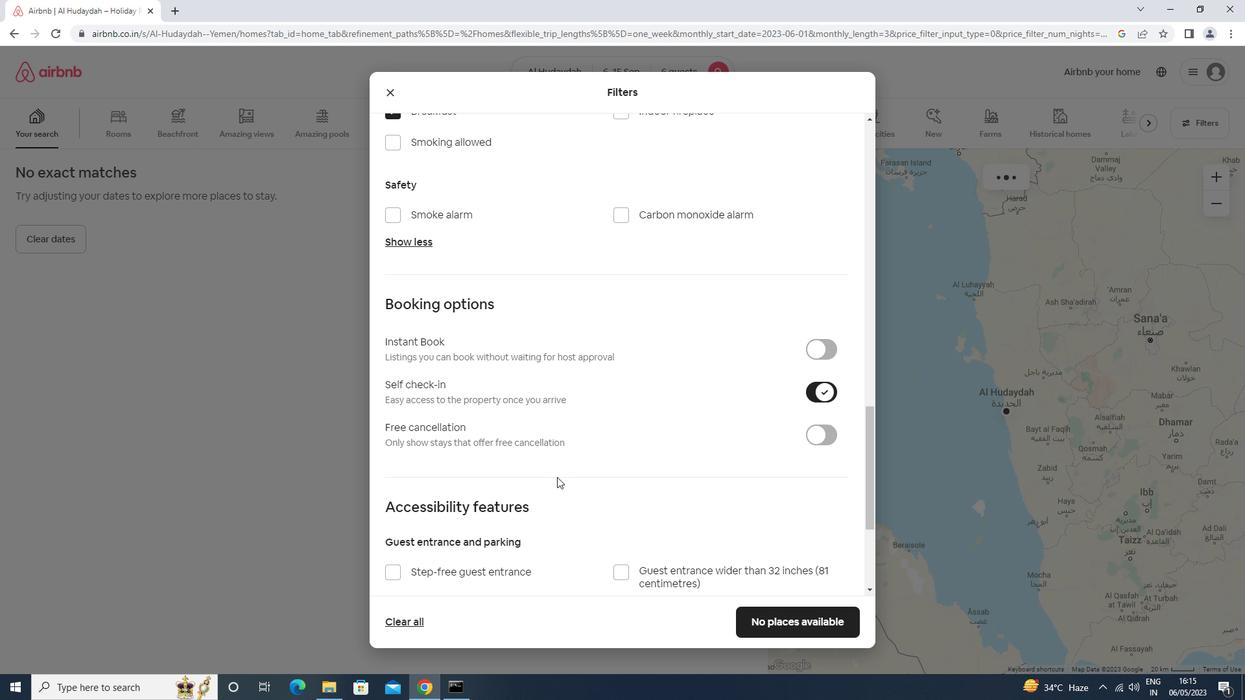 
Action: Mouse scrolled (557, 477) with delta (0, 0)
Screenshot: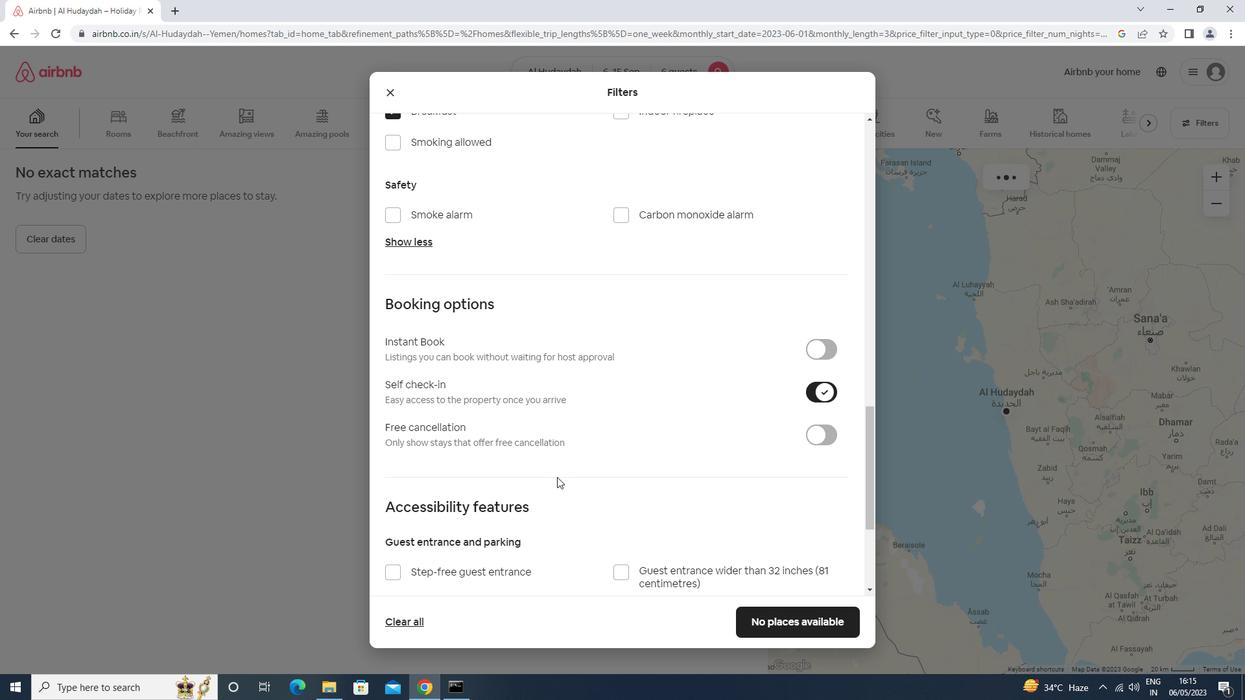 
Action: Mouse moved to (555, 479)
Screenshot: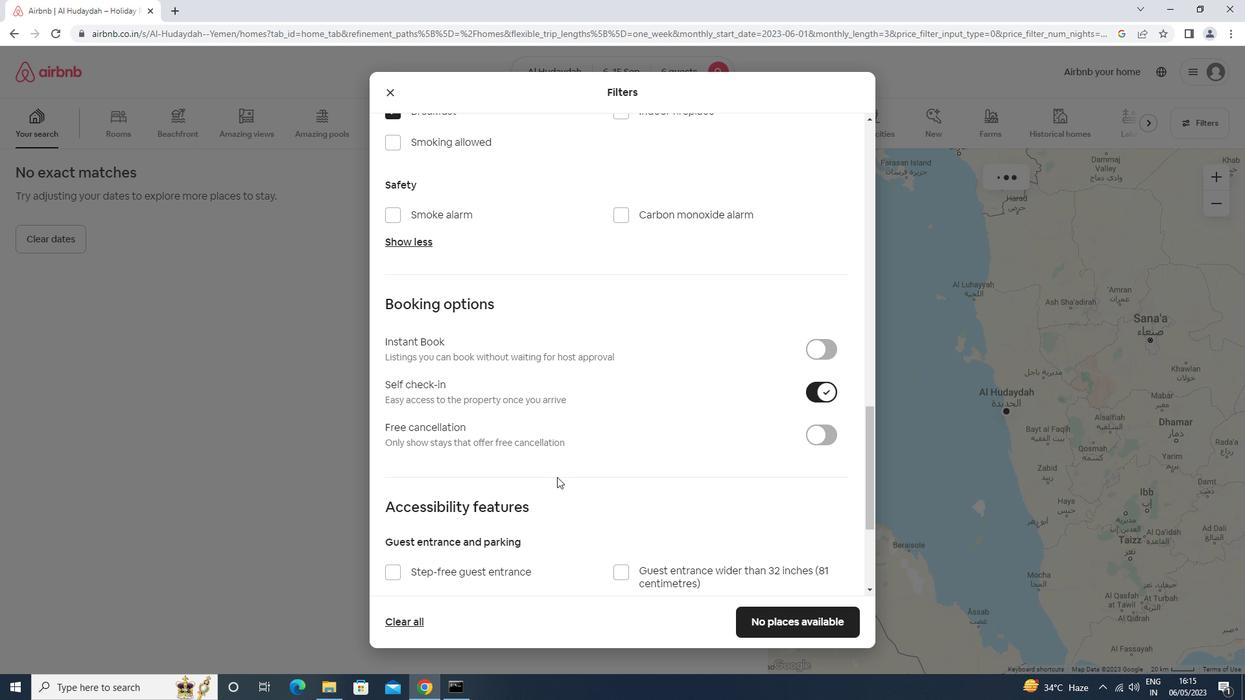 
Action: Mouse scrolled (555, 479) with delta (0, 0)
Screenshot: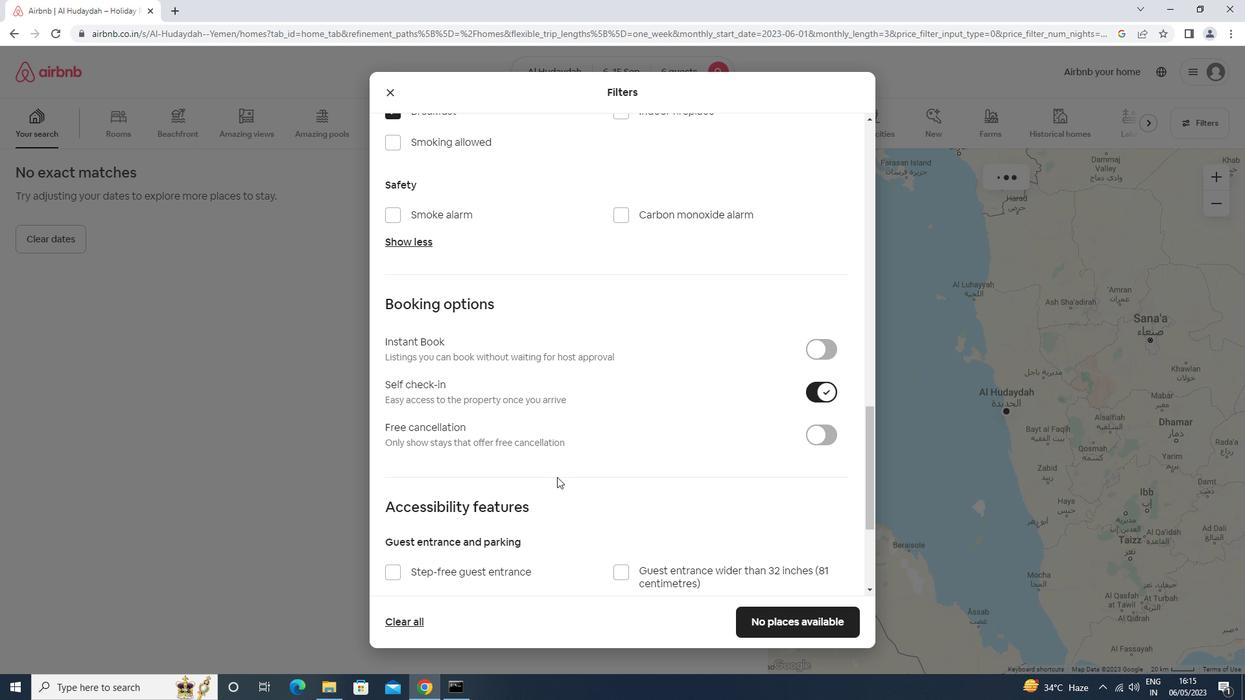 
Action: Mouse moved to (512, 523)
Screenshot: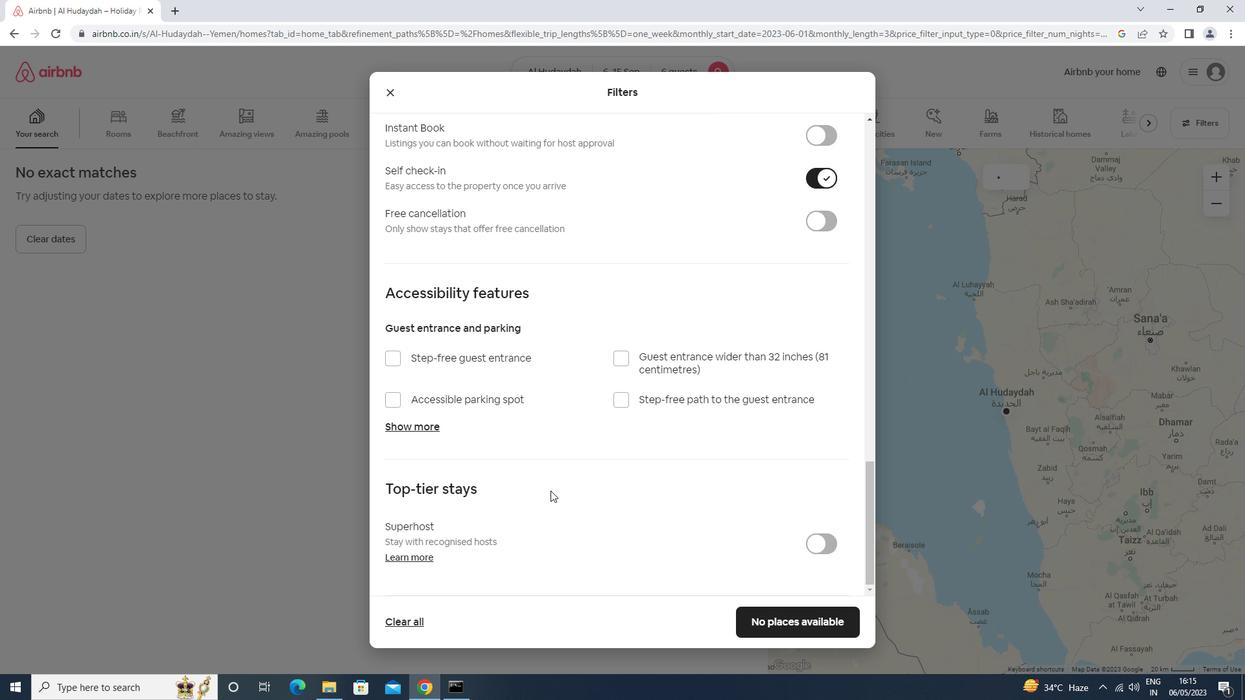 
Action: Mouse scrolled (512, 522) with delta (0, 0)
Screenshot: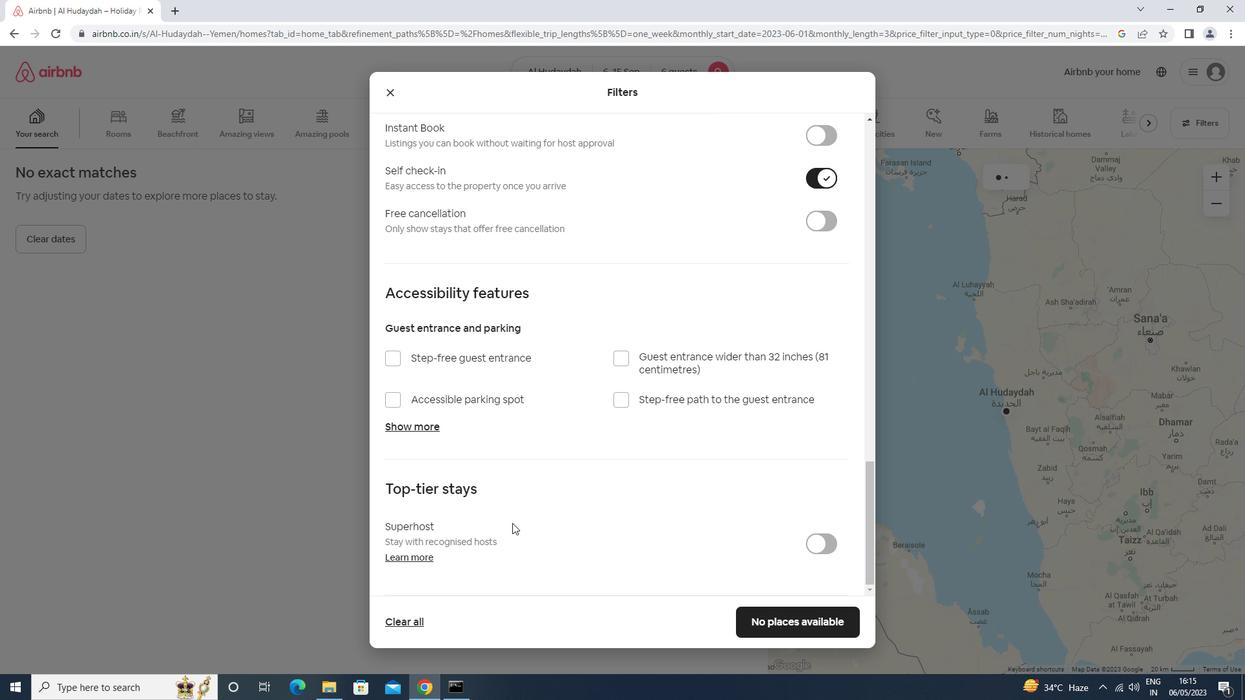 
Action: Mouse scrolled (512, 522) with delta (0, 0)
Screenshot: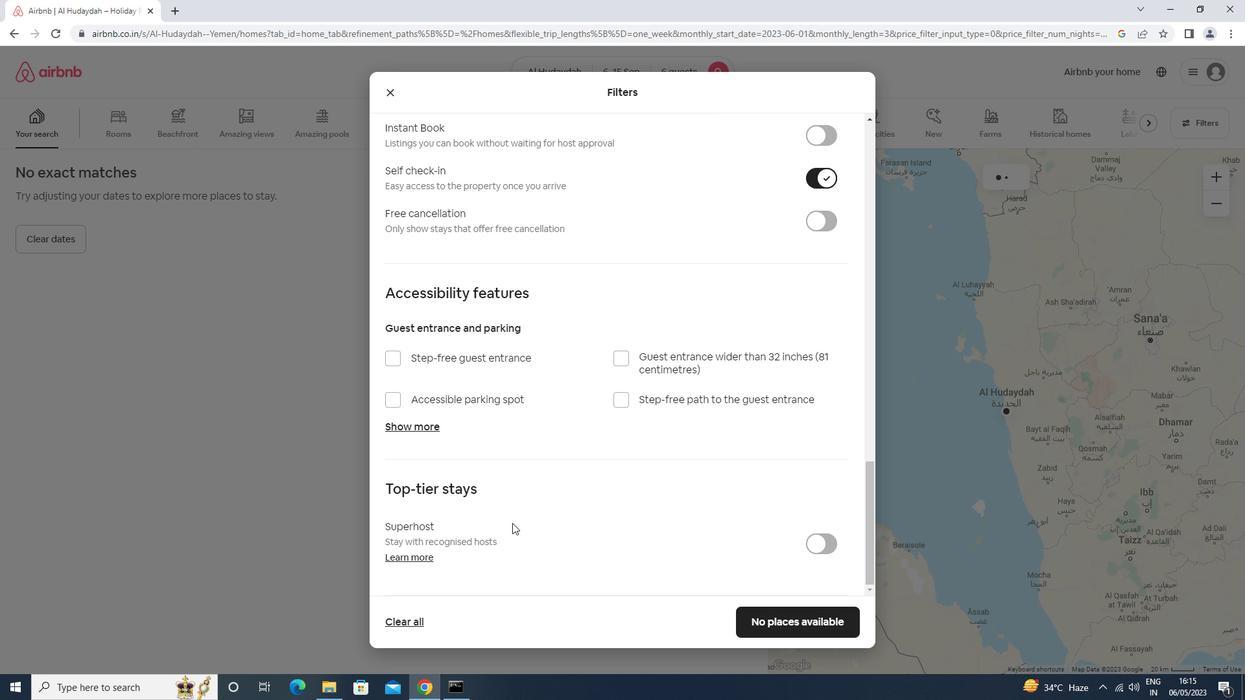 
Action: Mouse scrolled (512, 522) with delta (0, 0)
Screenshot: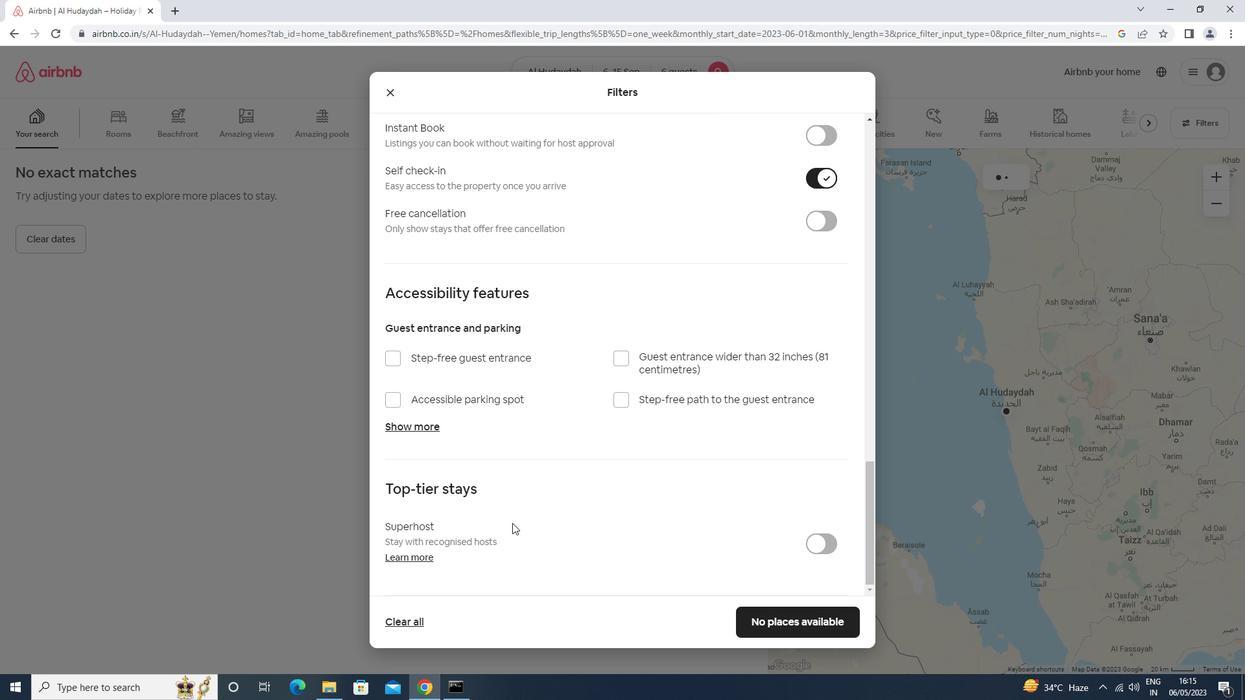 
Action: Mouse scrolled (512, 522) with delta (0, 0)
Screenshot: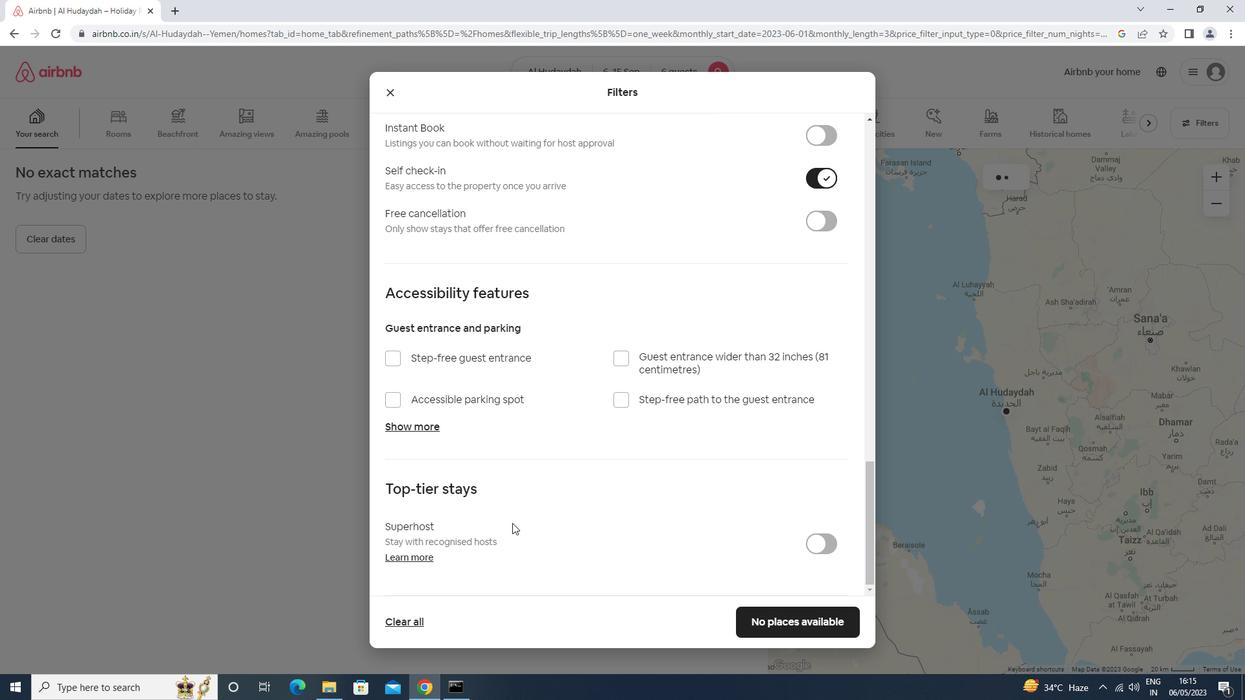
Action: Mouse moved to (527, 531)
Screenshot: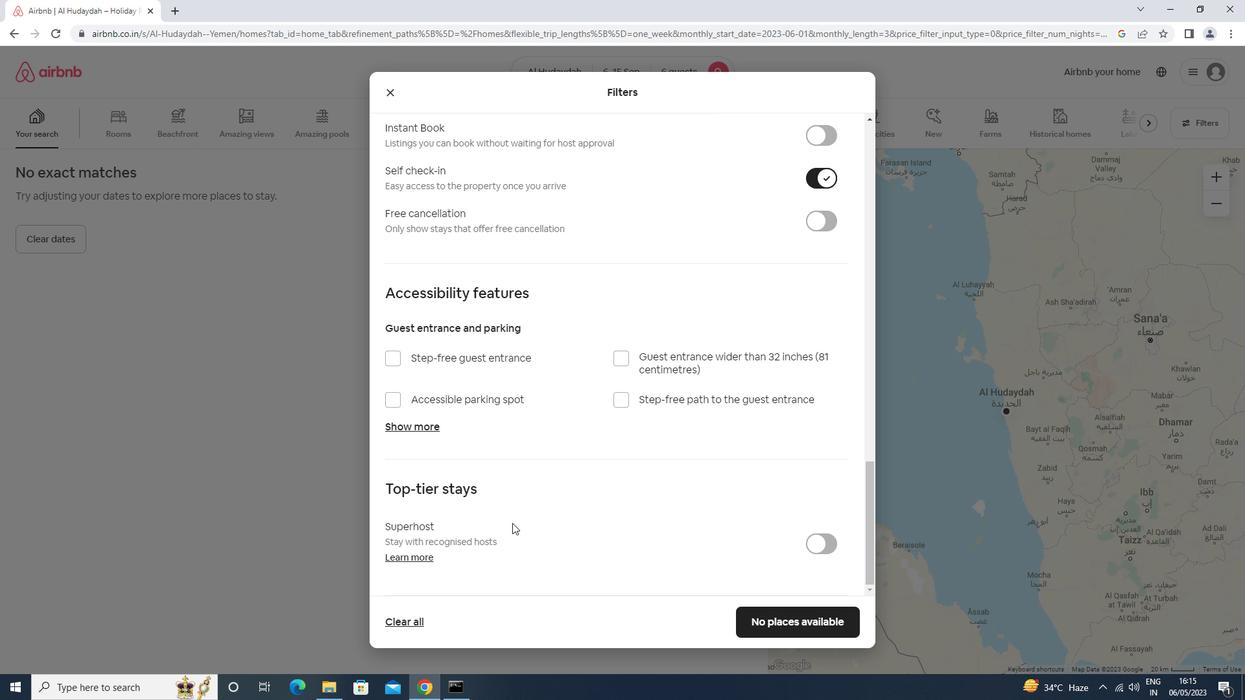 
Action: Mouse scrolled (527, 530) with delta (0, 0)
Screenshot: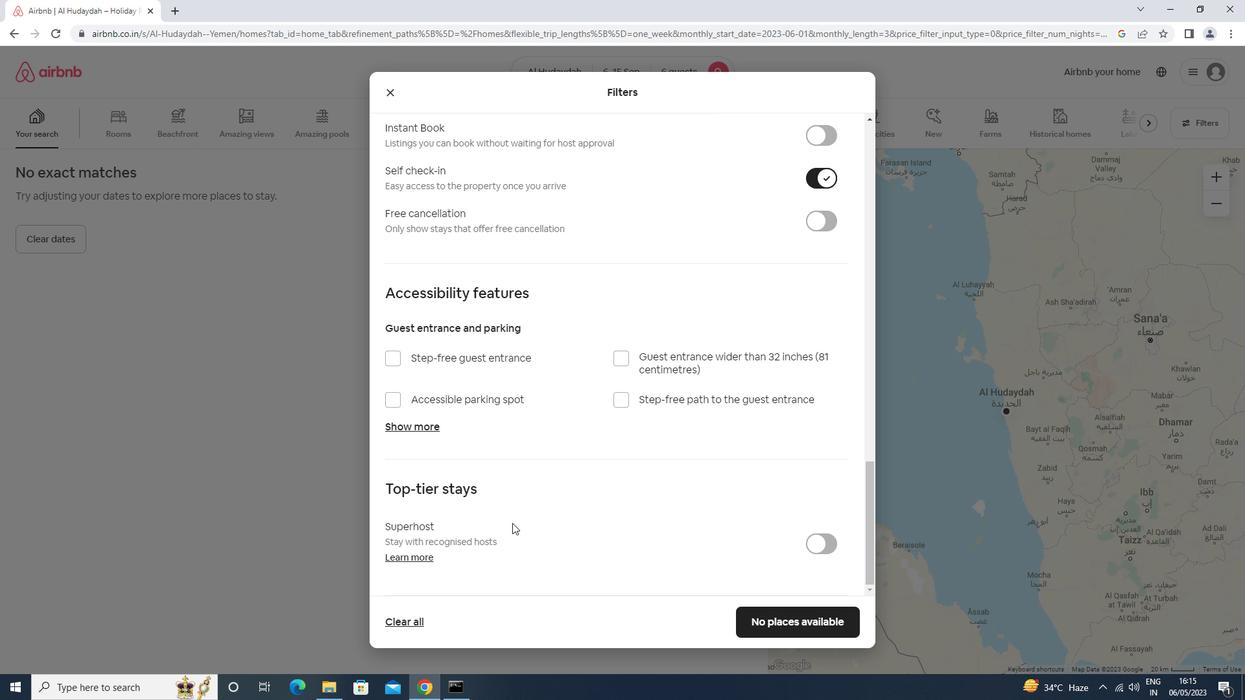 
Action: Mouse moved to (759, 617)
Screenshot: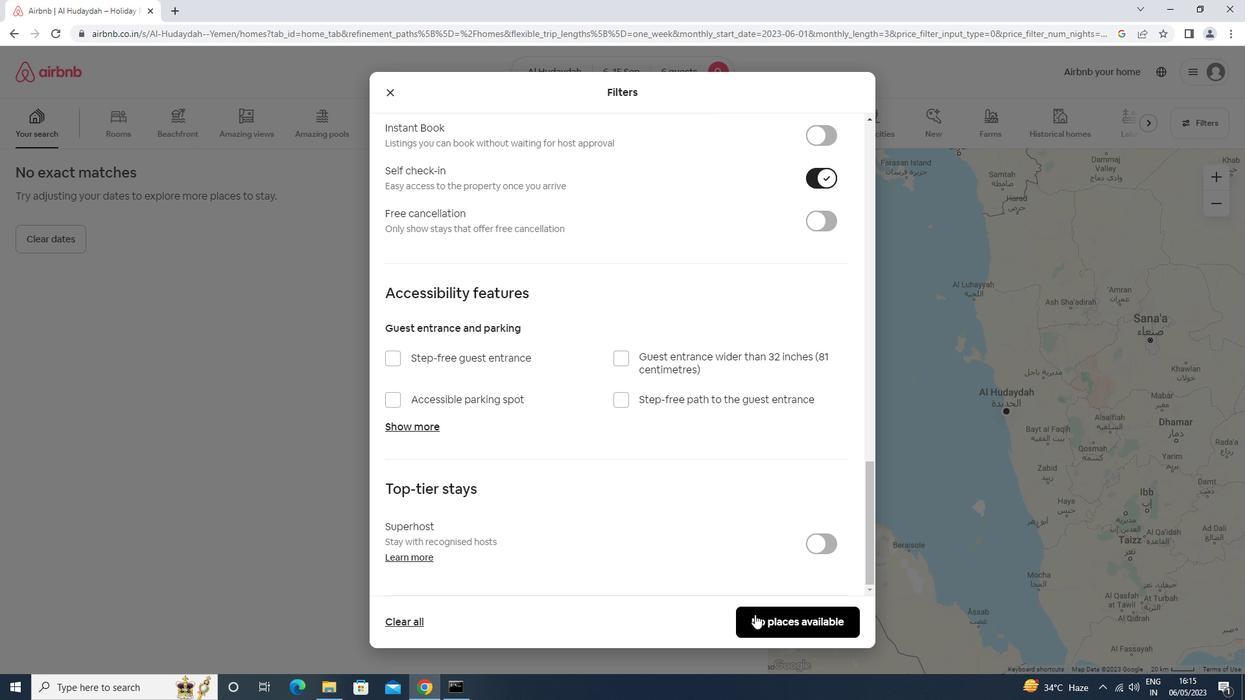 
Action: Mouse pressed left at (759, 617)
Screenshot: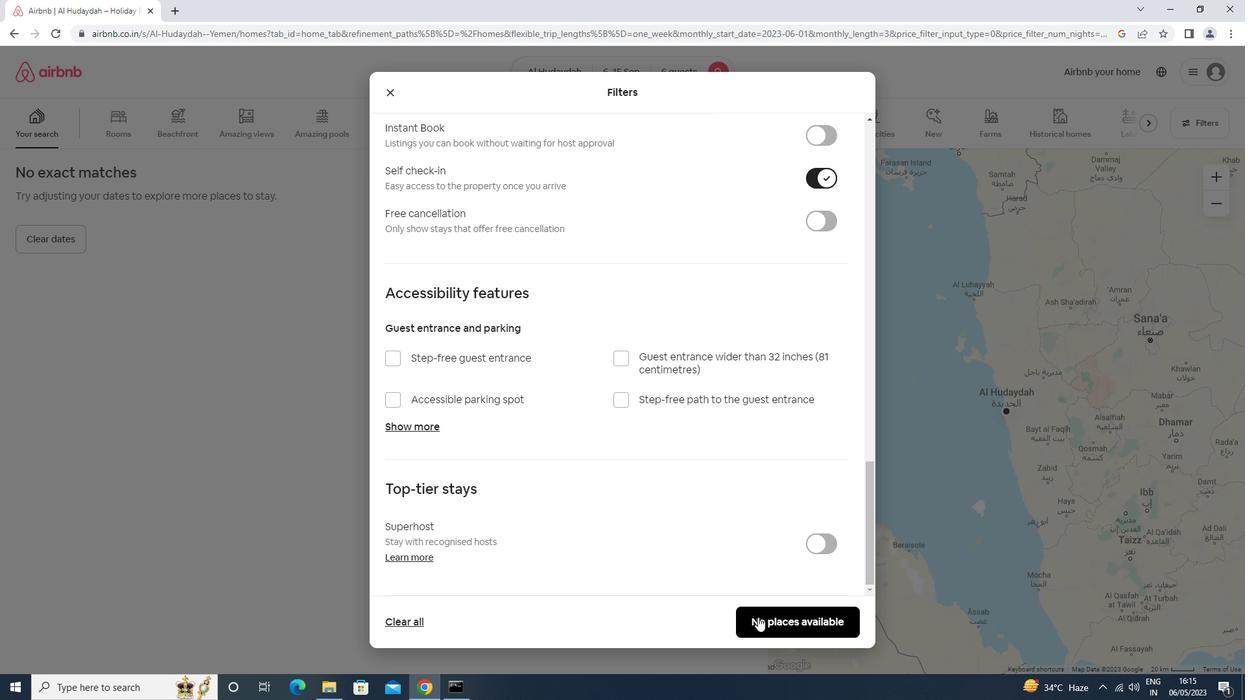 
Action: Mouse moved to (753, 620)
Screenshot: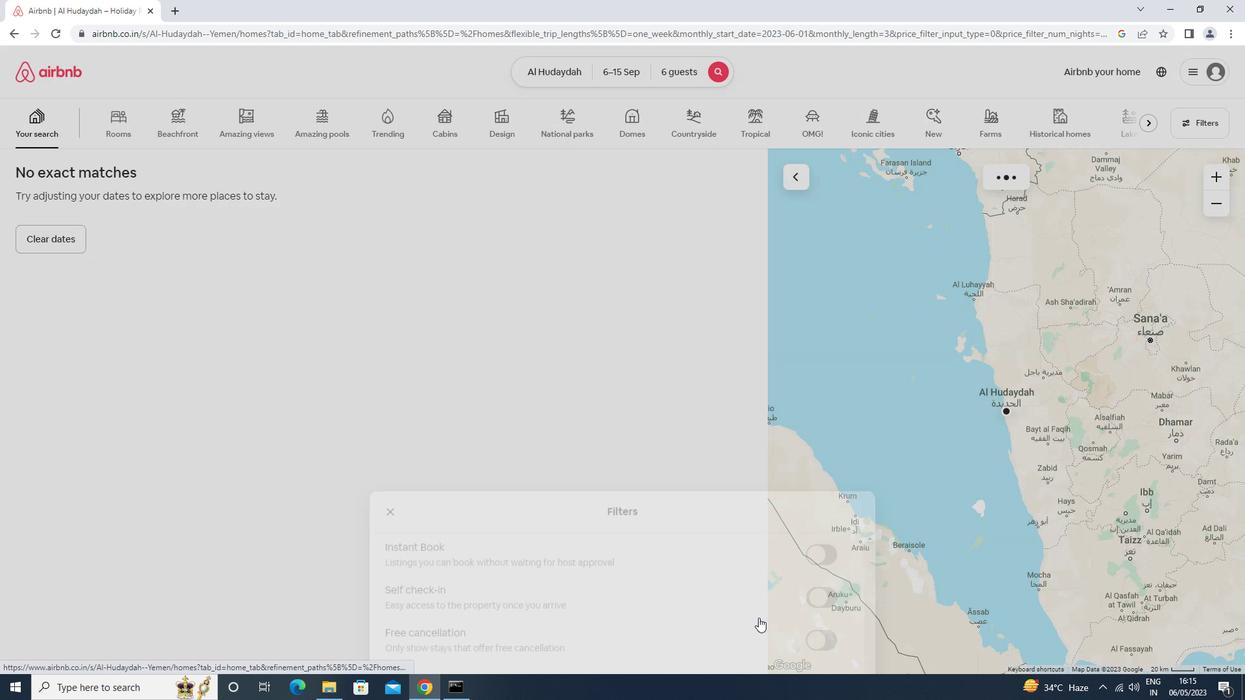 
